 Task: Look for space in Beidao, China from 5th September, 2023 to 12th September, 2023 for 2 adults in price range Rs.10000 to Rs.15000.  With 1  bedroom having 1 bed and 1 bathroom. Property type can be house, flat, guest house, hotel. Booking option can be shelf check-in. Required host language is Chinese (Simplified).
Action: Mouse moved to (671, 175)
Screenshot: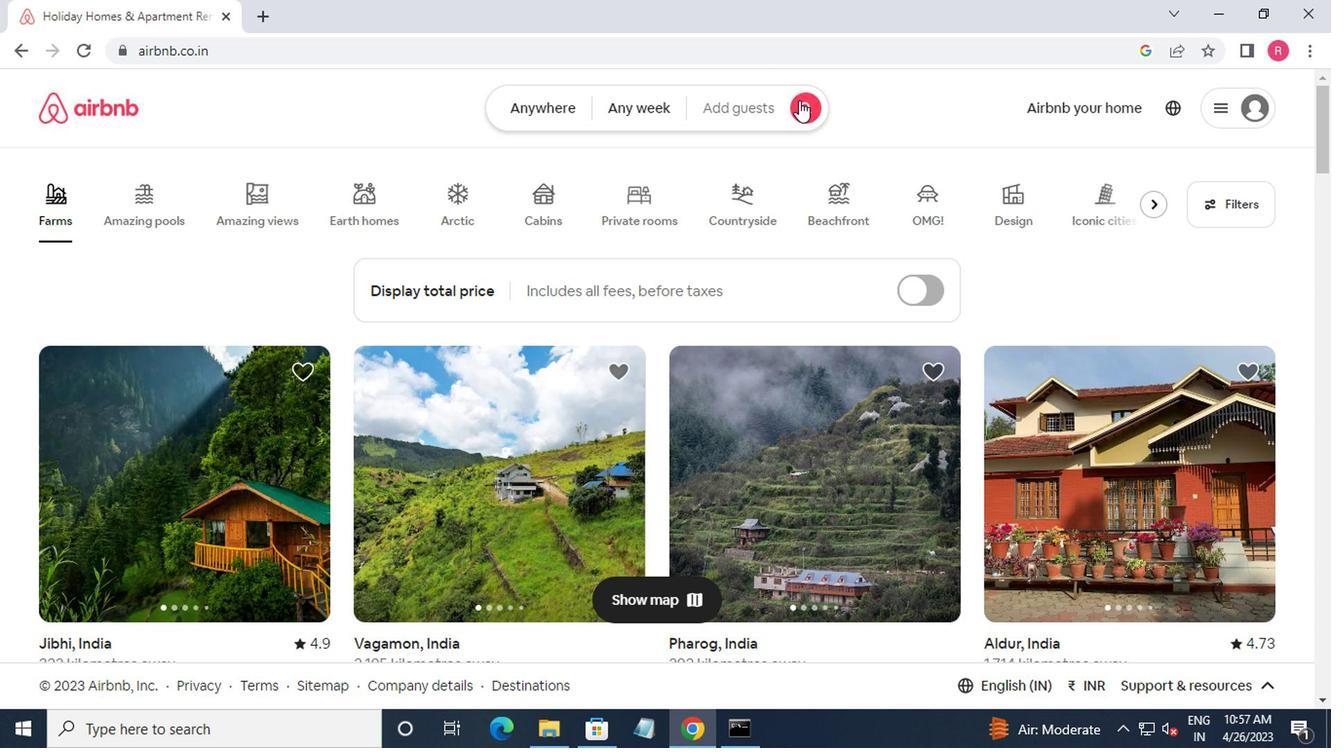
Action: Mouse pressed left at (671, 175)
Screenshot: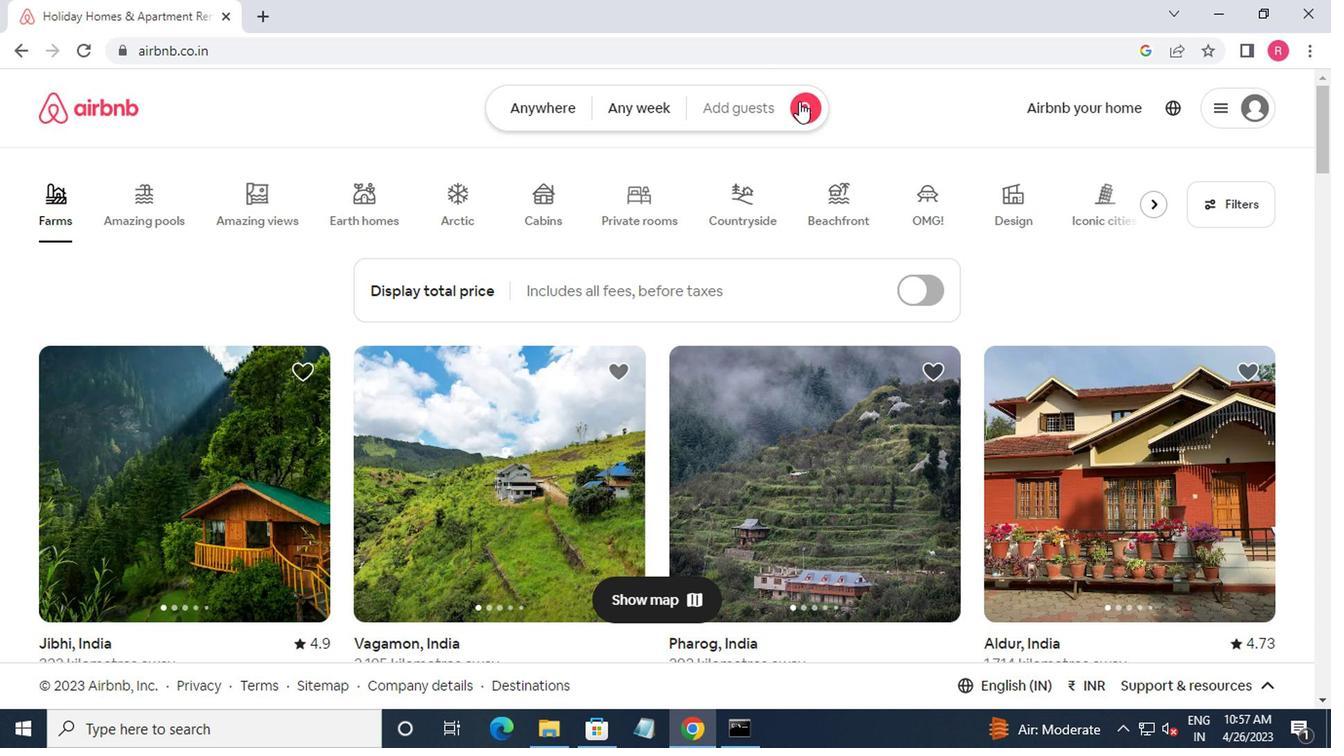 
Action: Mouse moved to (418, 227)
Screenshot: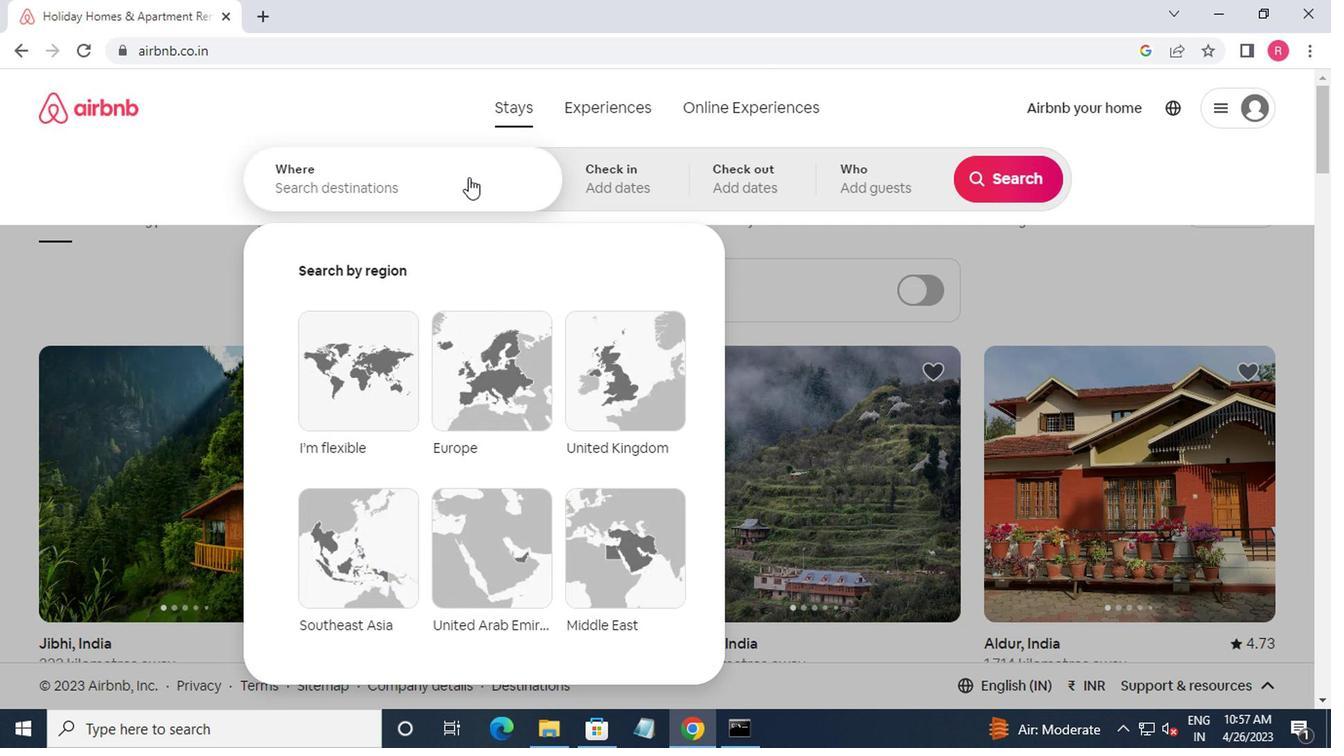 
Action: Mouse pressed left at (418, 227)
Screenshot: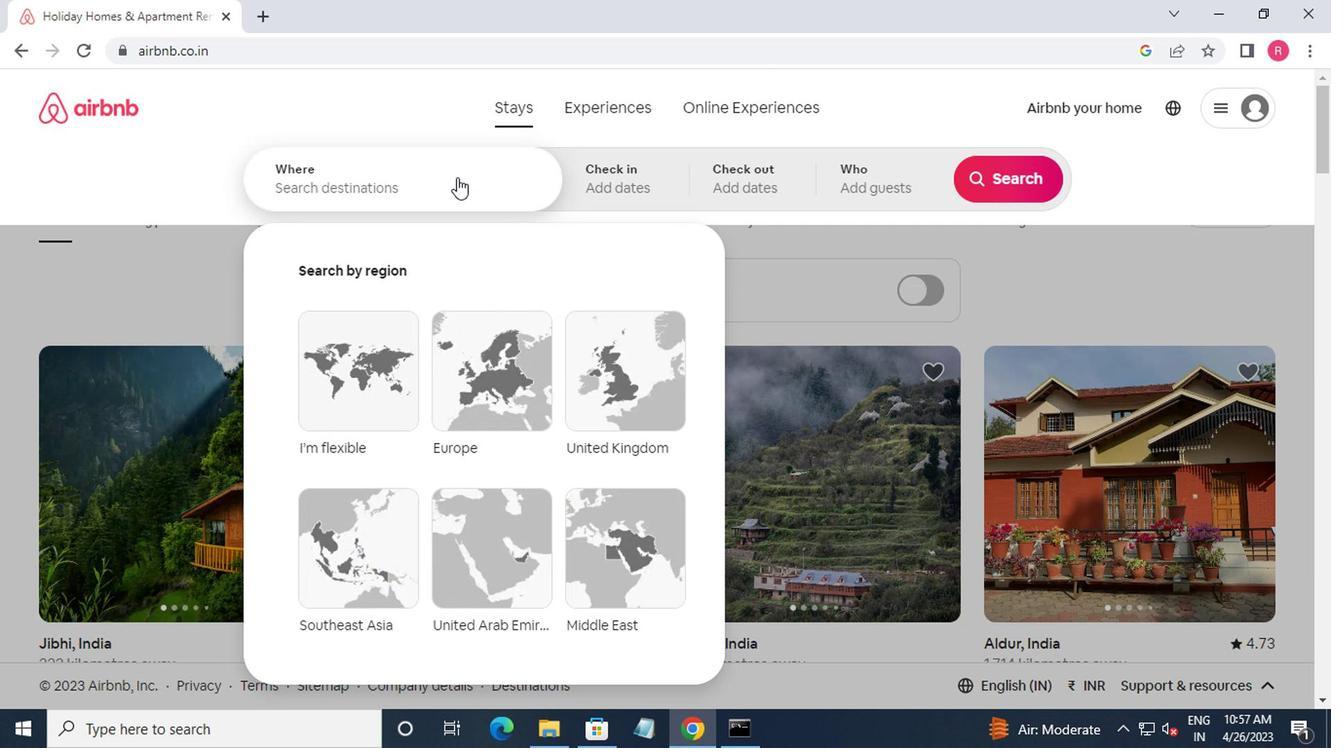 
Action: Mouse moved to (422, 237)
Screenshot: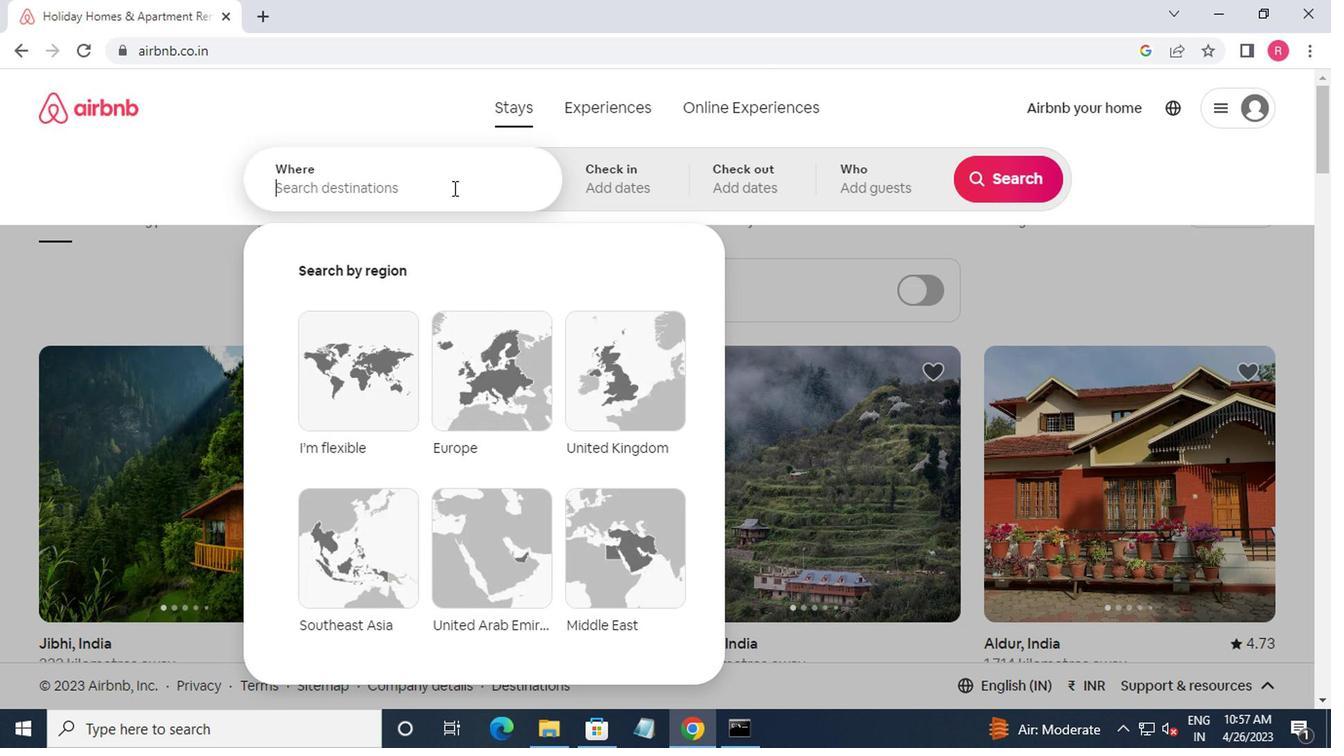 
Action: Key pressed beidao,china<Key.enter>
Screenshot: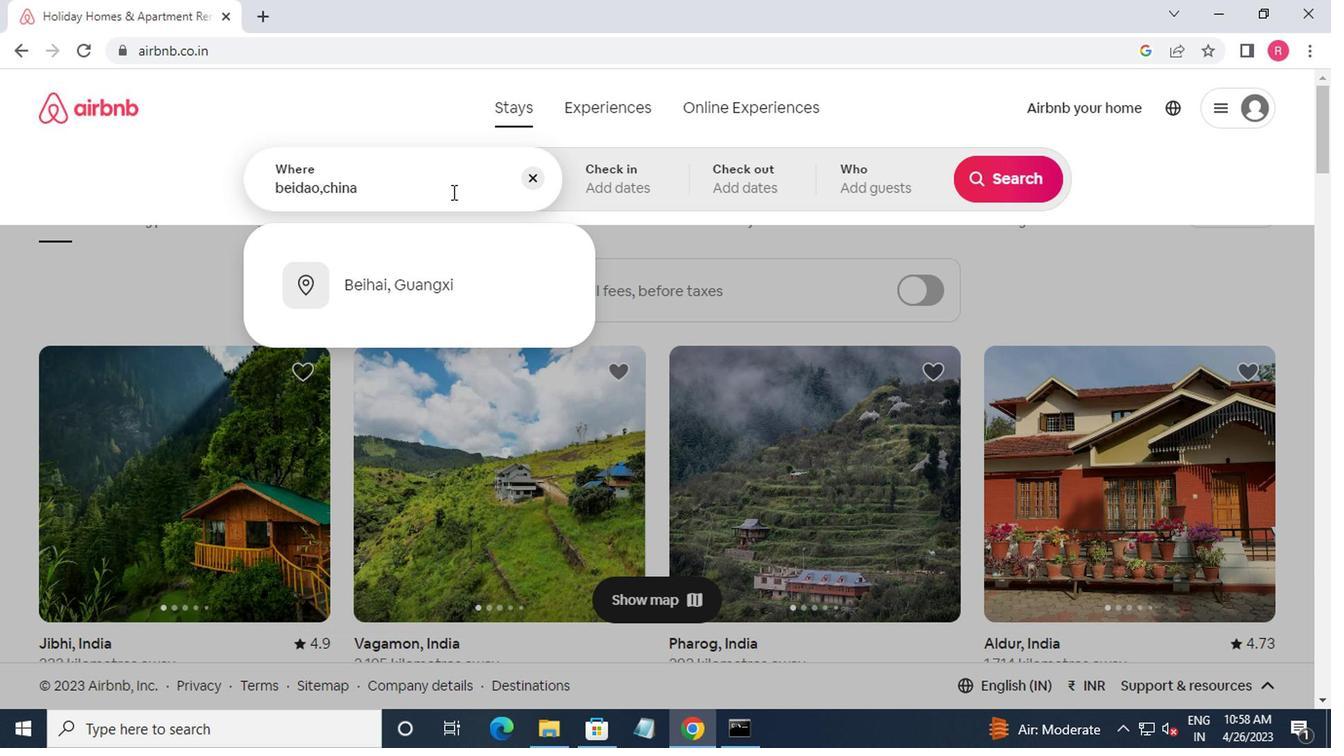 
Action: Mouse moved to (811, 346)
Screenshot: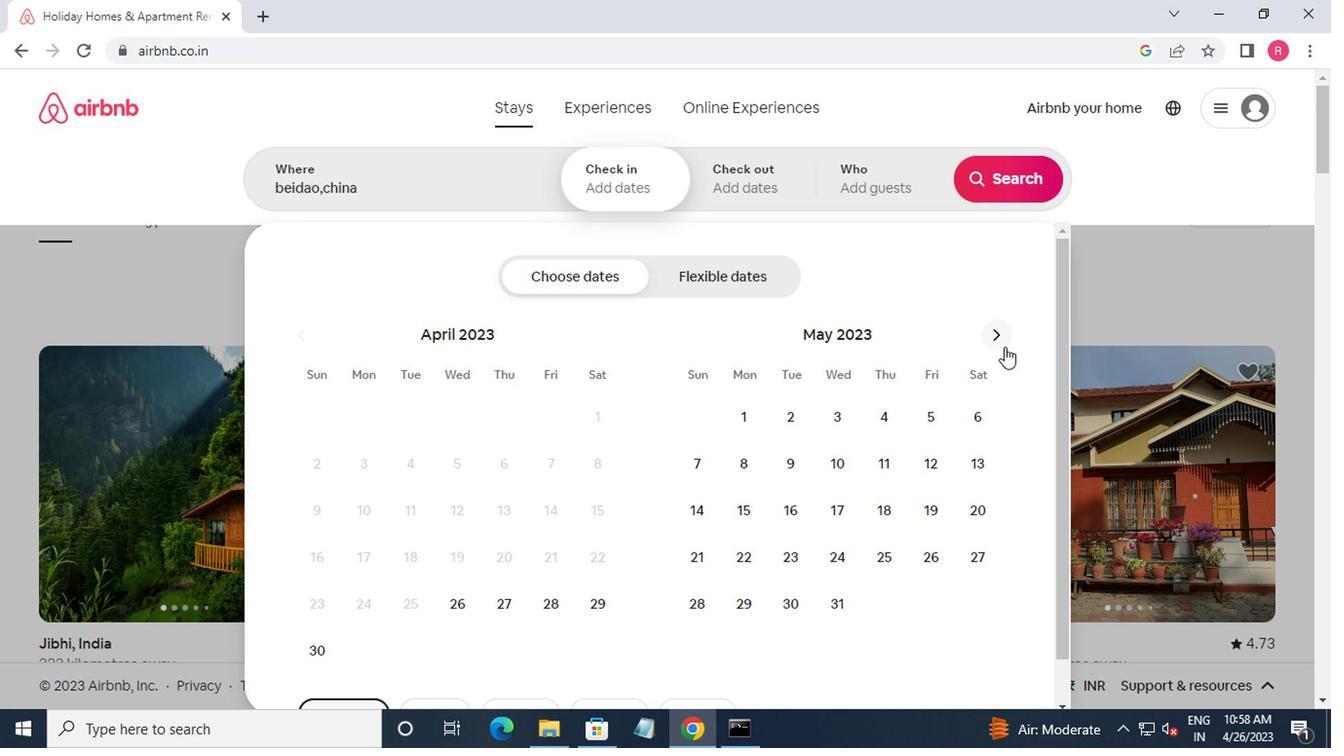 
Action: Mouse pressed left at (811, 346)
Screenshot: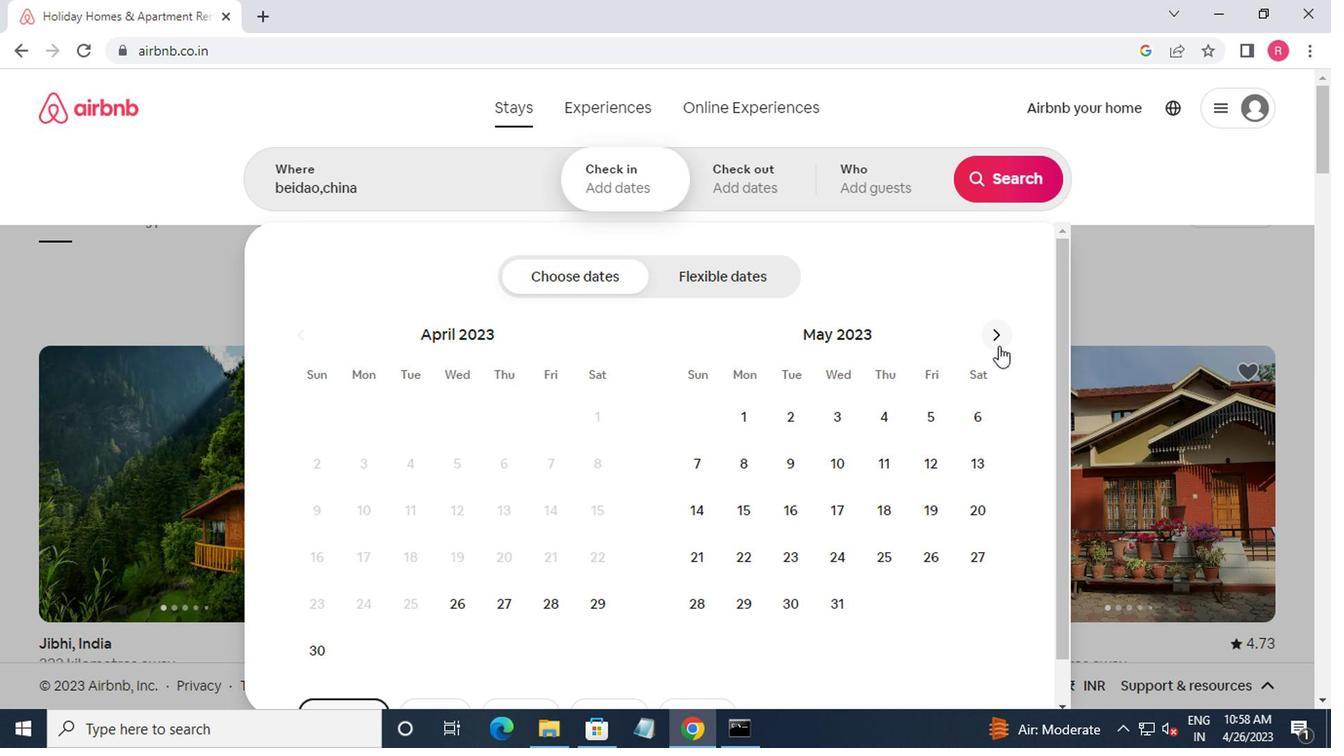 
Action: Mouse pressed left at (811, 346)
Screenshot: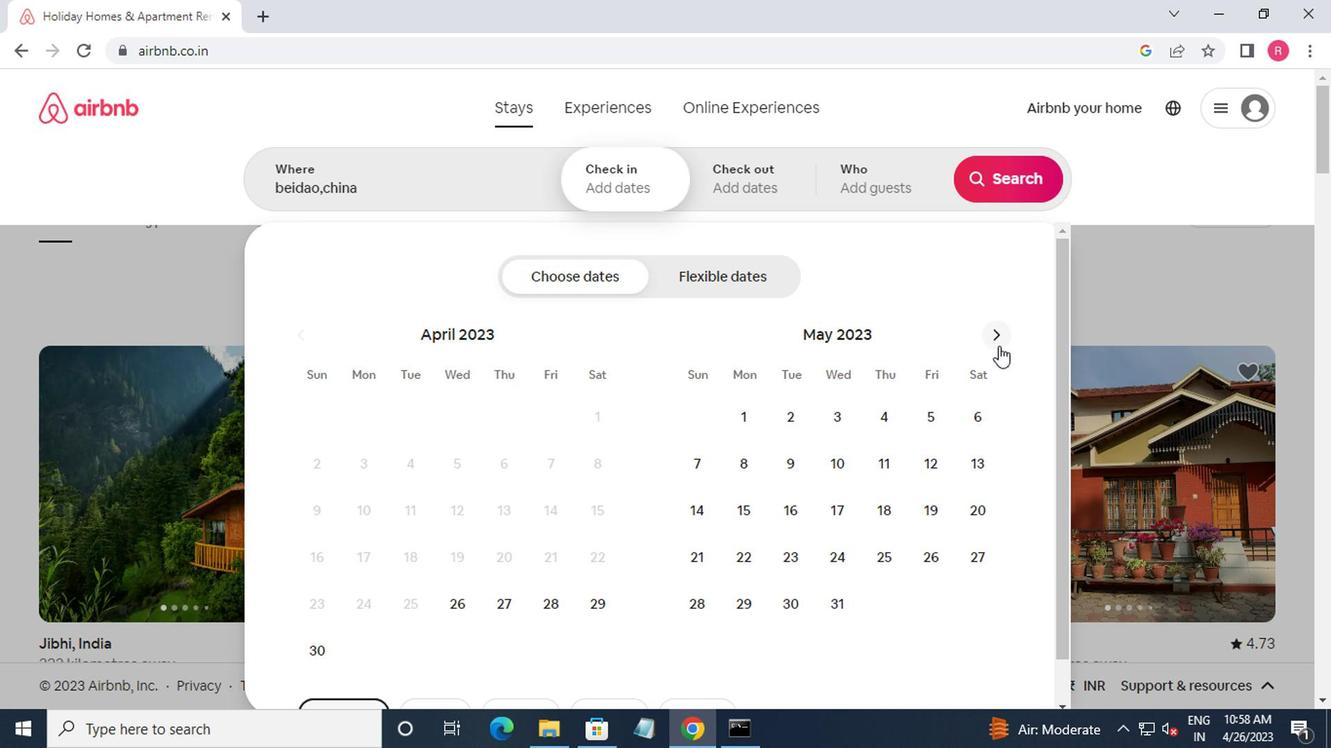 
Action: Mouse pressed left at (811, 346)
Screenshot: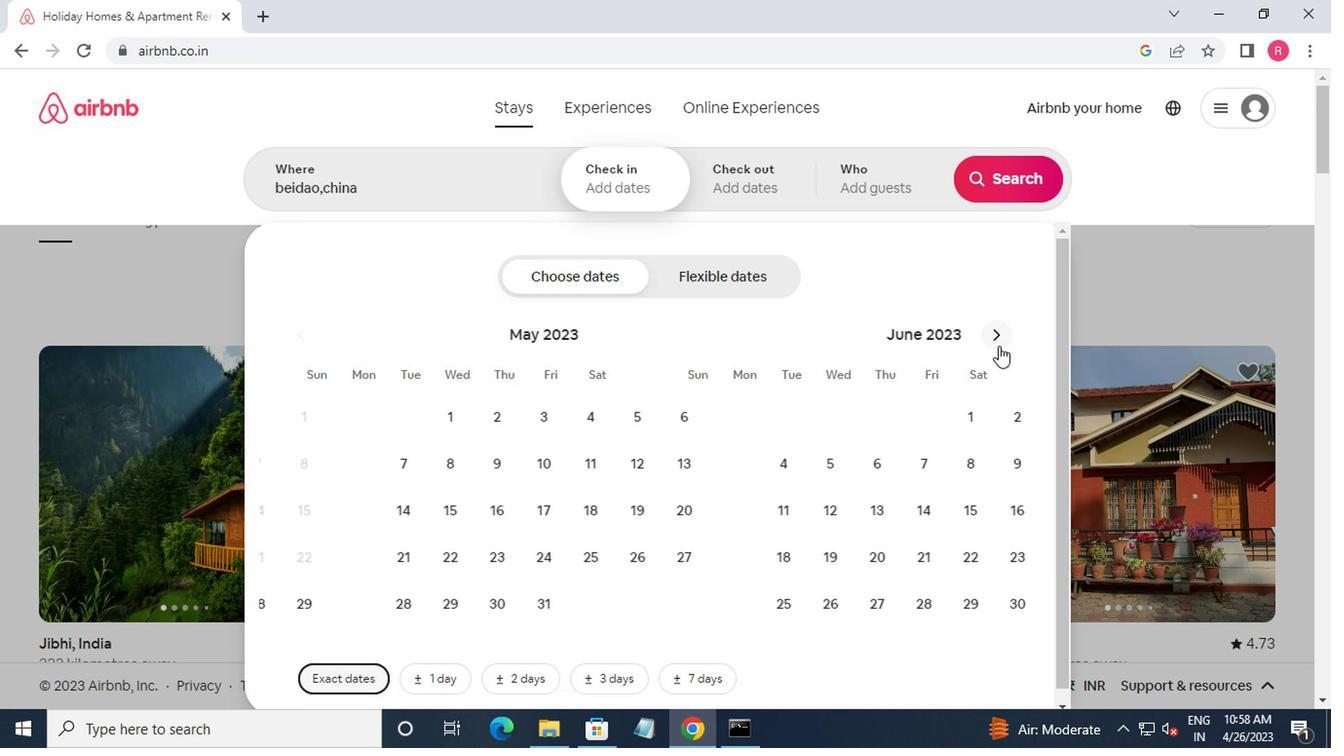 
Action: Mouse pressed left at (811, 346)
Screenshot: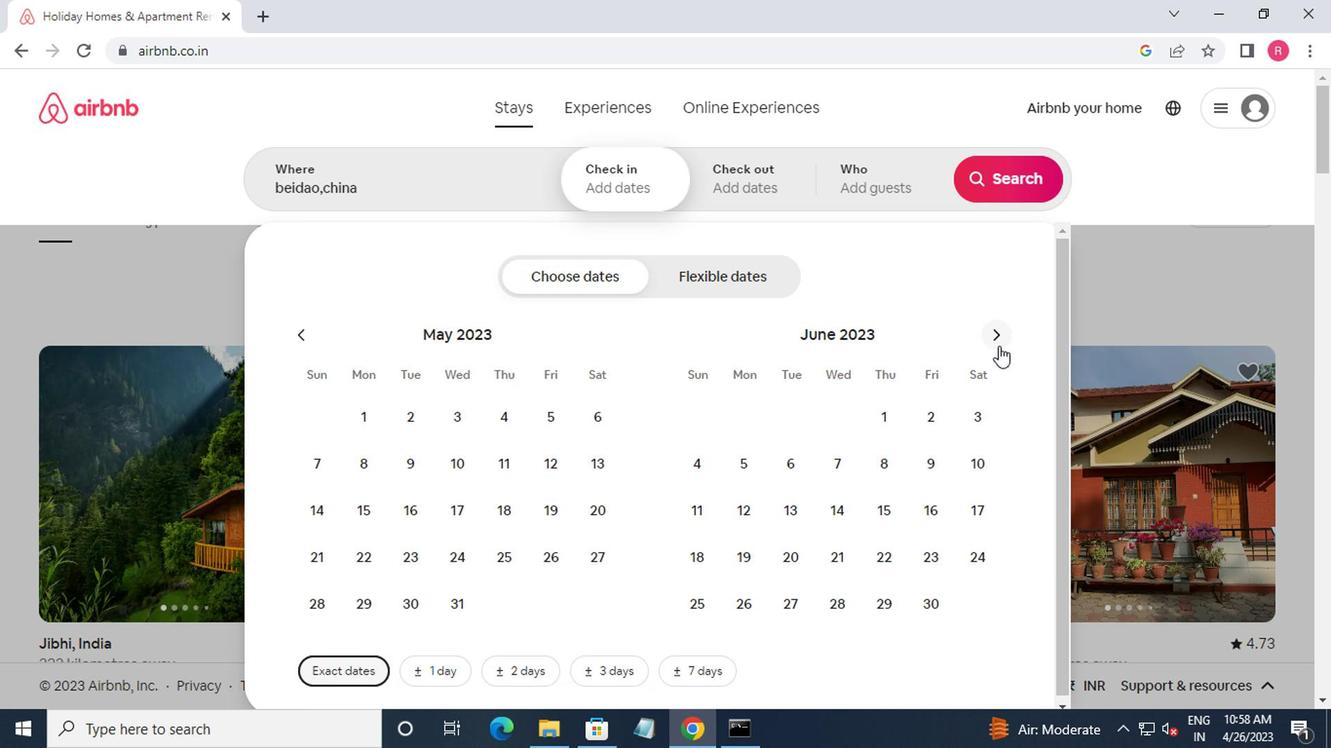 
Action: Mouse moved to (811, 346)
Screenshot: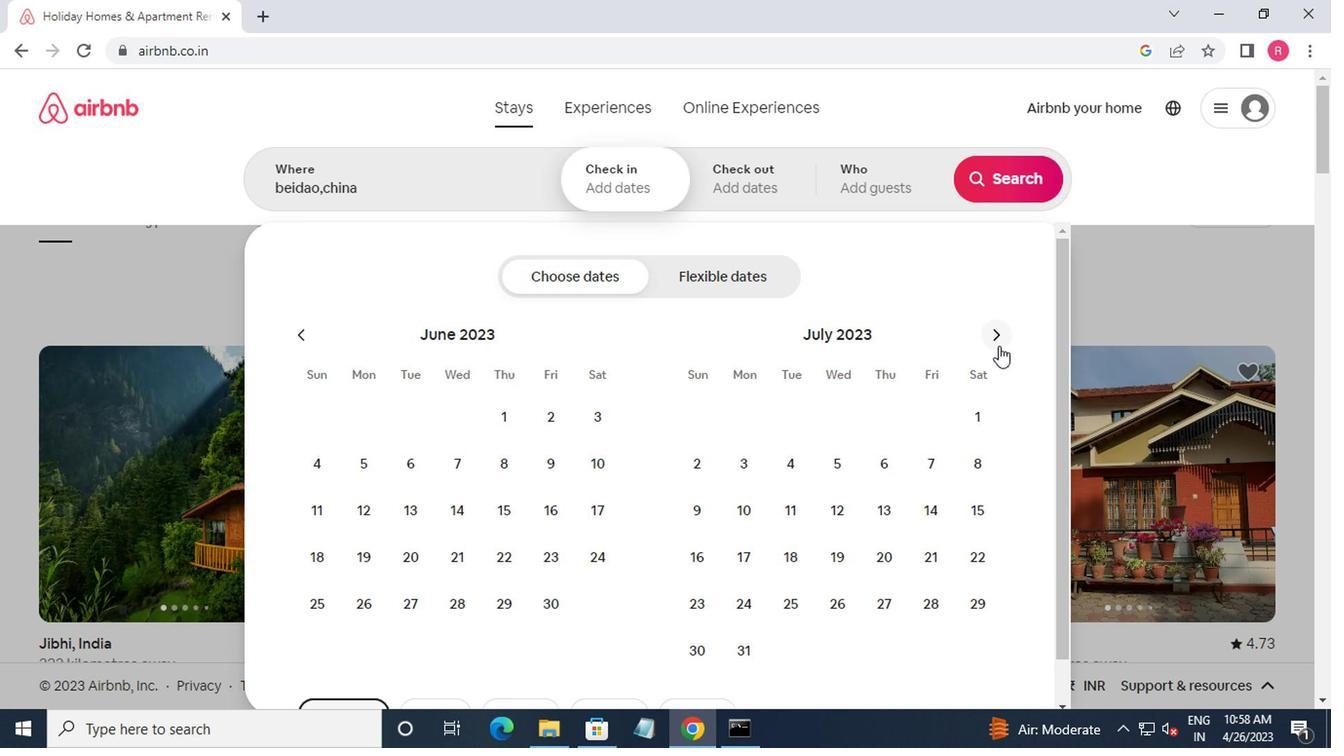 
Action: Mouse pressed left at (811, 346)
Screenshot: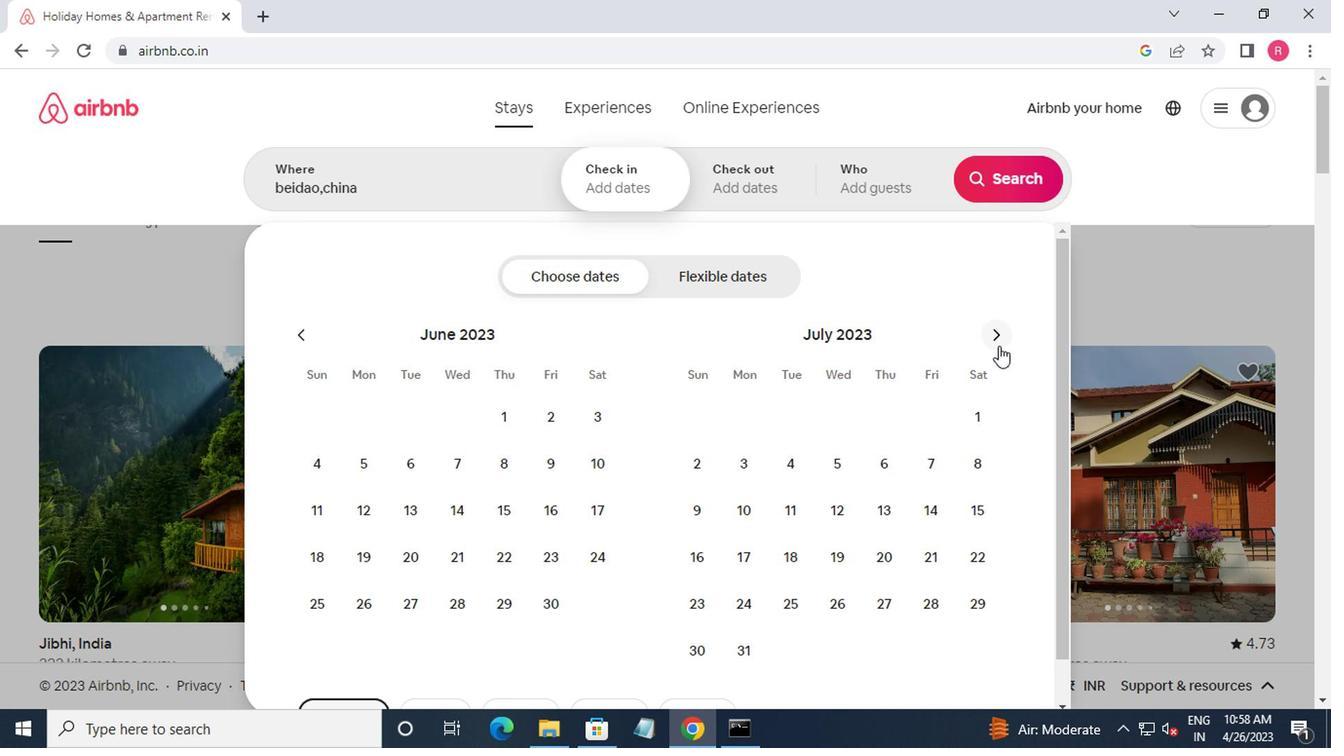 
Action: Mouse moved to (811, 345)
Screenshot: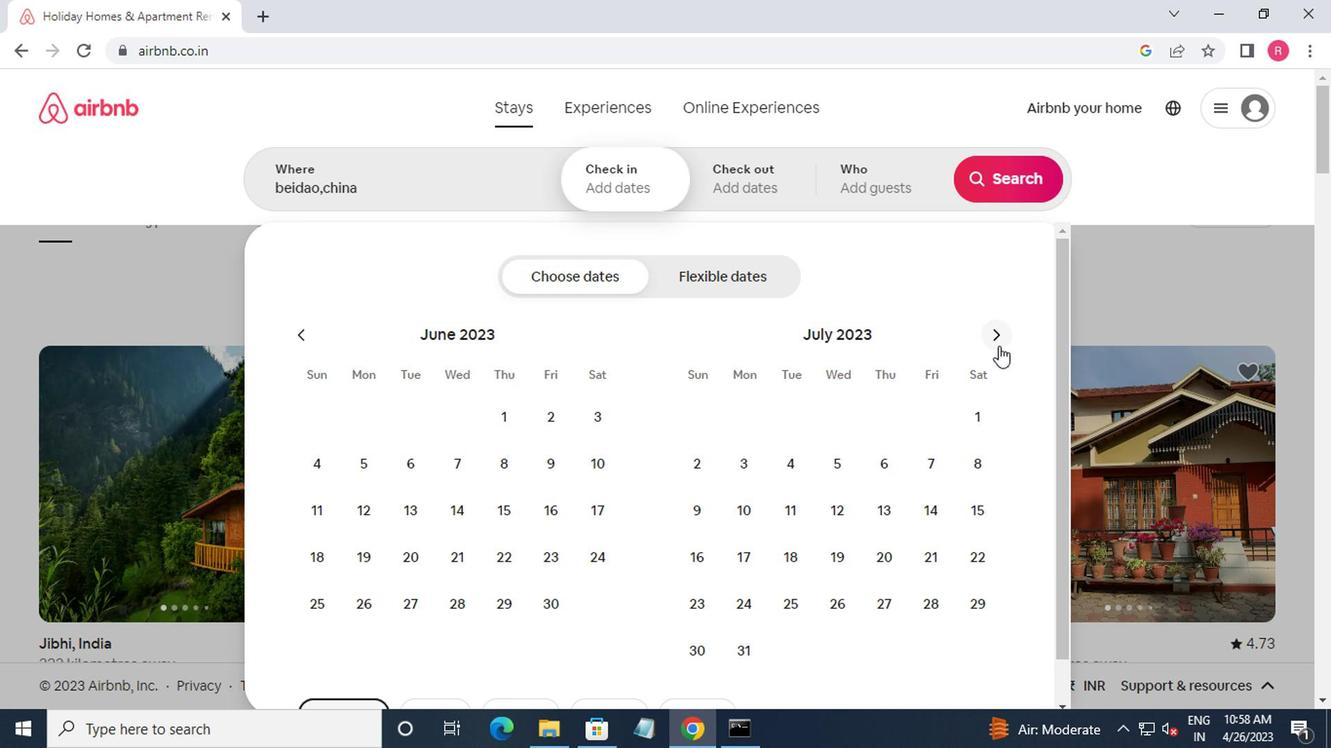 
Action: Mouse pressed left at (811, 345)
Screenshot: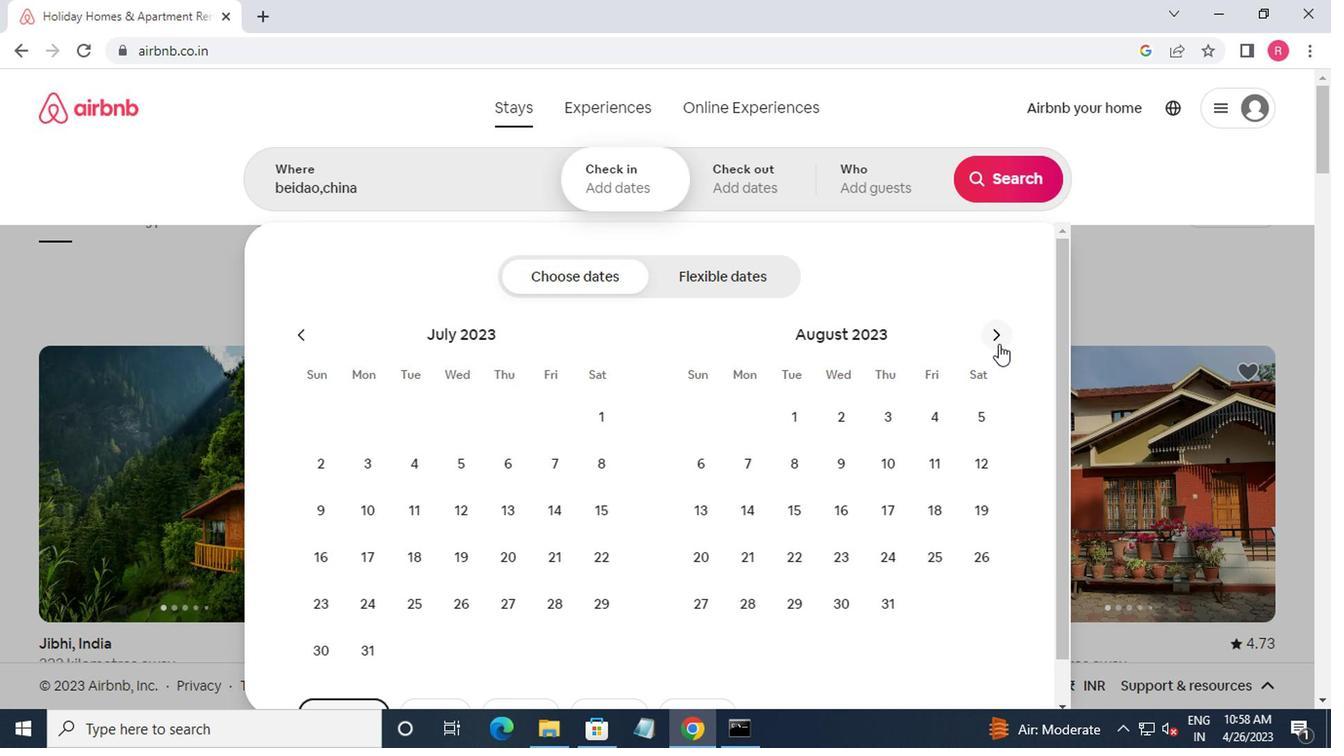 
Action: Mouse moved to (672, 432)
Screenshot: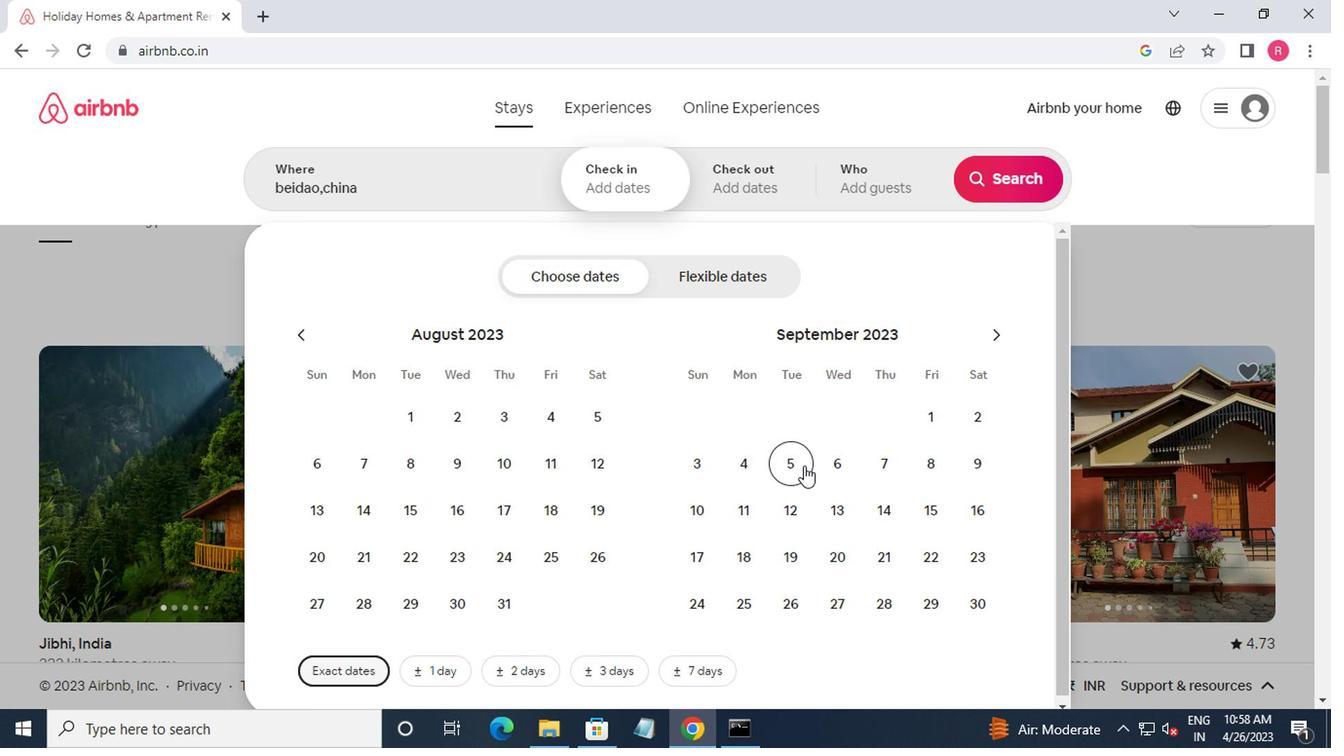 
Action: Mouse pressed left at (672, 432)
Screenshot: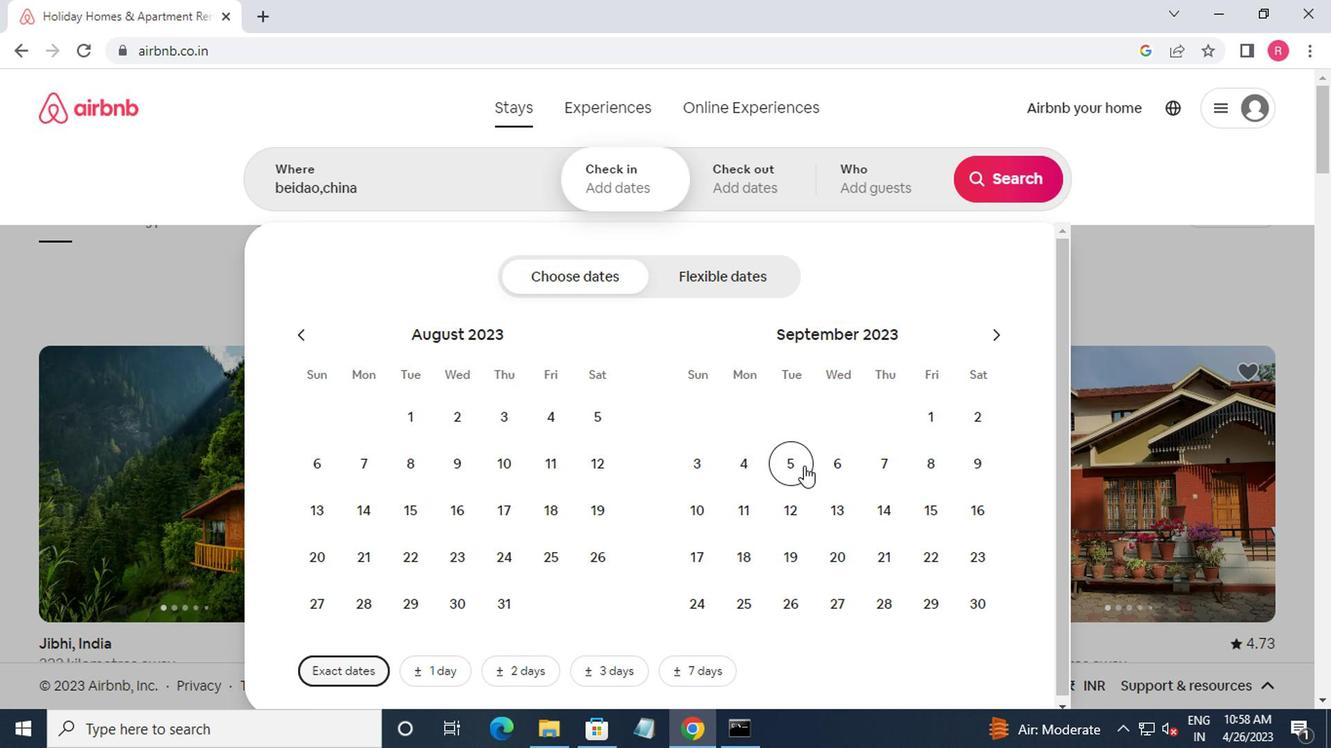 
Action: Mouse moved to (672, 470)
Screenshot: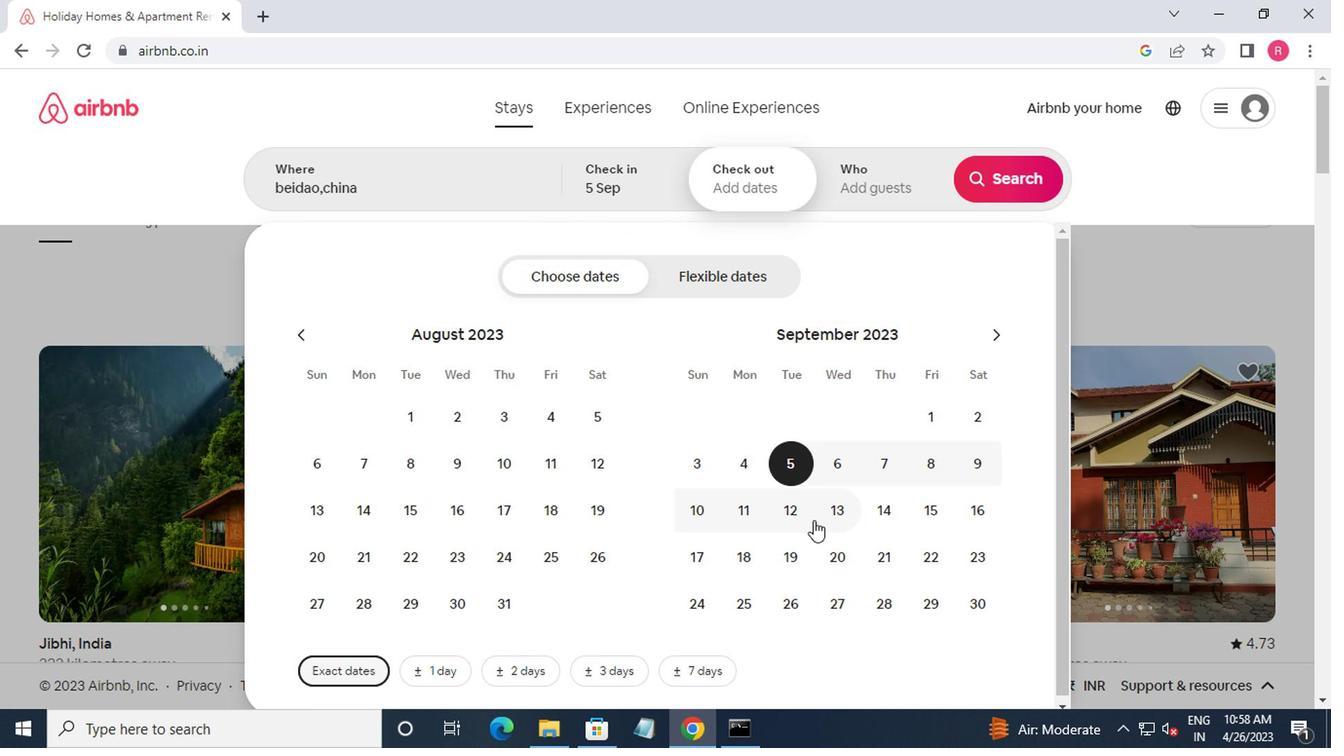 
Action: Mouse pressed left at (672, 470)
Screenshot: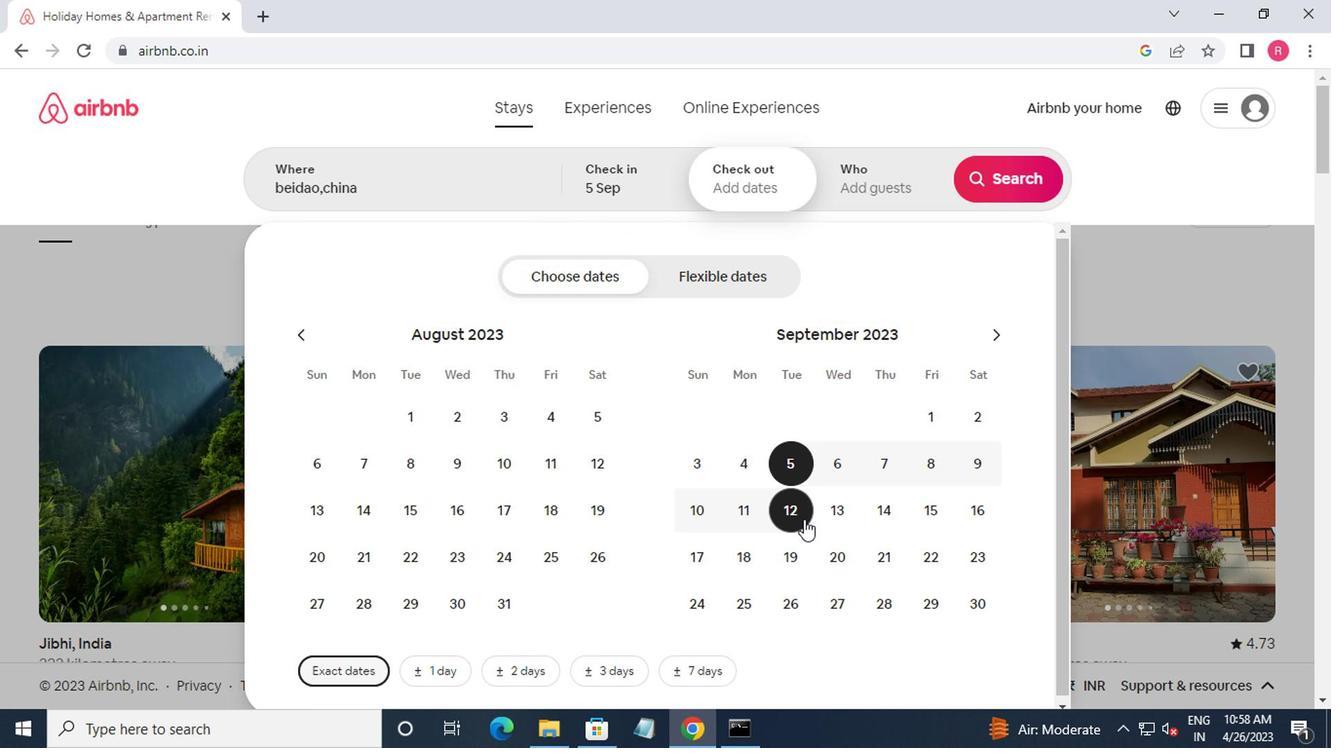 
Action: Mouse moved to (710, 242)
Screenshot: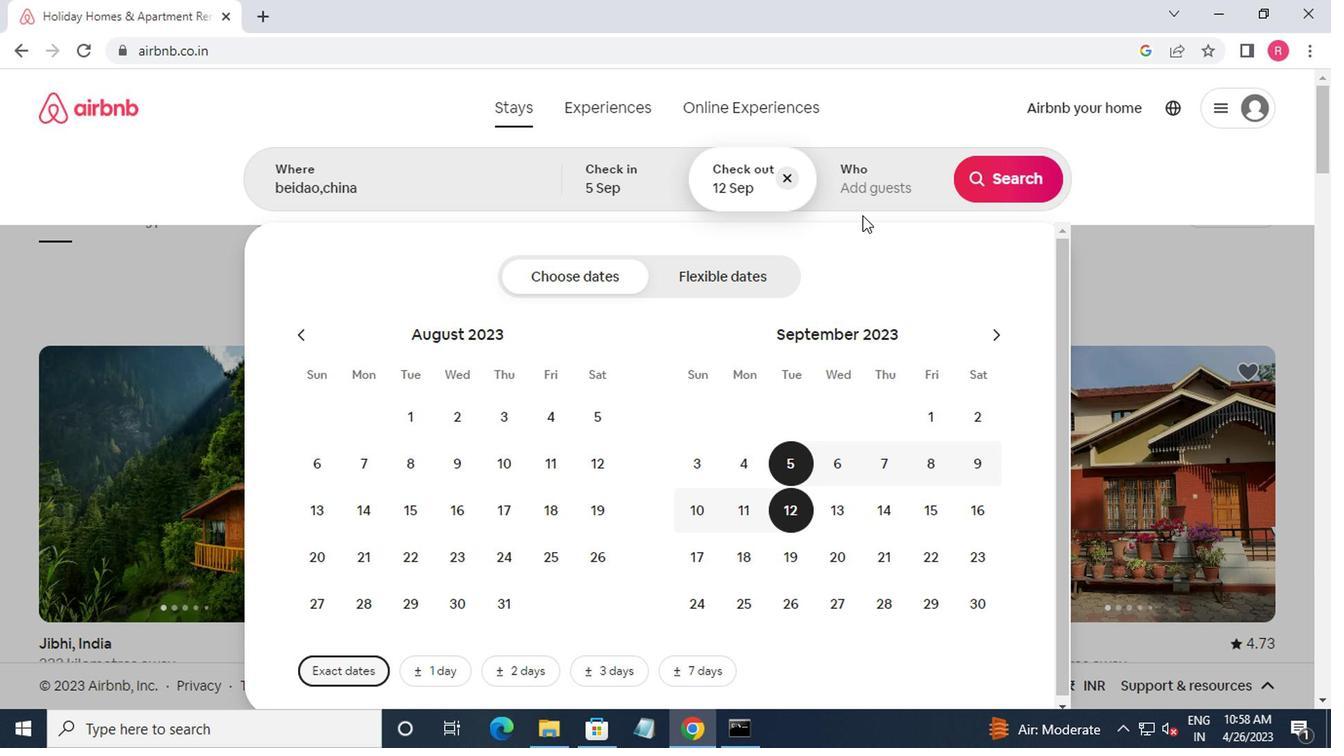 
Action: Mouse pressed left at (710, 242)
Screenshot: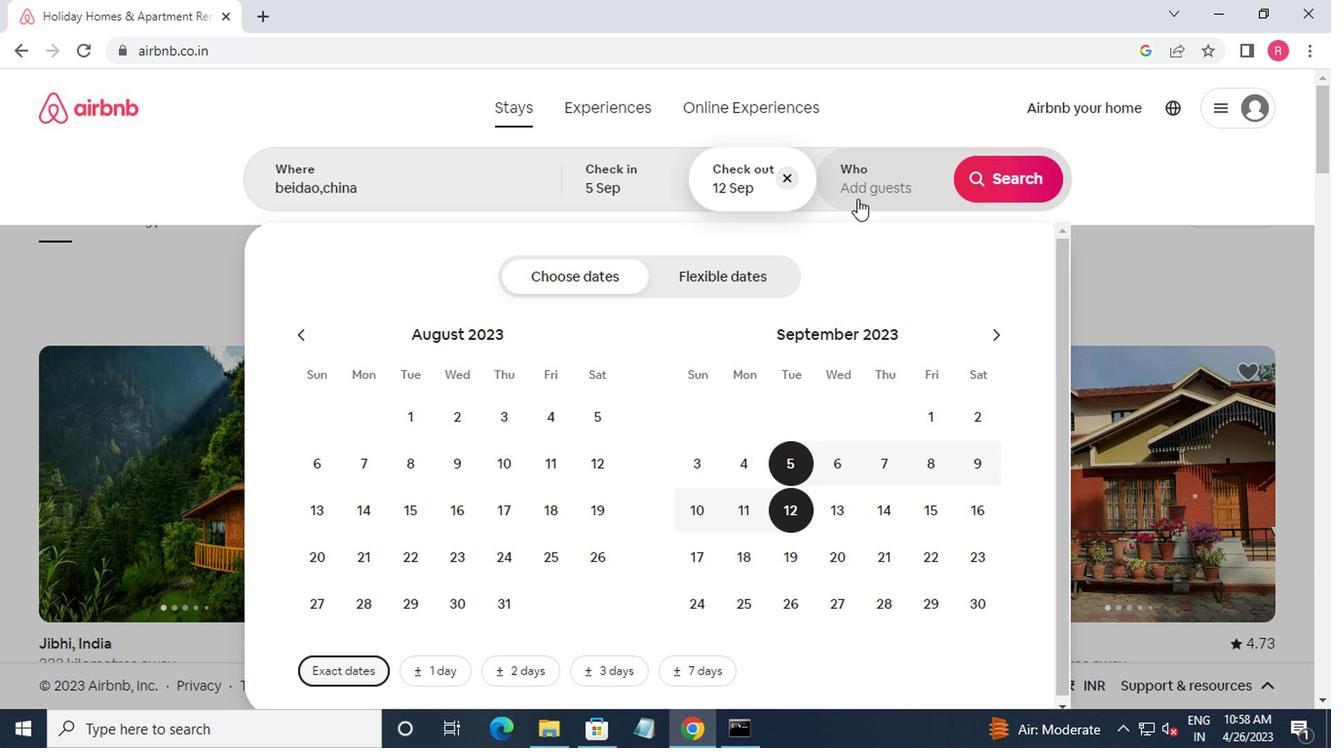 
Action: Mouse moved to (814, 303)
Screenshot: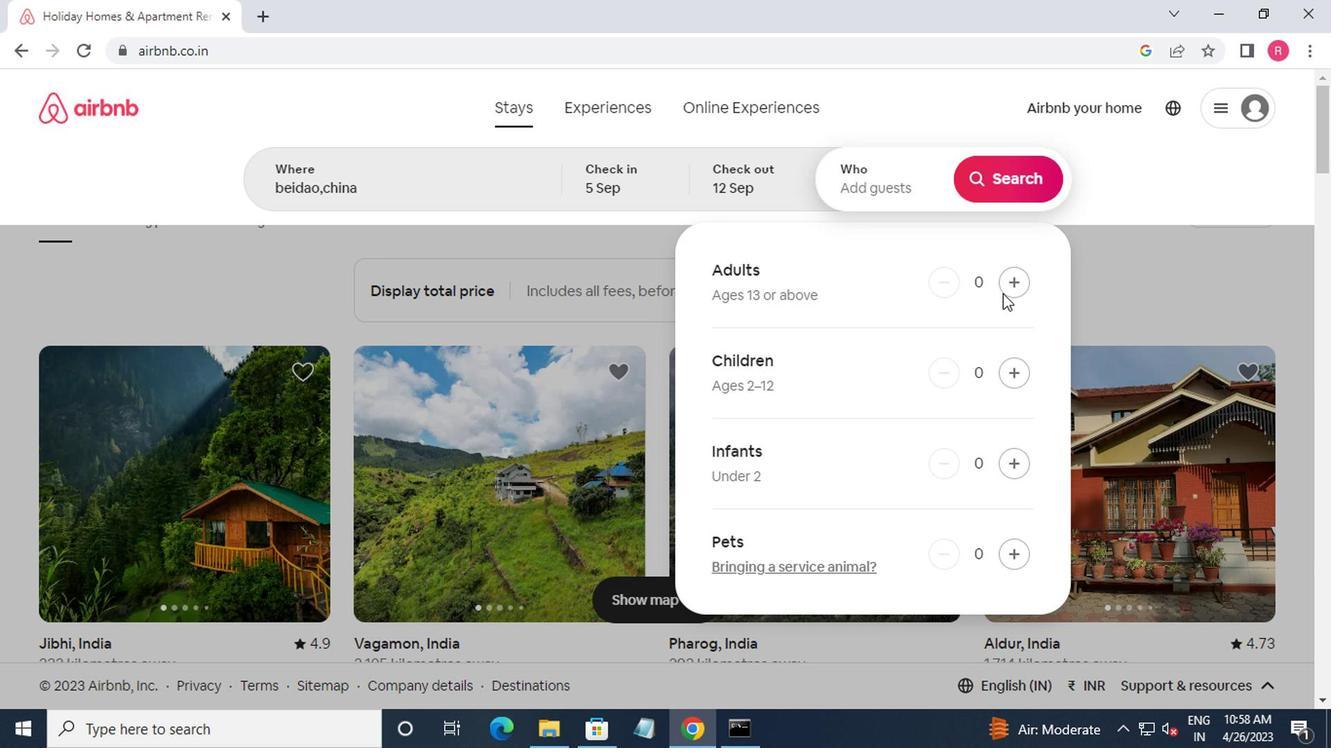 
Action: Mouse pressed left at (814, 303)
Screenshot: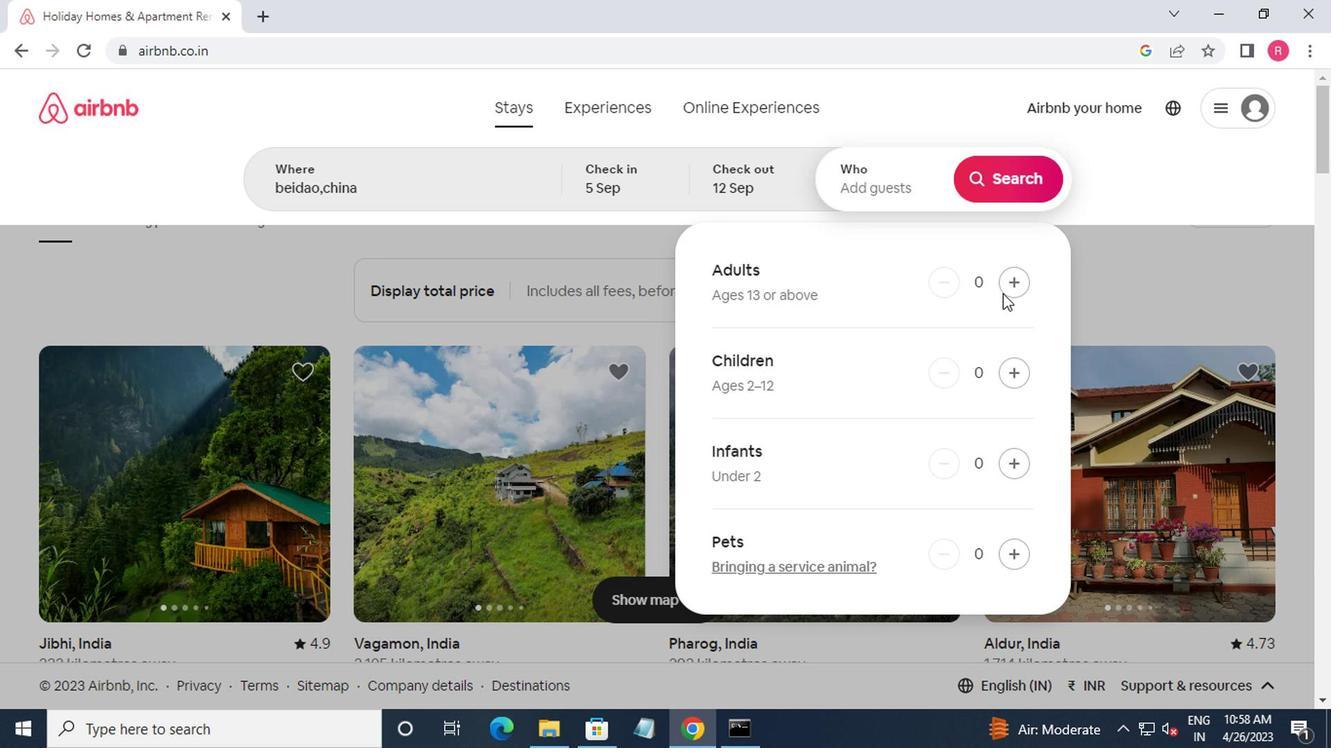 
Action: Mouse moved to (816, 302)
Screenshot: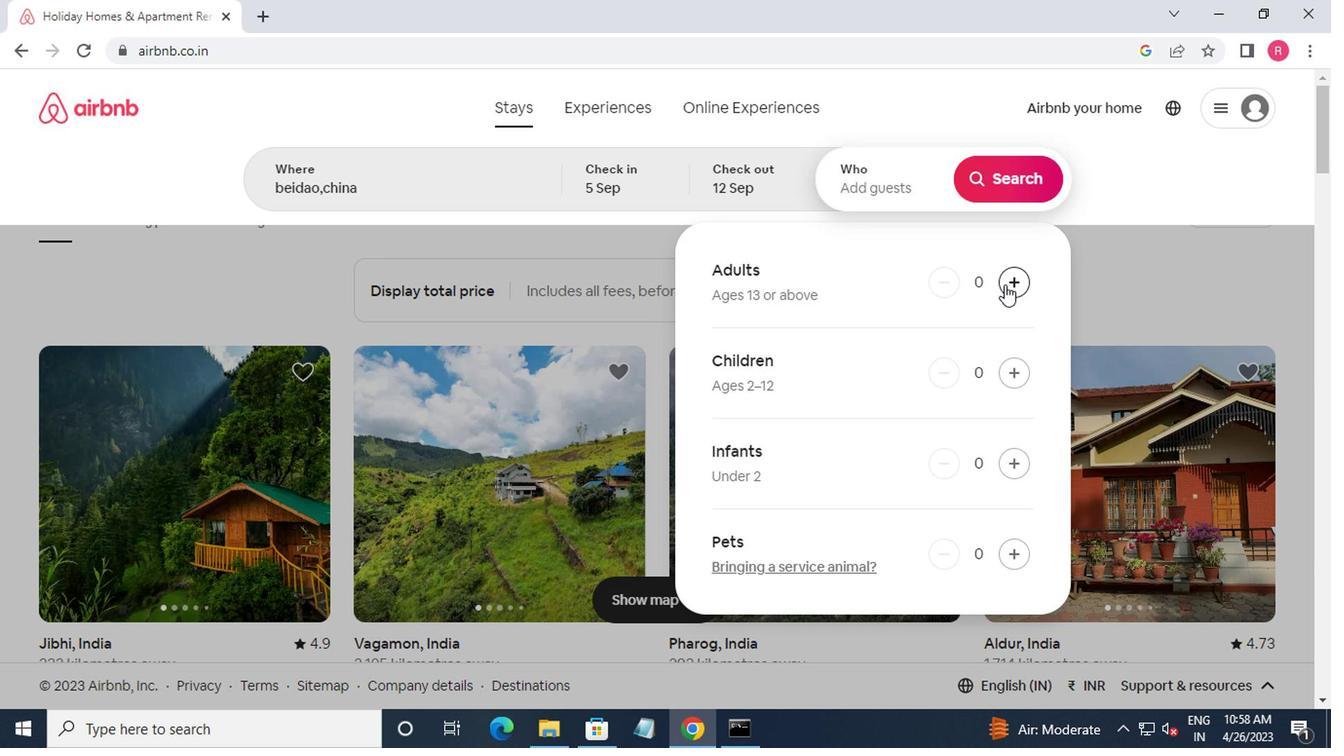 
Action: Mouse pressed left at (816, 302)
Screenshot: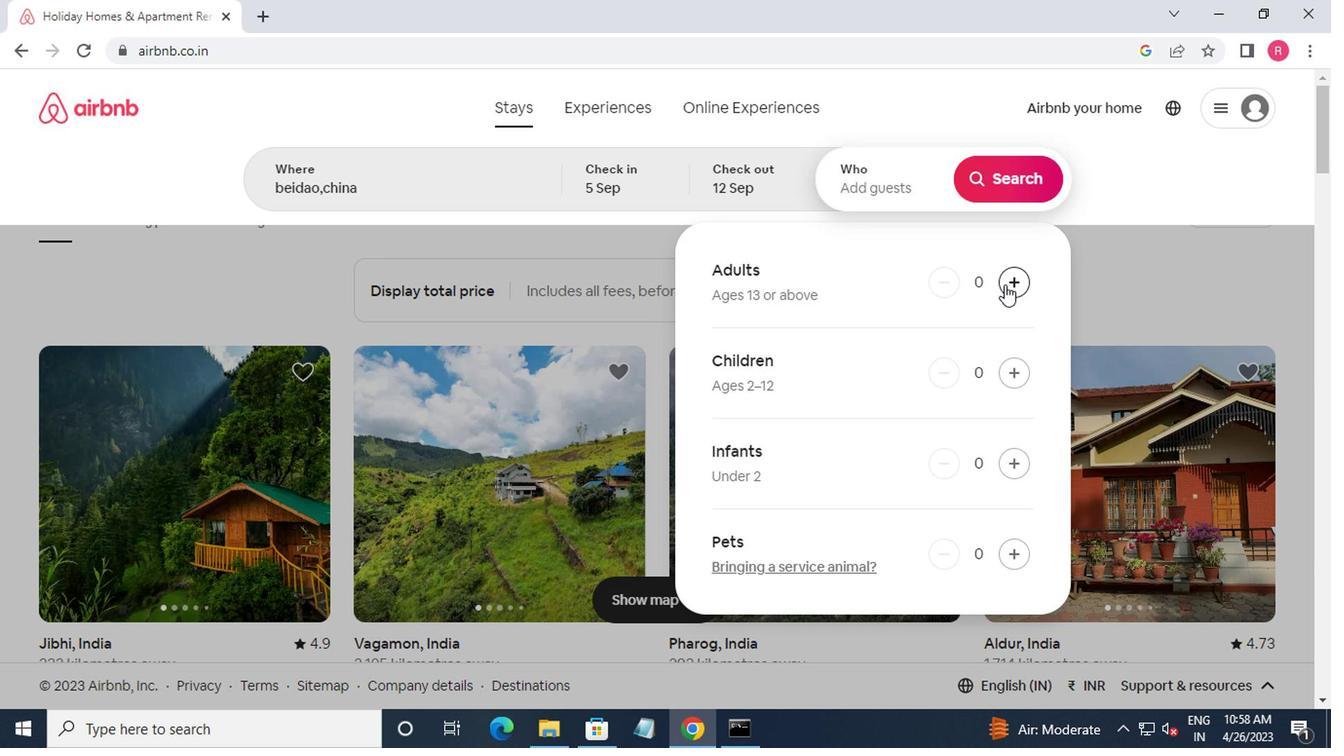 
Action: Mouse moved to (804, 231)
Screenshot: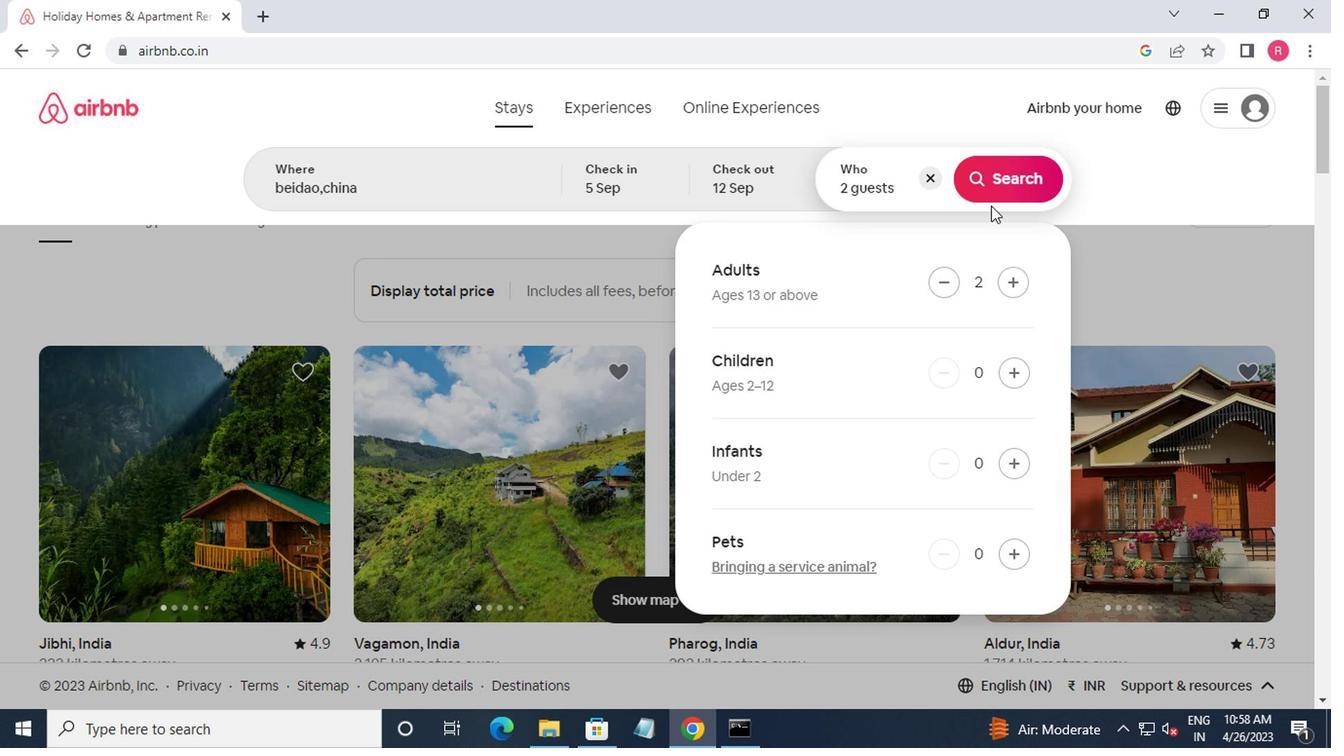 
Action: Mouse pressed left at (804, 231)
Screenshot: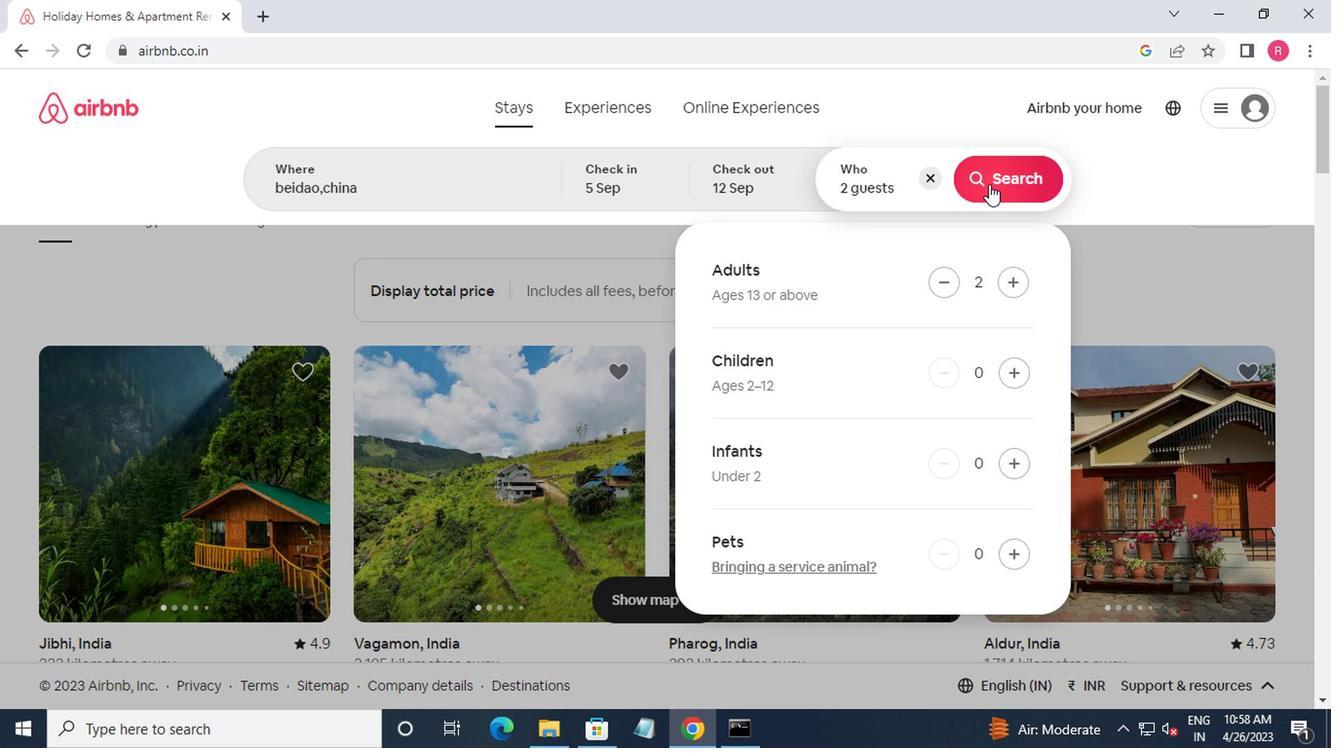
Action: Mouse moved to (983, 233)
Screenshot: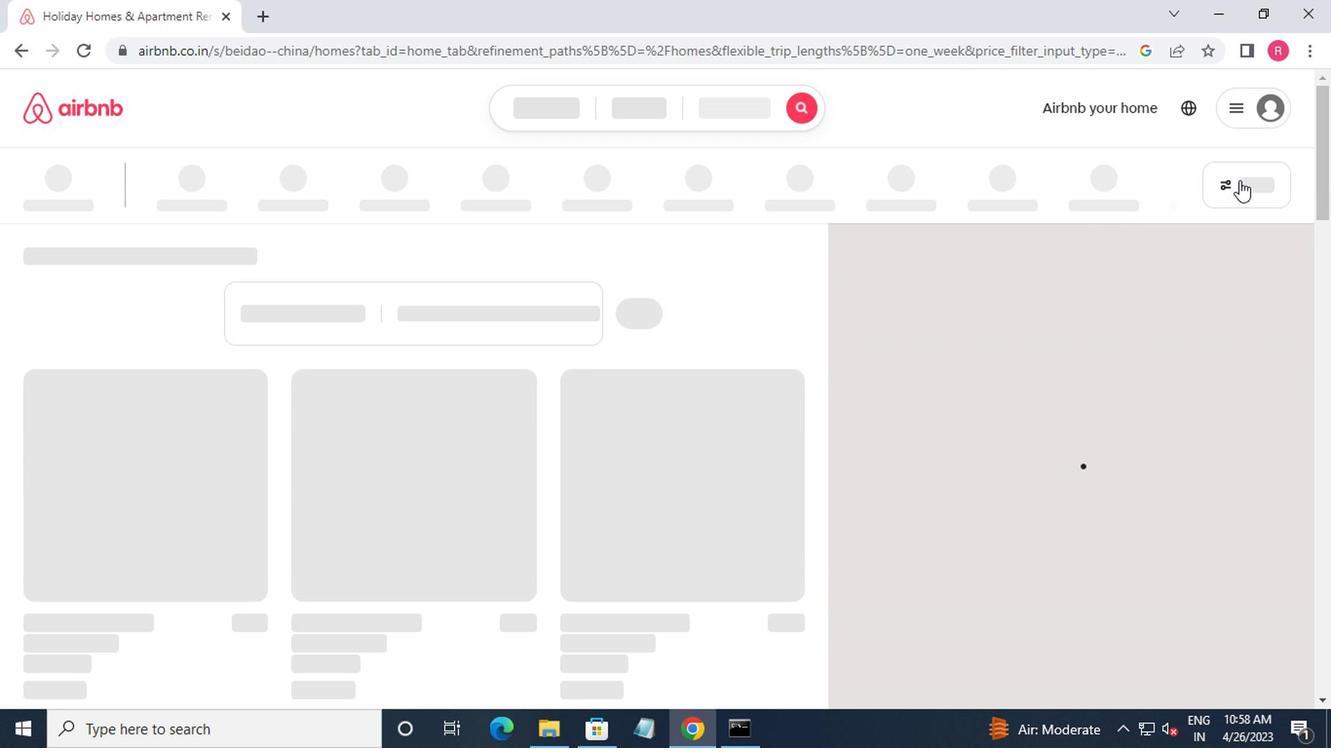 
Action: Mouse pressed left at (983, 233)
Screenshot: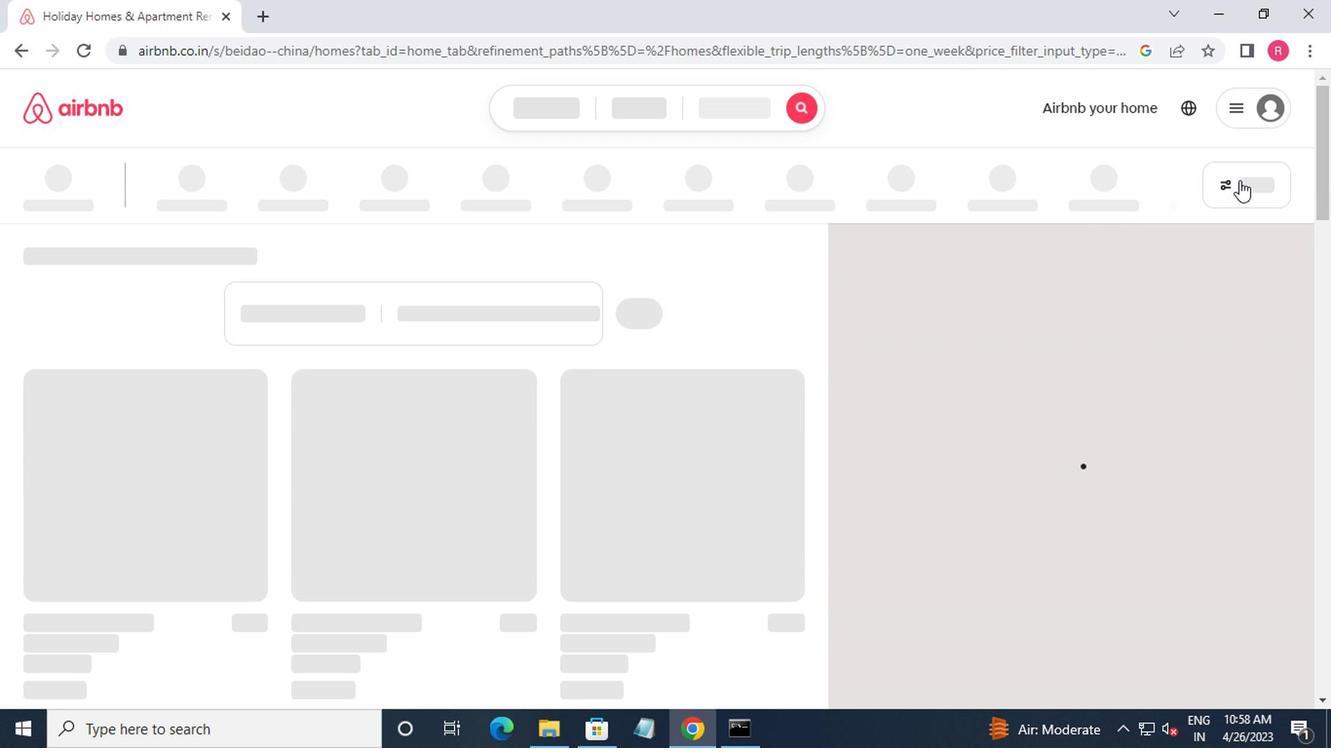 
Action: Mouse moved to (986, 237)
Screenshot: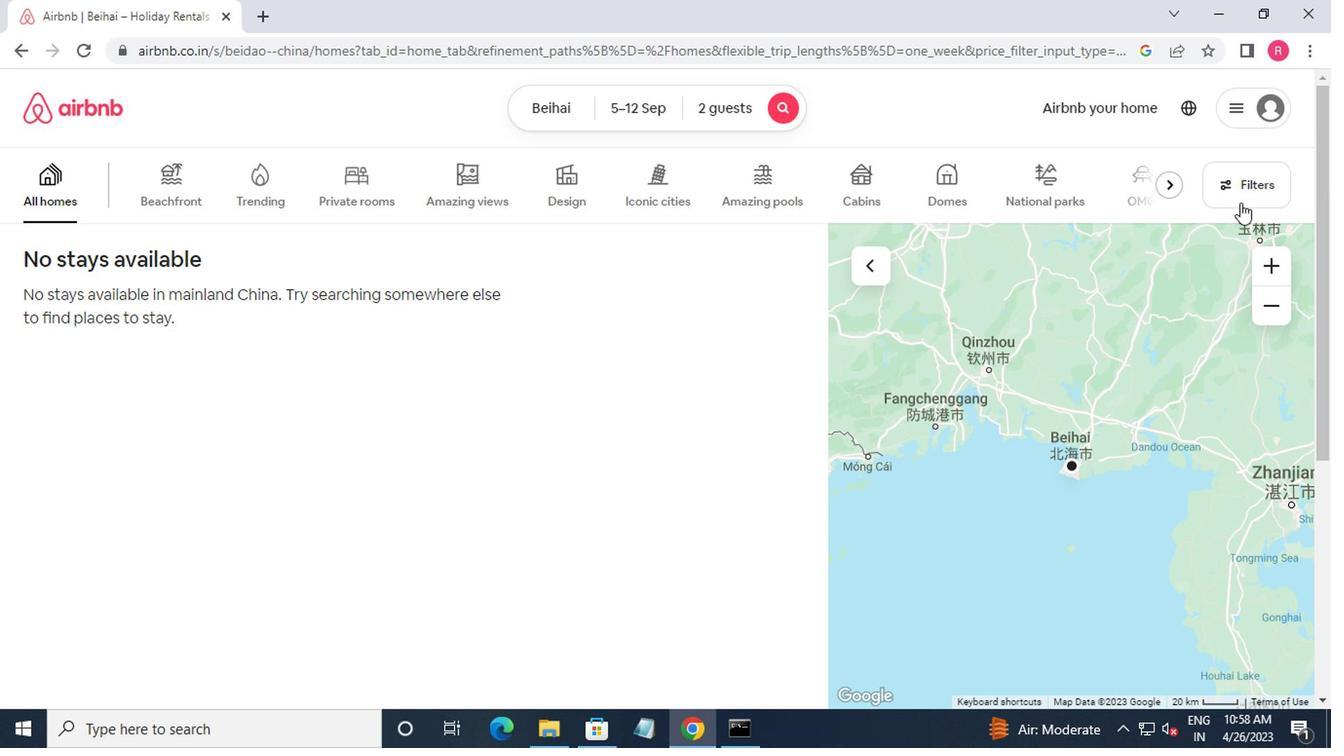 
Action: Mouse pressed left at (986, 237)
Screenshot: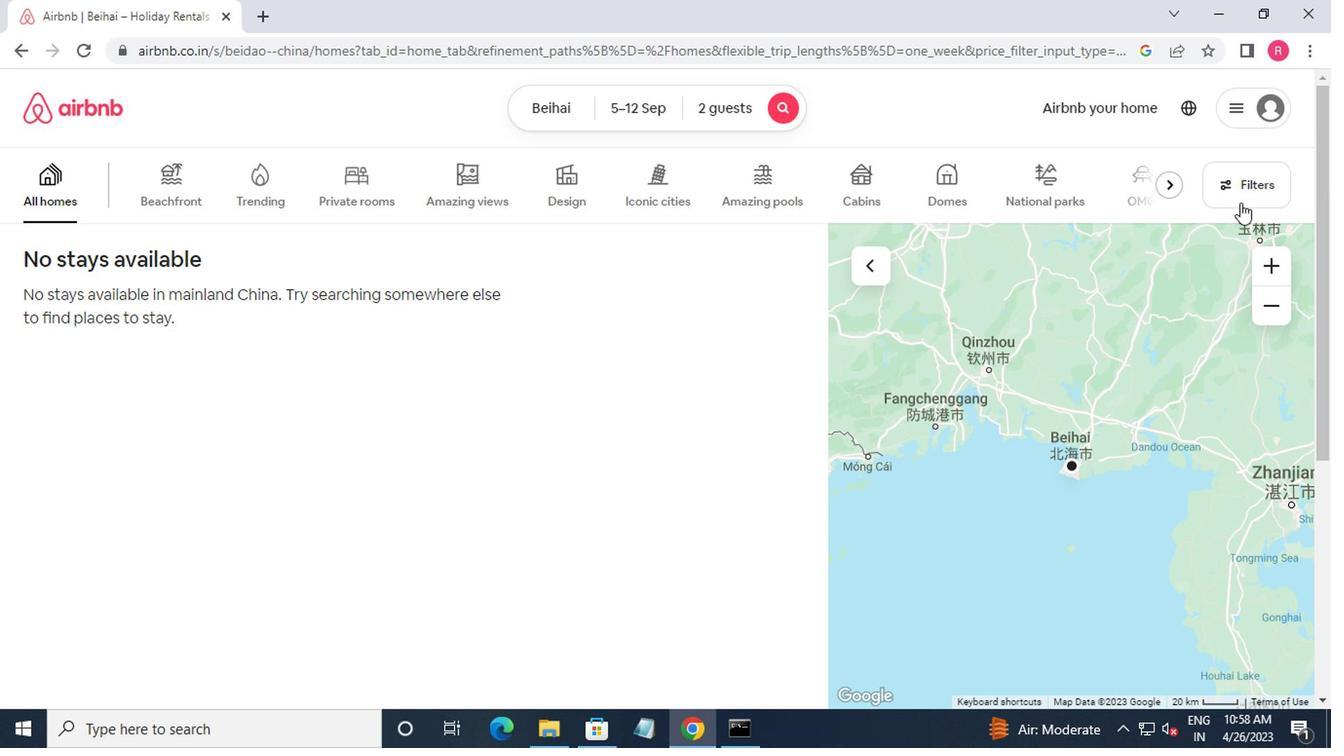 
Action: Mouse moved to (483, 316)
Screenshot: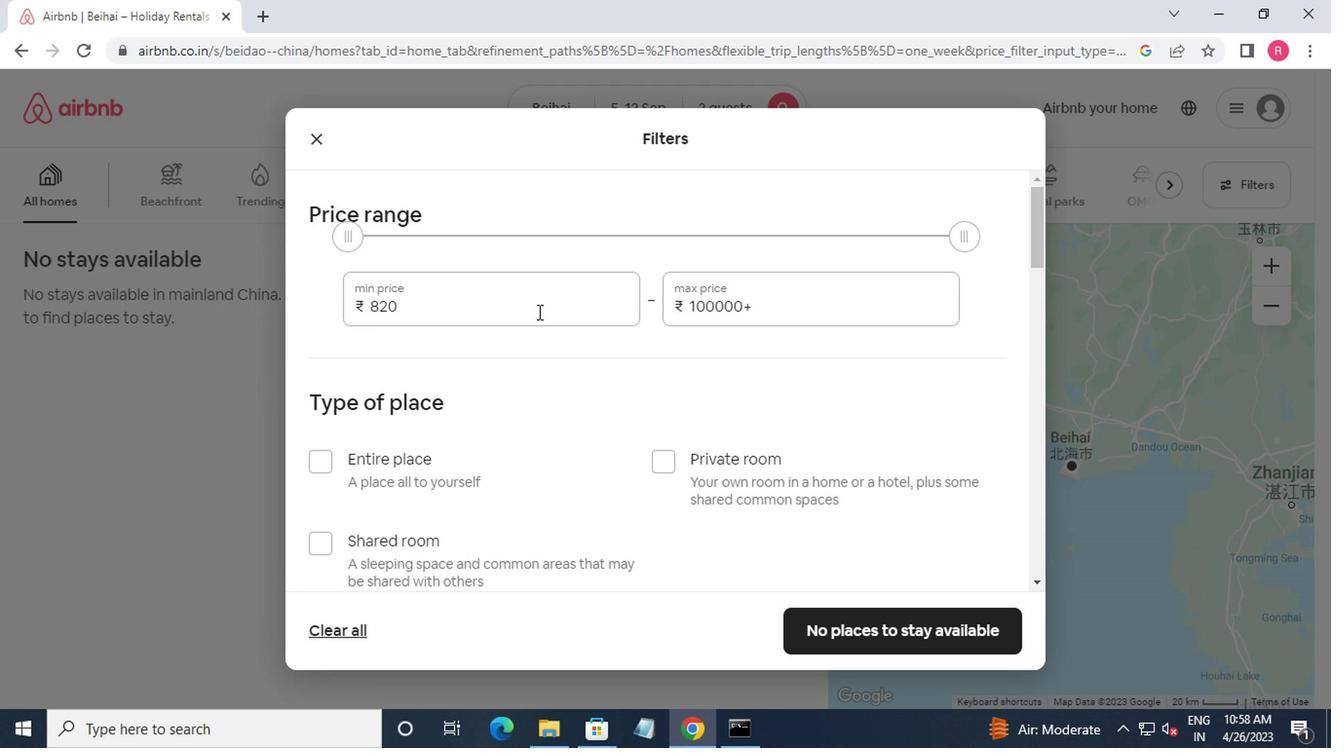 
Action: Mouse pressed left at (483, 316)
Screenshot: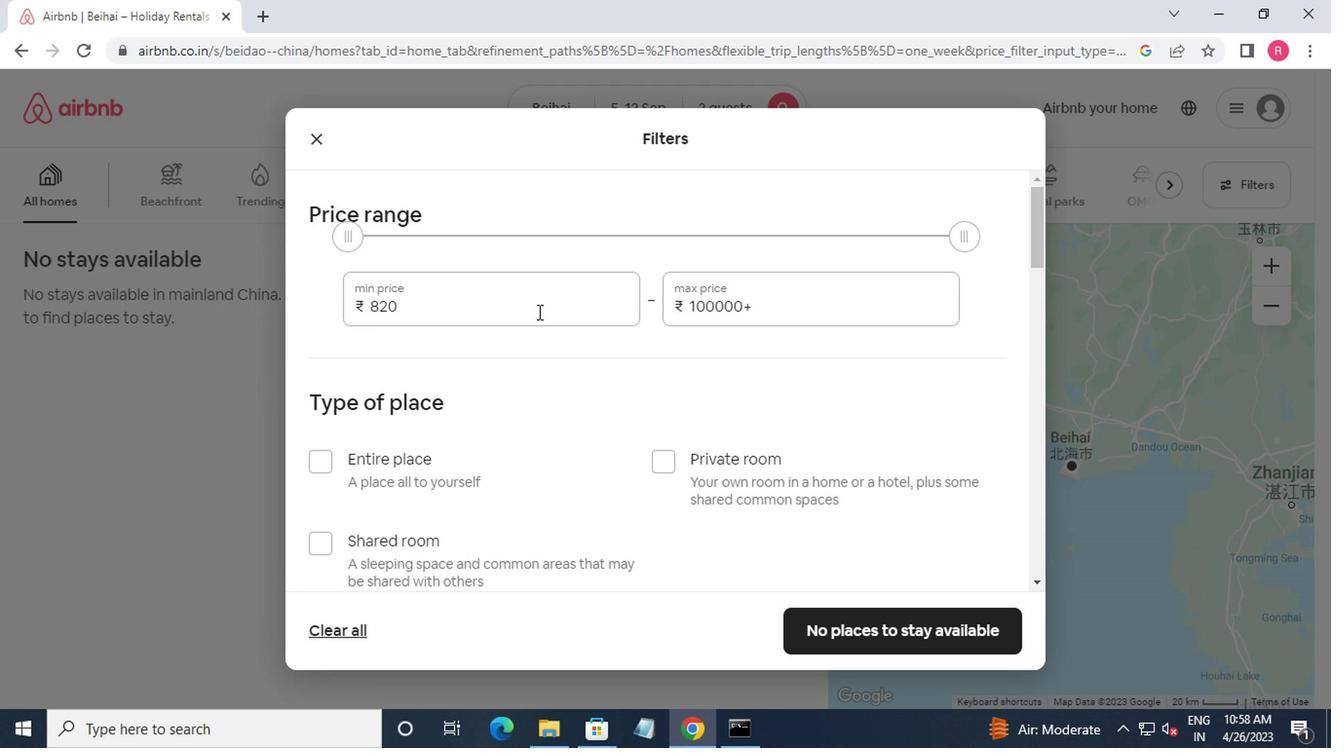 
Action: Key pressed <Key.backspace><Key.backspace><Key.backspace><Key.backspace>10000<Key.tab>15<Key.backspace>000<Key.backspace><Key.backspace><Key.backspace>5000
Screenshot: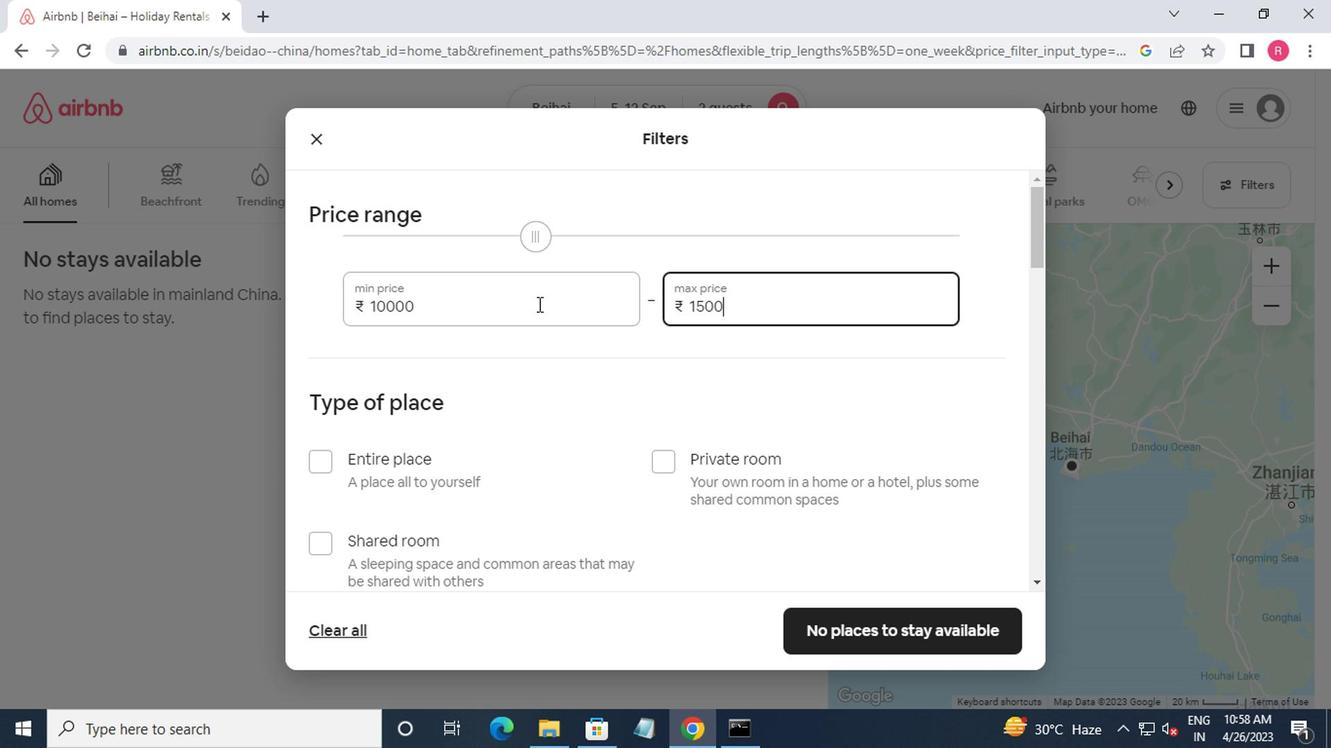 
Action: Mouse moved to (467, 343)
Screenshot: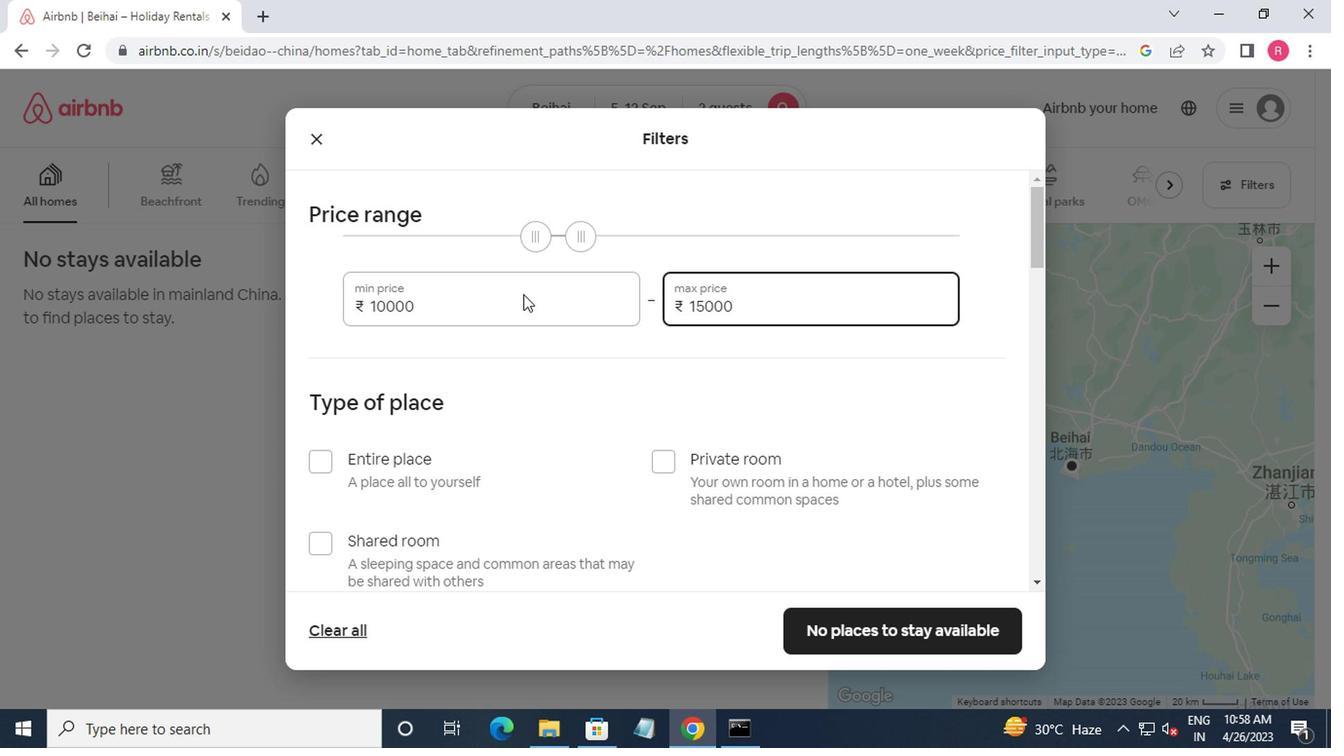 
Action: Mouse scrolled (467, 342) with delta (0, 0)
Screenshot: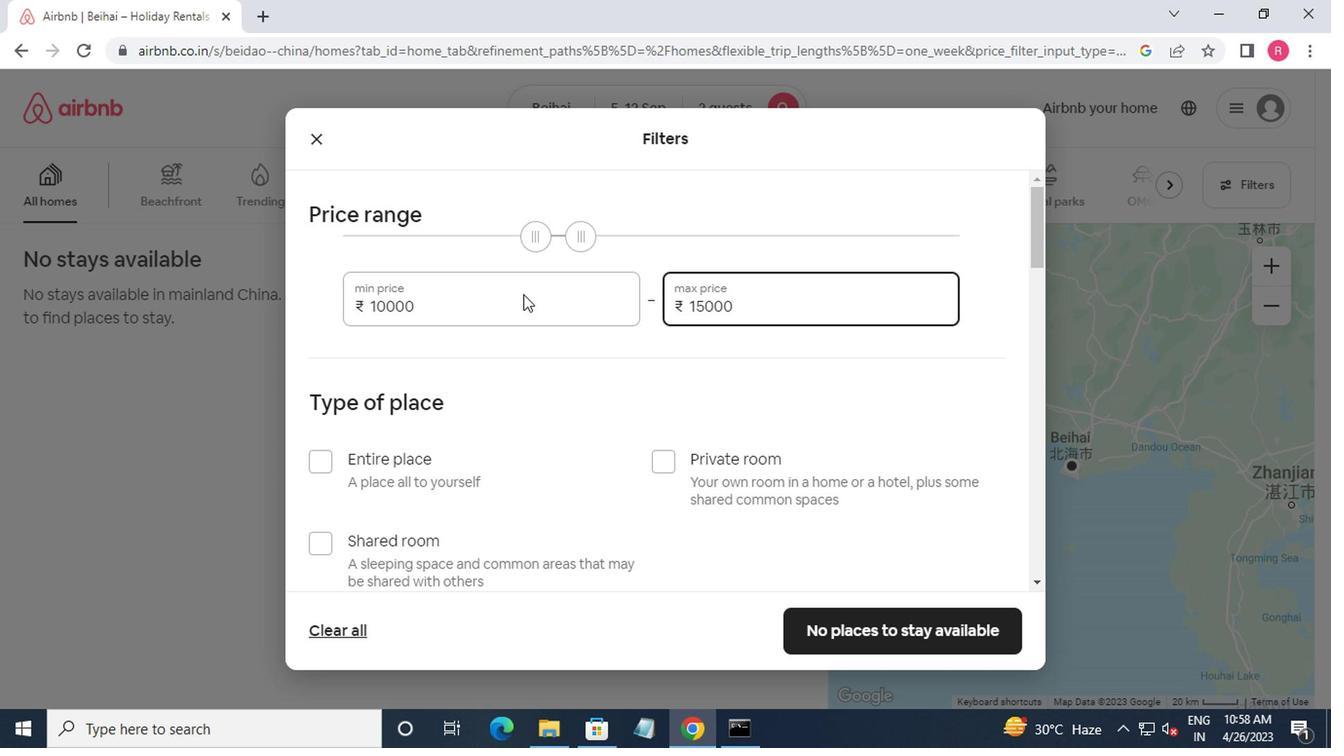 
Action: Mouse moved to (465, 348)
Screenshot: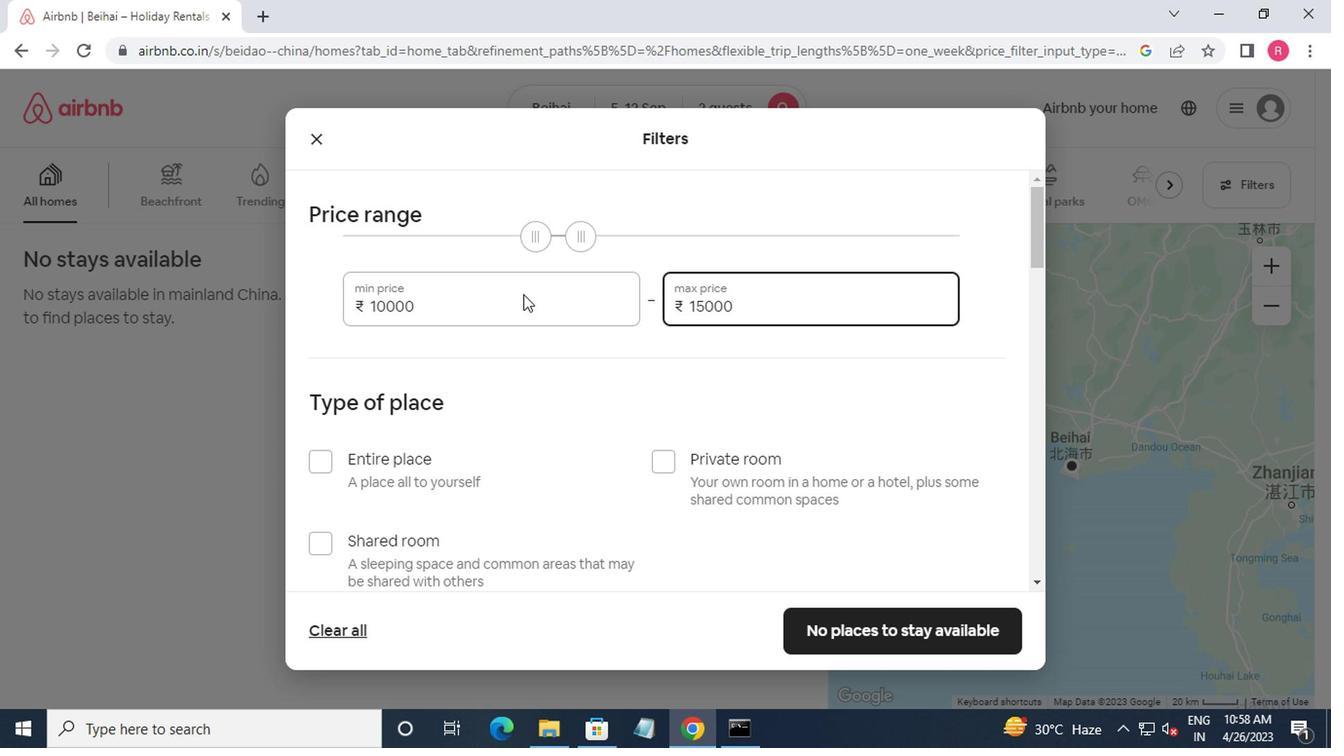 
Action: Mouse scrolled (465, 348) with delta (0, 0)
Screenshot: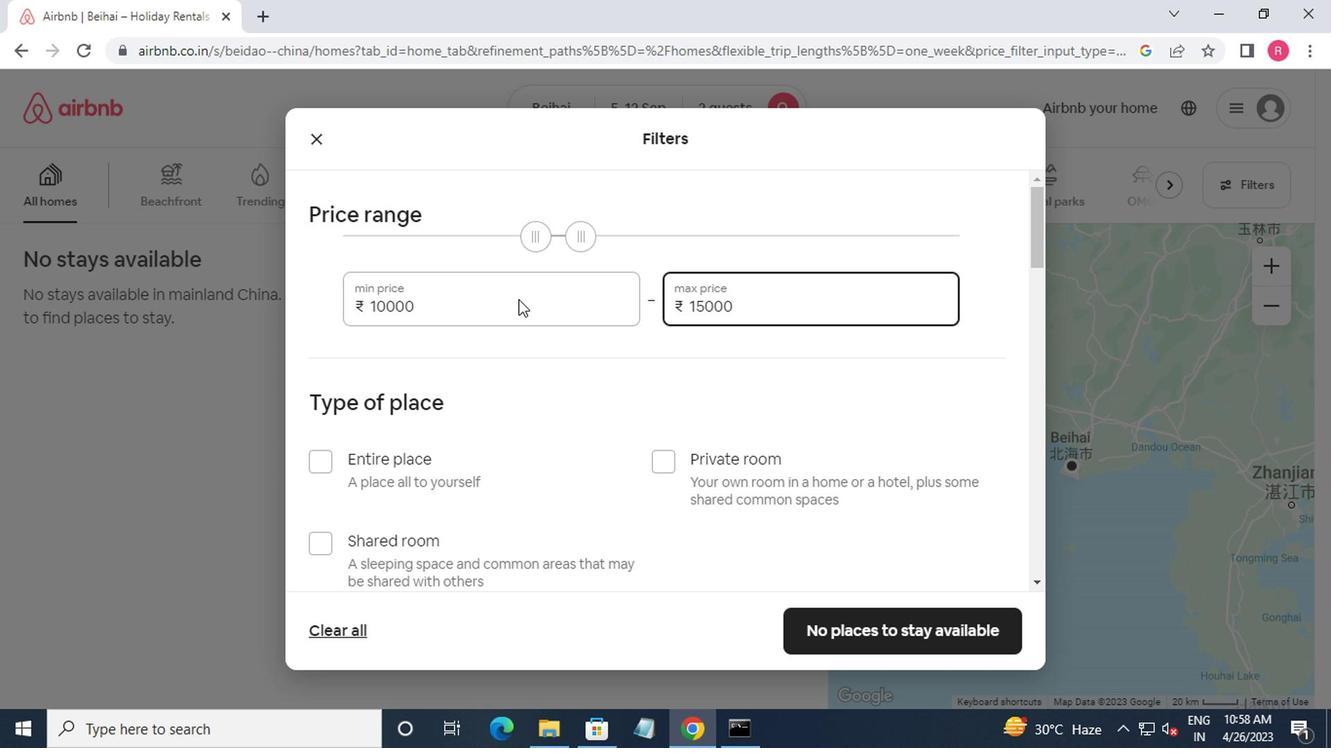 
Action: Mouse moved to (383, 333)
Screenshot: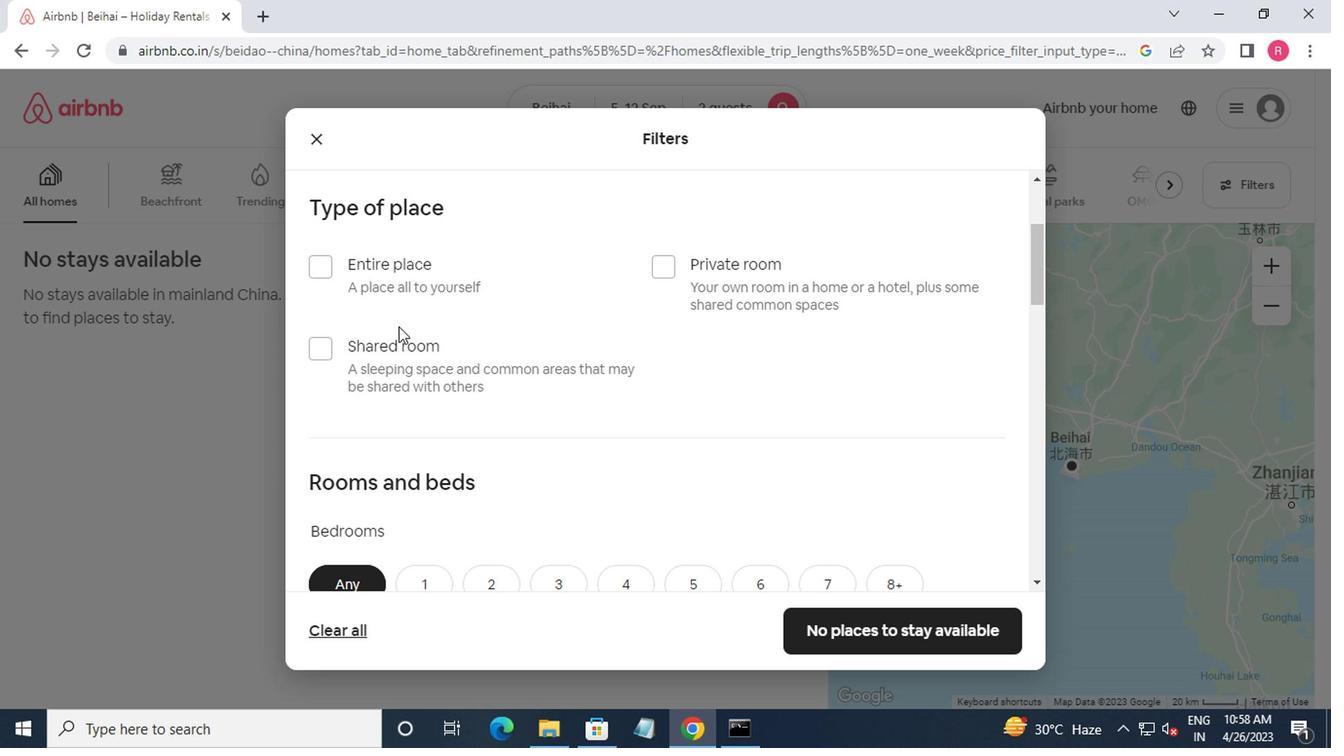 
Action: Mouse scrolled (383, 332) with delta (0, 0)
Screenshot: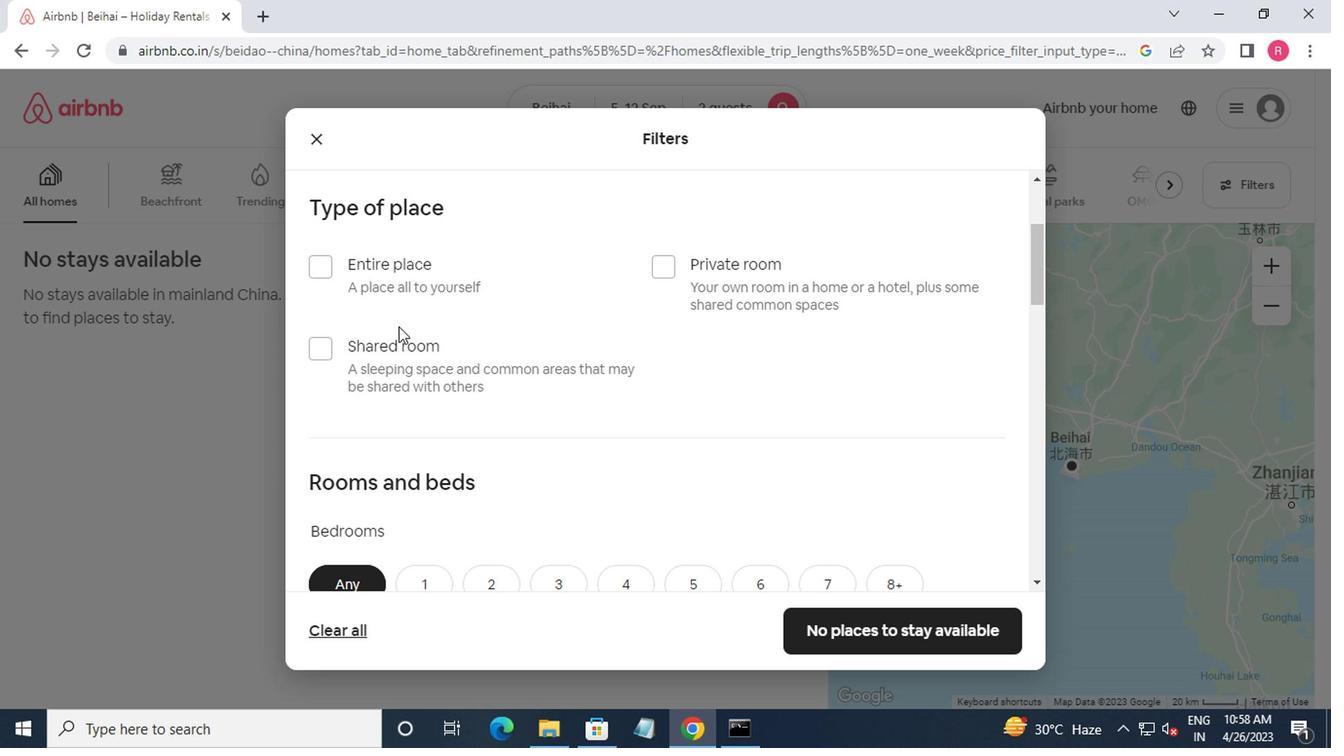 
Action: Mouse moved to (382, 334)
Screenshot: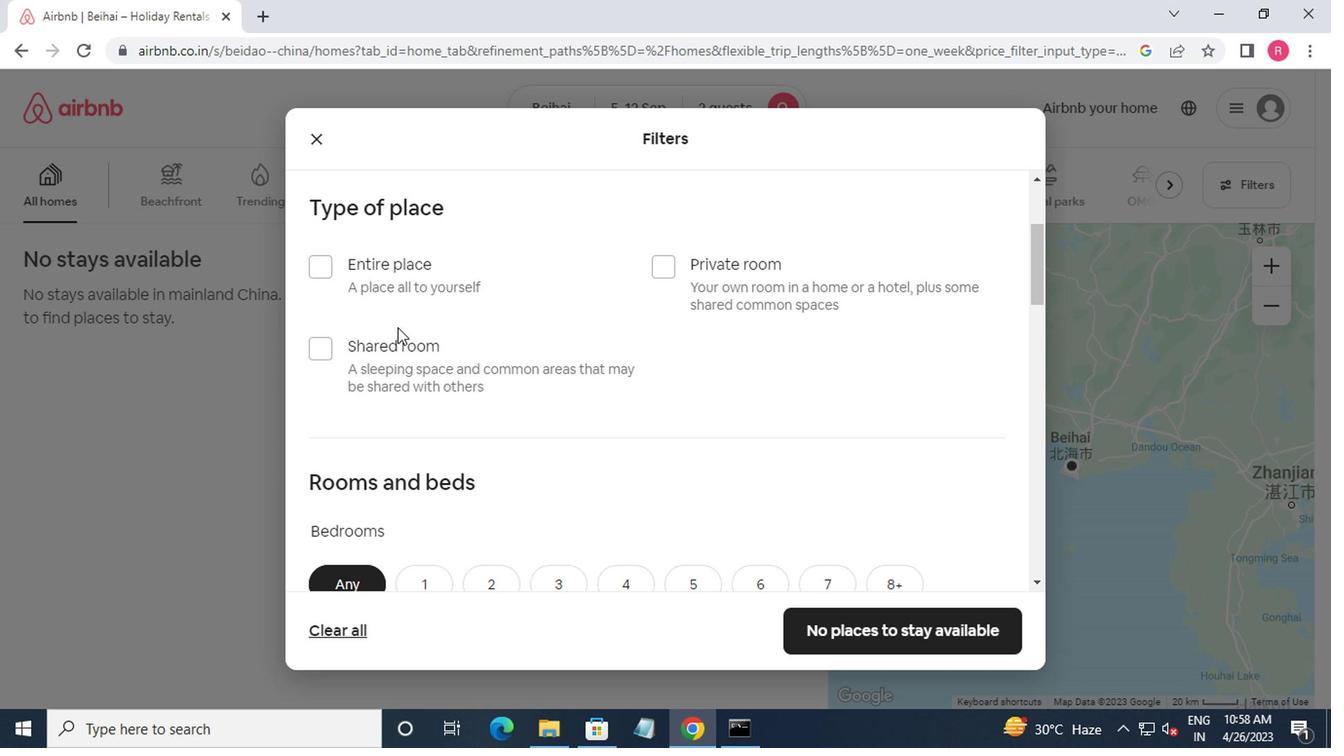 
Action: Mouse scrolled (382, 334) with delta (0, 0)
Screenshot: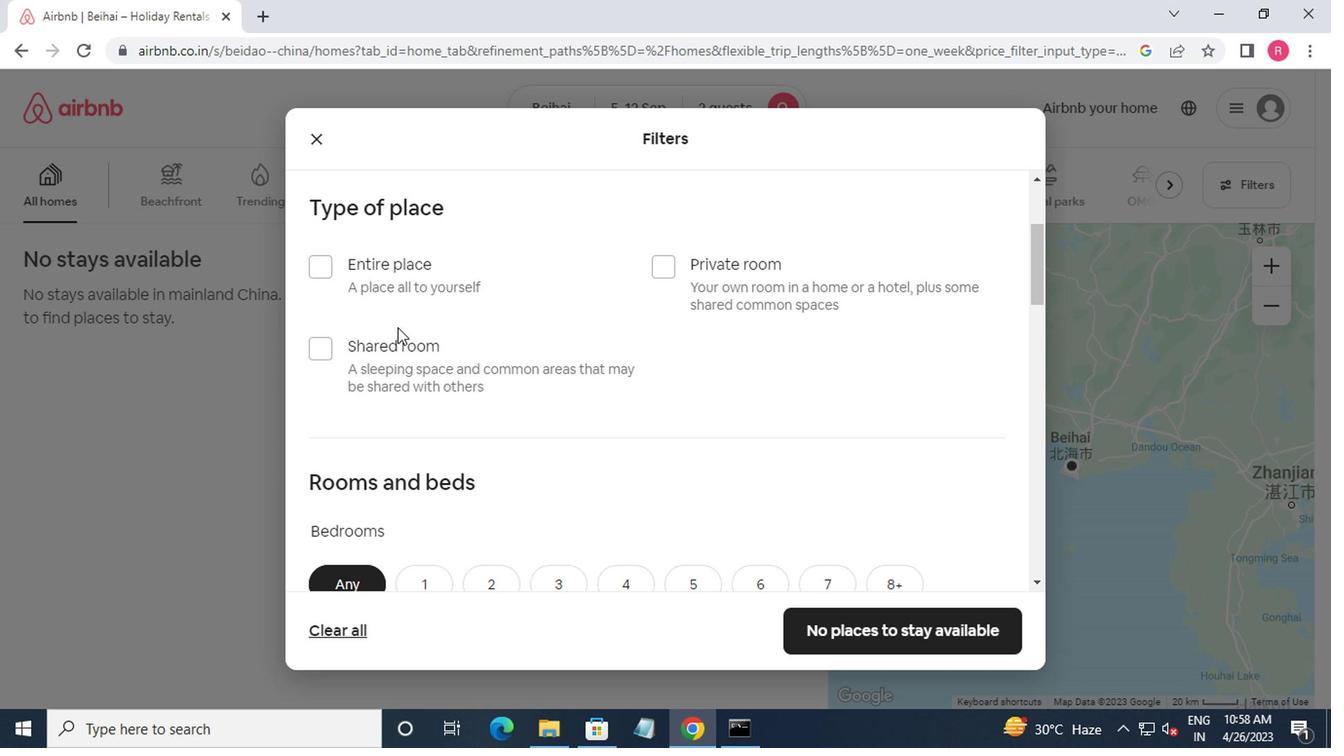 
Action: Mouse moved to (410, 388)
Screenshot: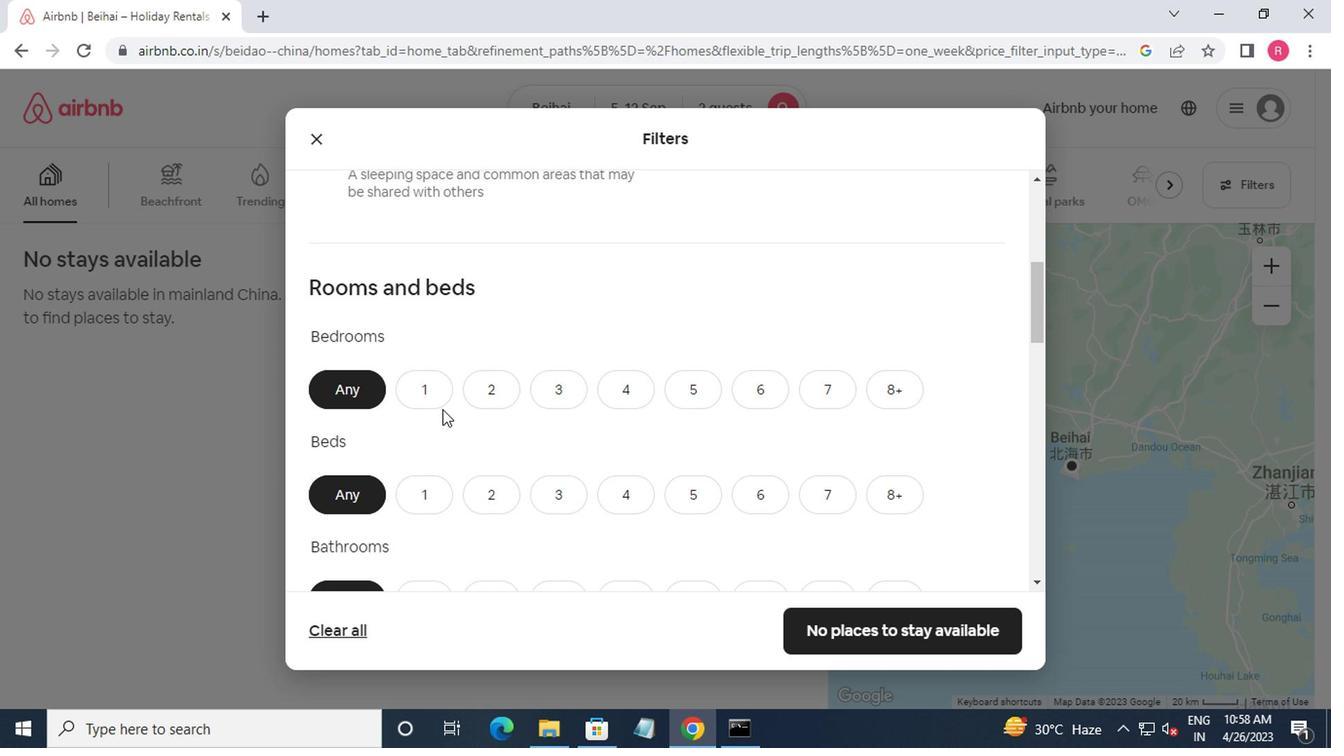 
Action: Mouse pressed left at (410, 388)
Screenshot: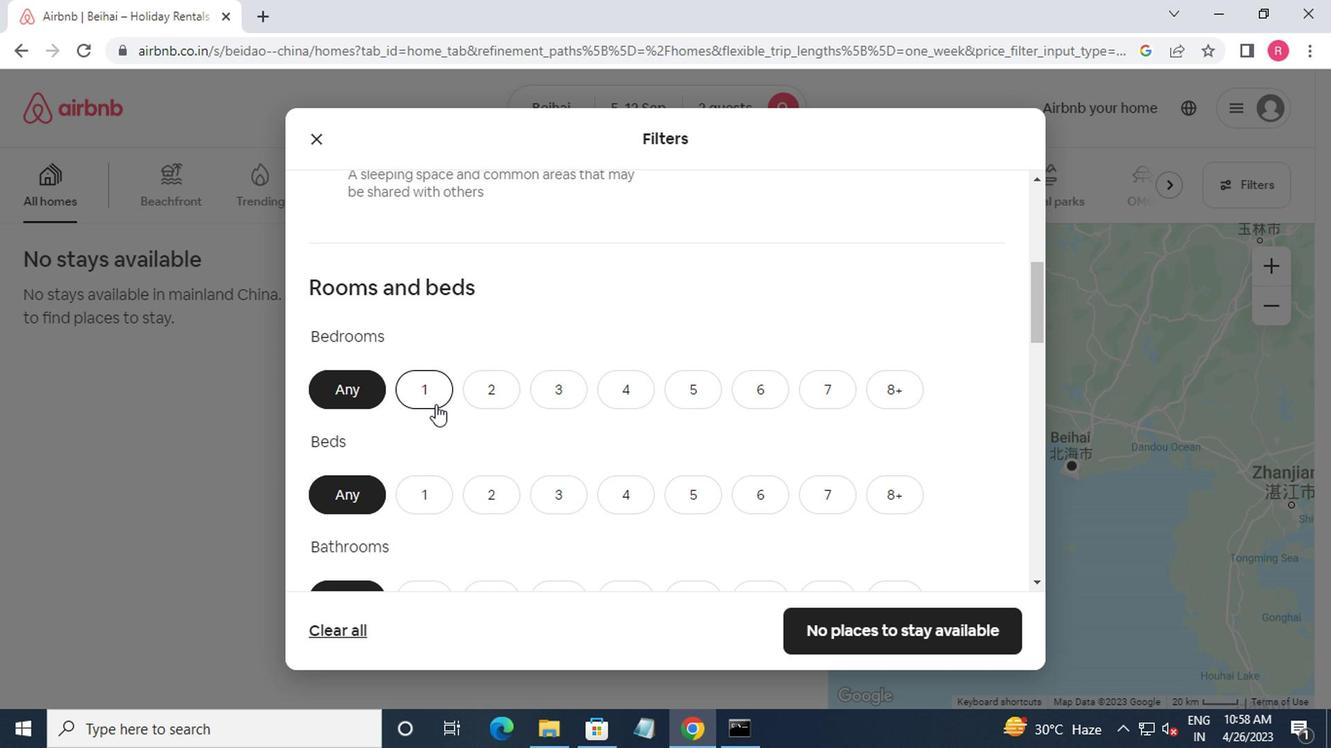 
Action: Mouse moved to (410, 401)
Screenshot: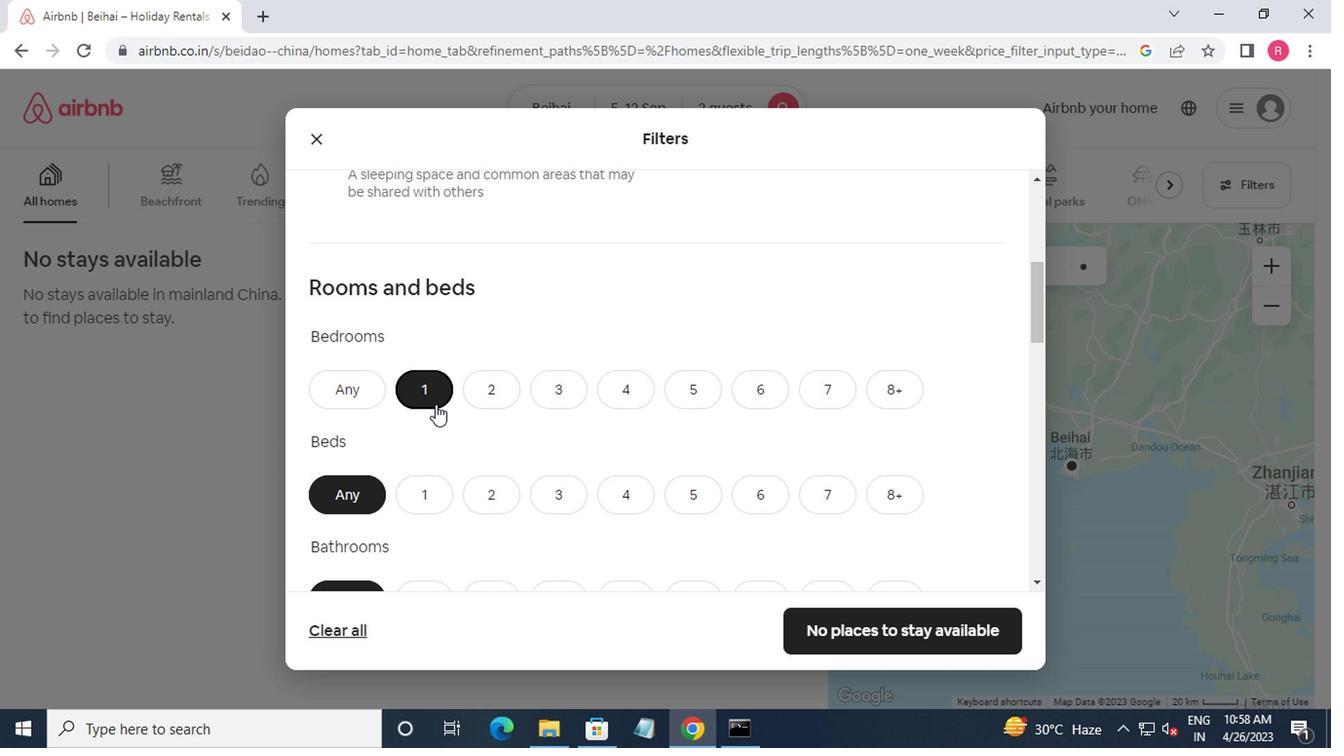 
Action: Mouse scrolled (410, 400) with delta (0, 0)
Screenshot: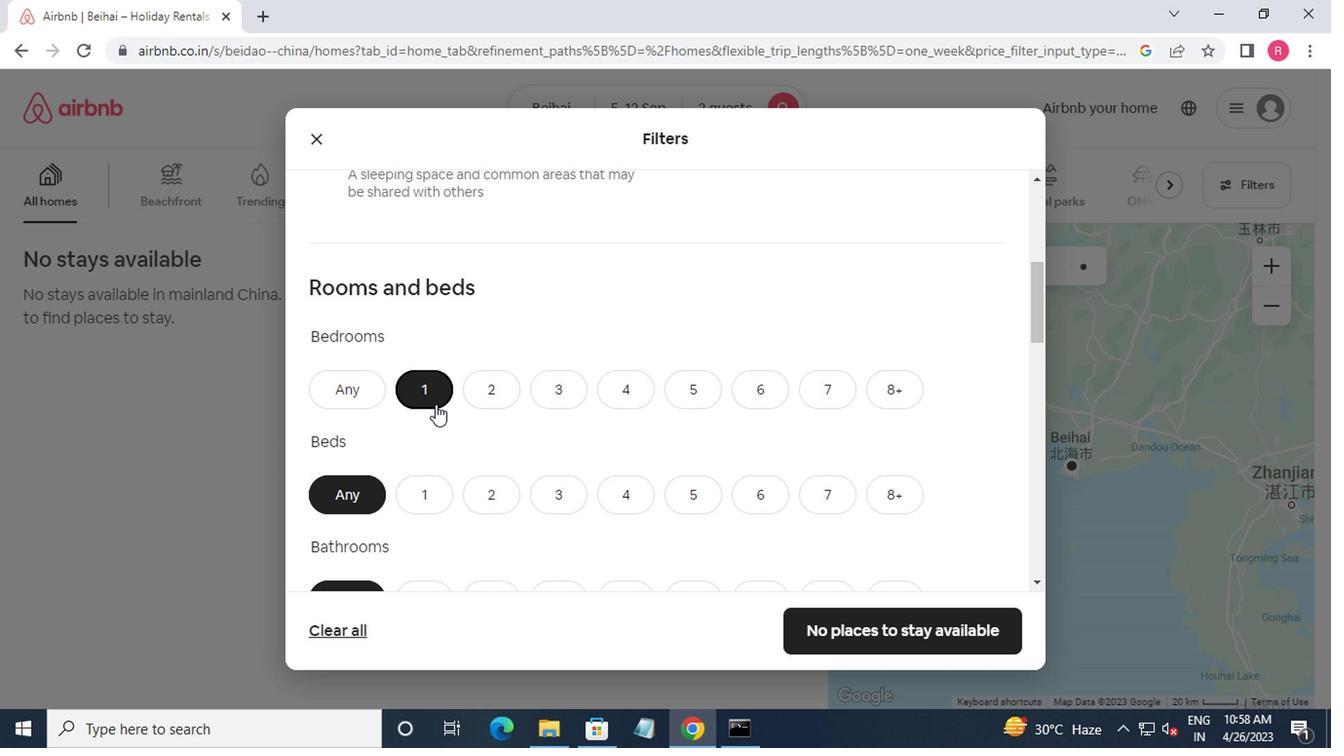 
Action: Mouse moved to (404, 398)
Screenshot: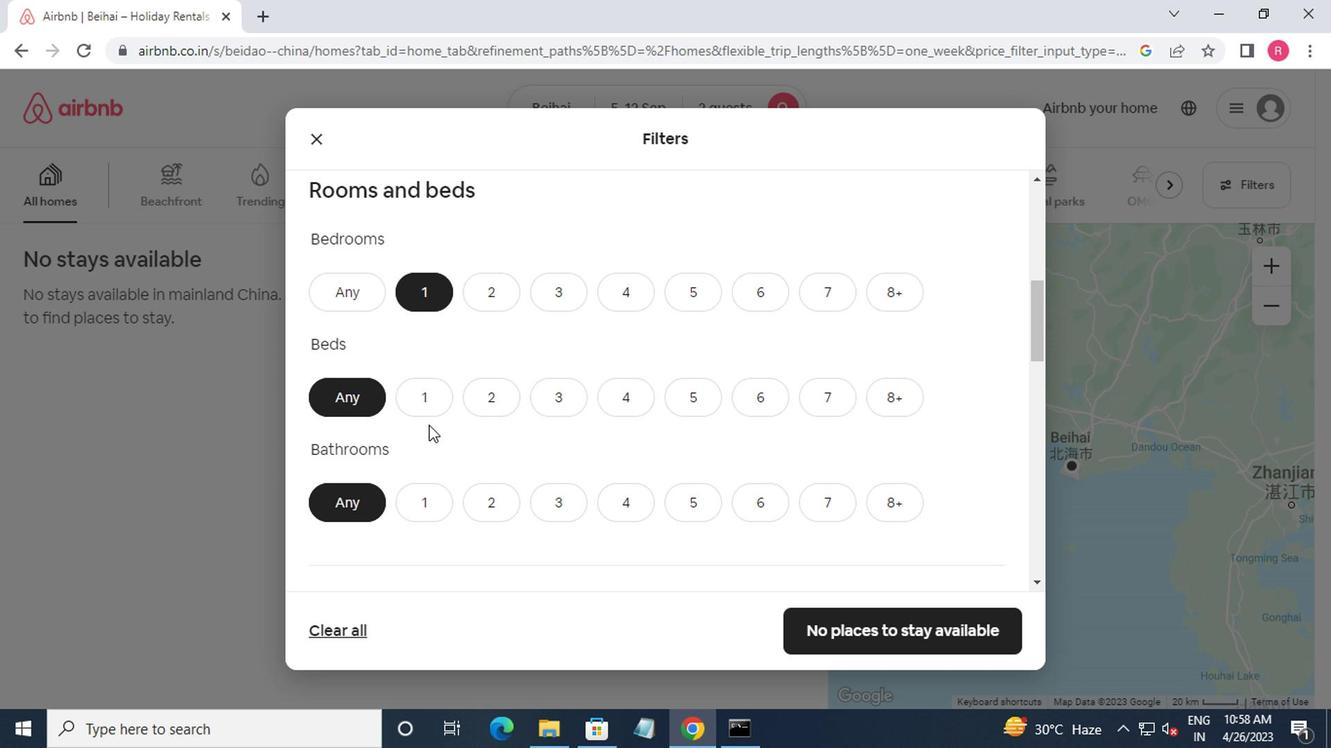 
Action: Mouse pressed left at (404, 398)
Screenshot: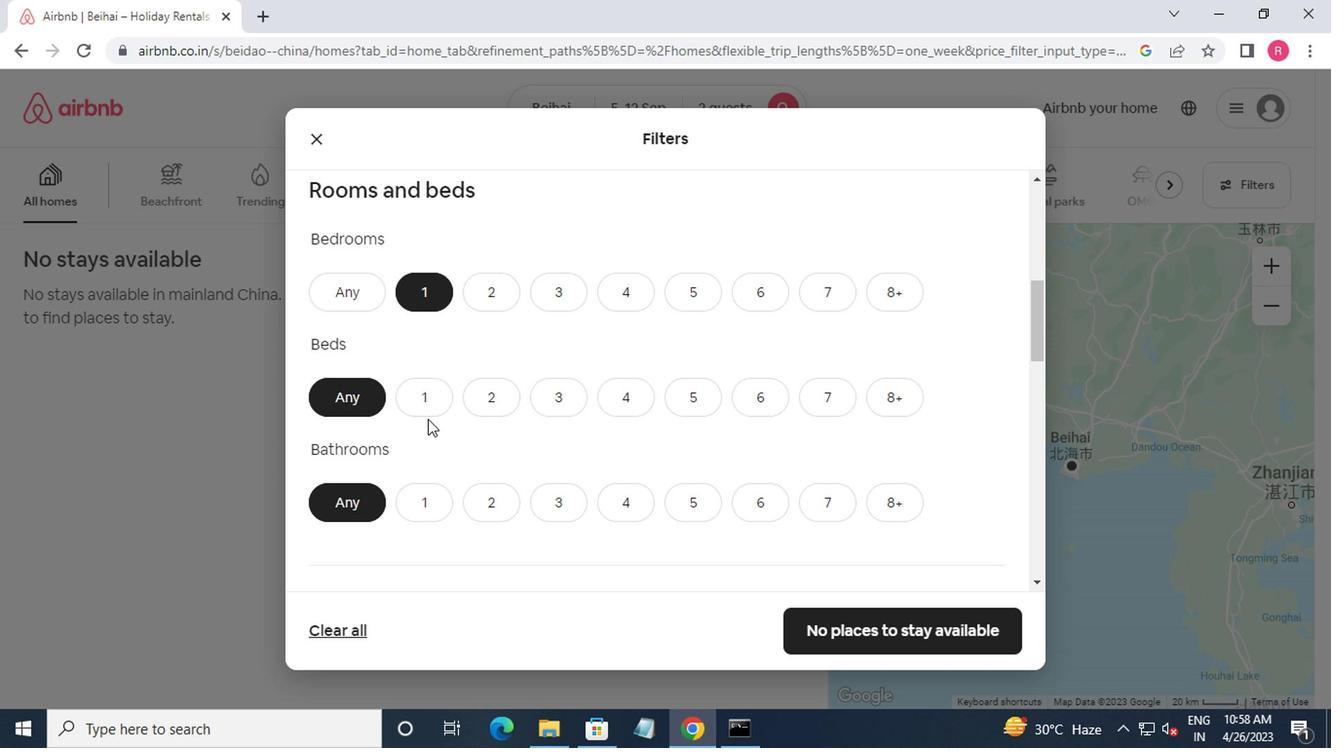 
Action: Mouse moved to (407, 401)
Screenshot: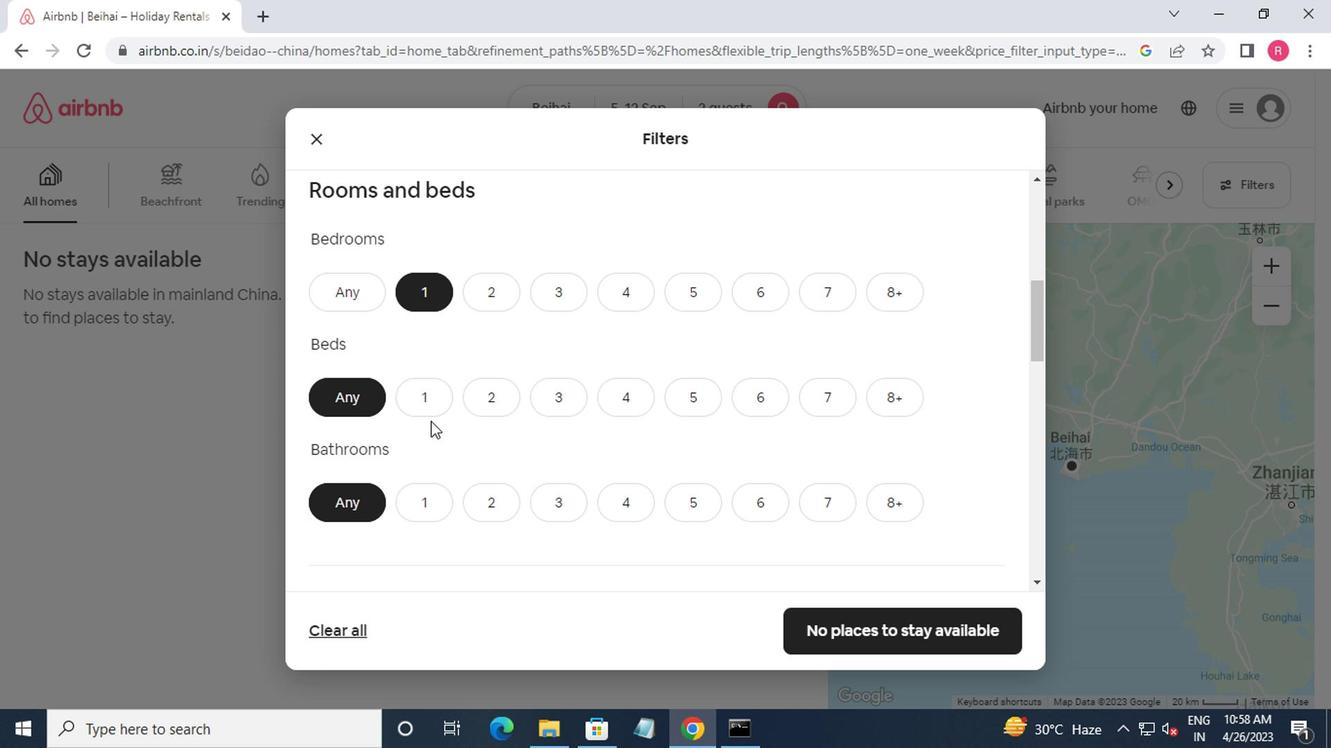 
Action: Mouse scrolled (407, 400) with delta (0, 0)
Screenshot: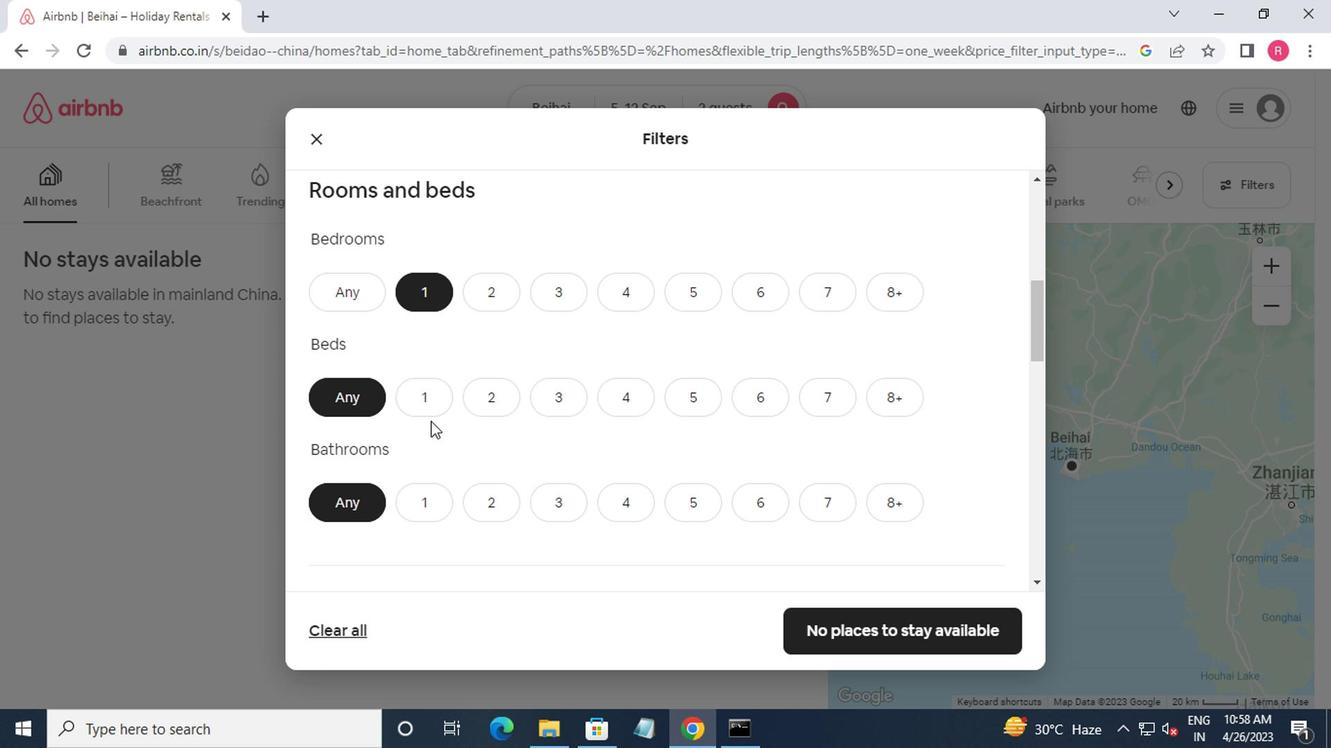 
Action: Mouse moved to (405, 321)
Screenshot: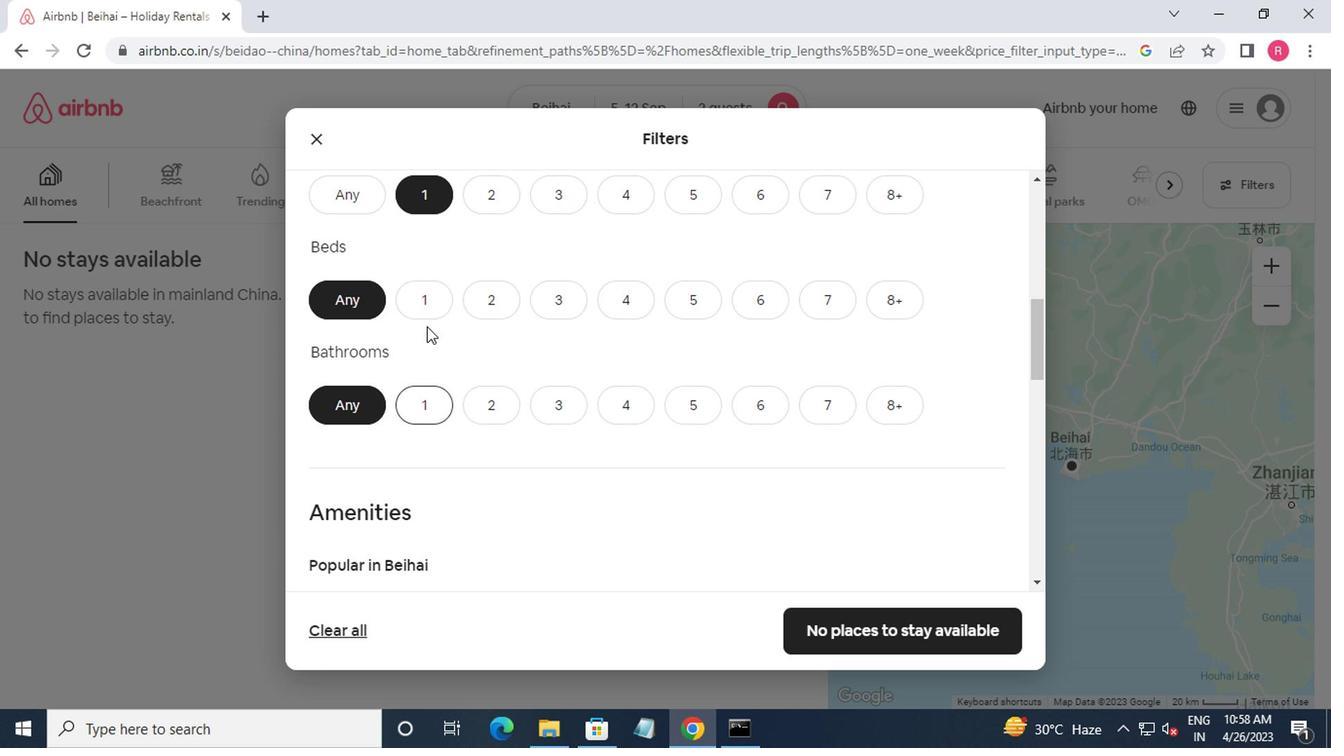 
Action: Mouse pressed left at (405, 321)
Screenshot: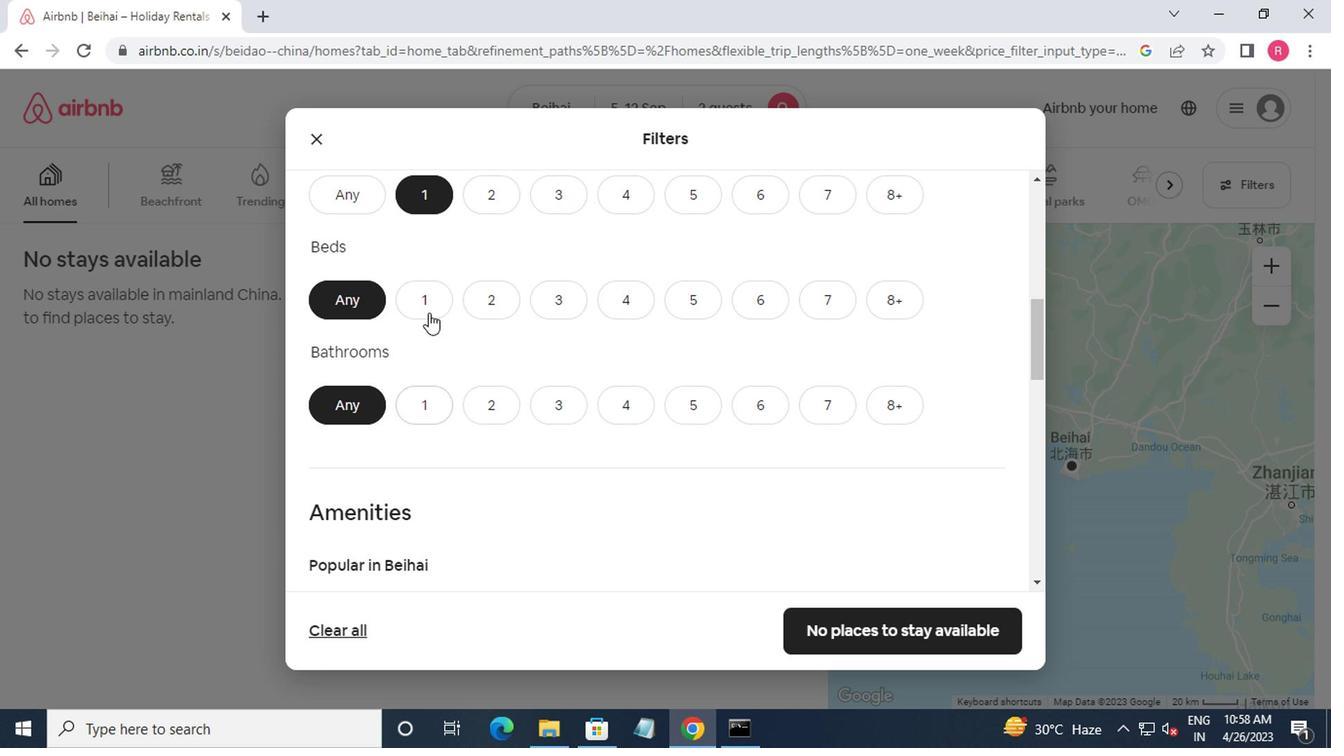 
Action: Mouse moved to (413, 386)
Screenshot: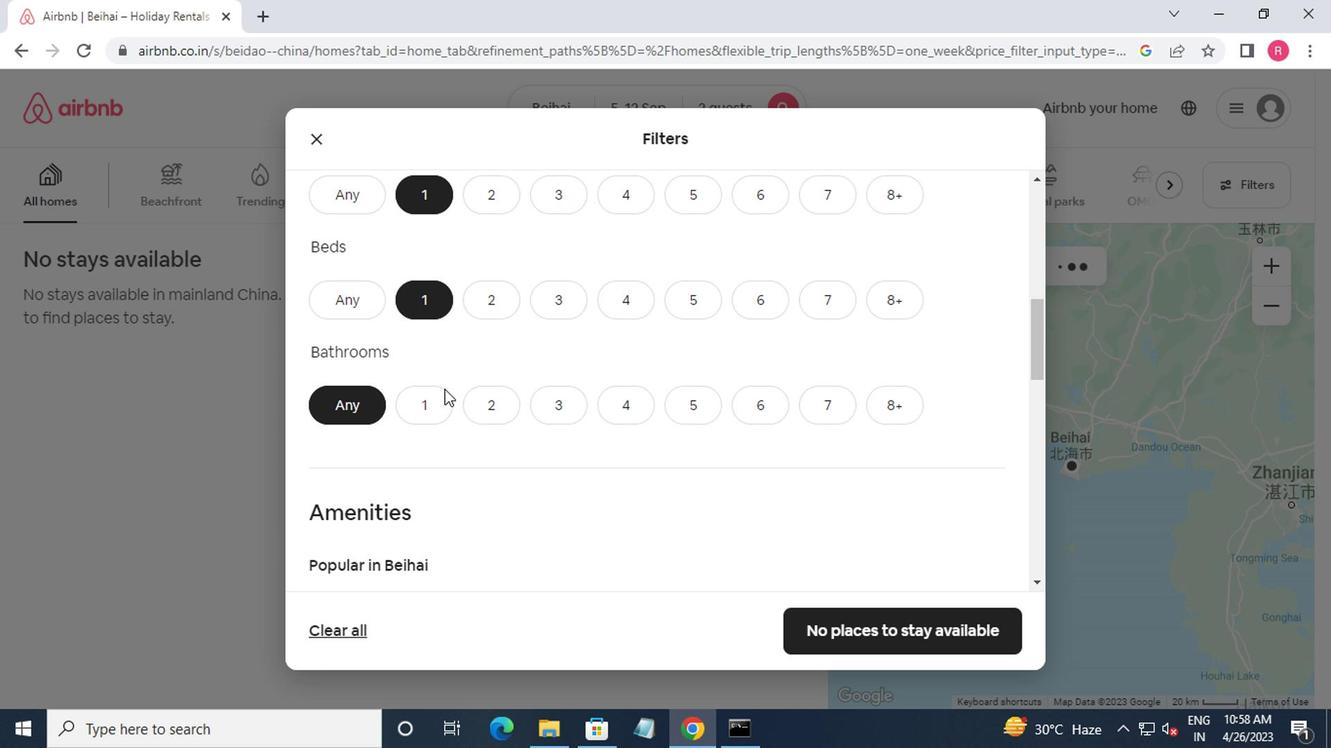 
Action: Mouse pressed left at (413, 386)
Screenshot: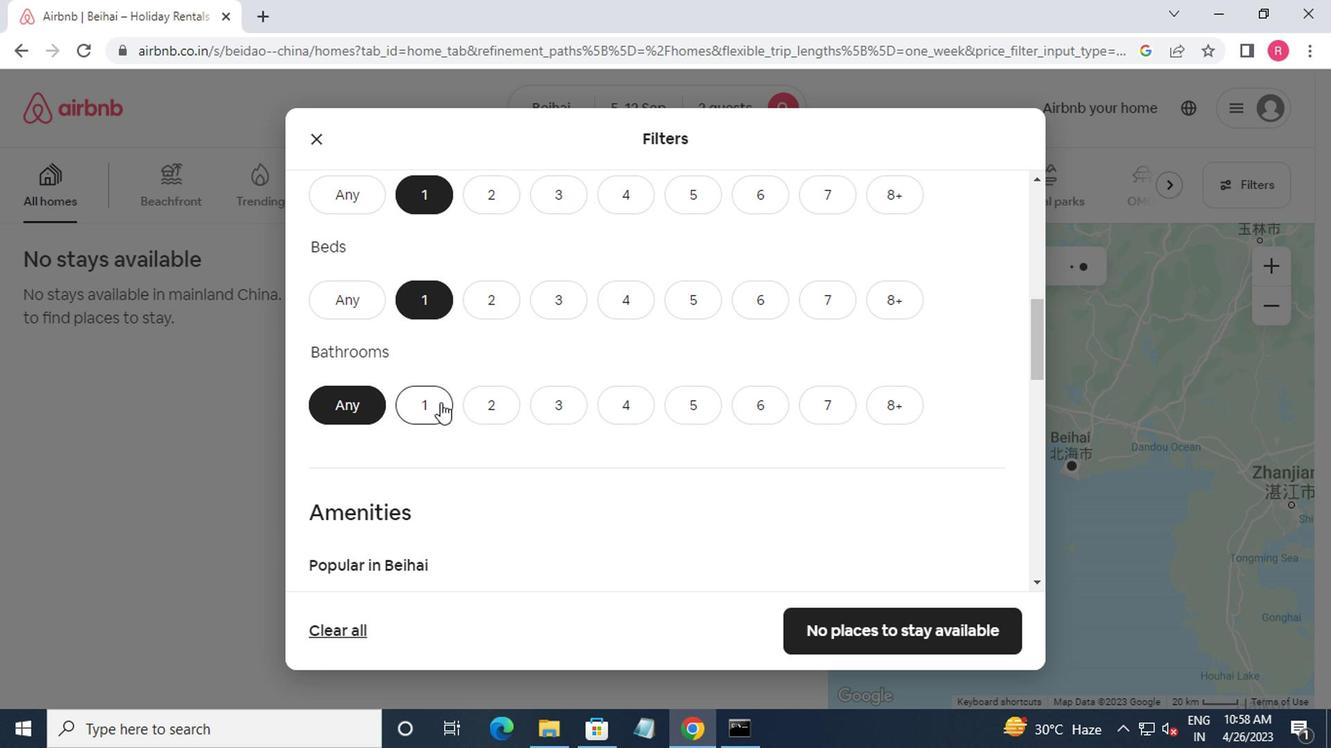 
Action: Mouse scrolled (413, 386) with delta (0, 0)
Screenshot: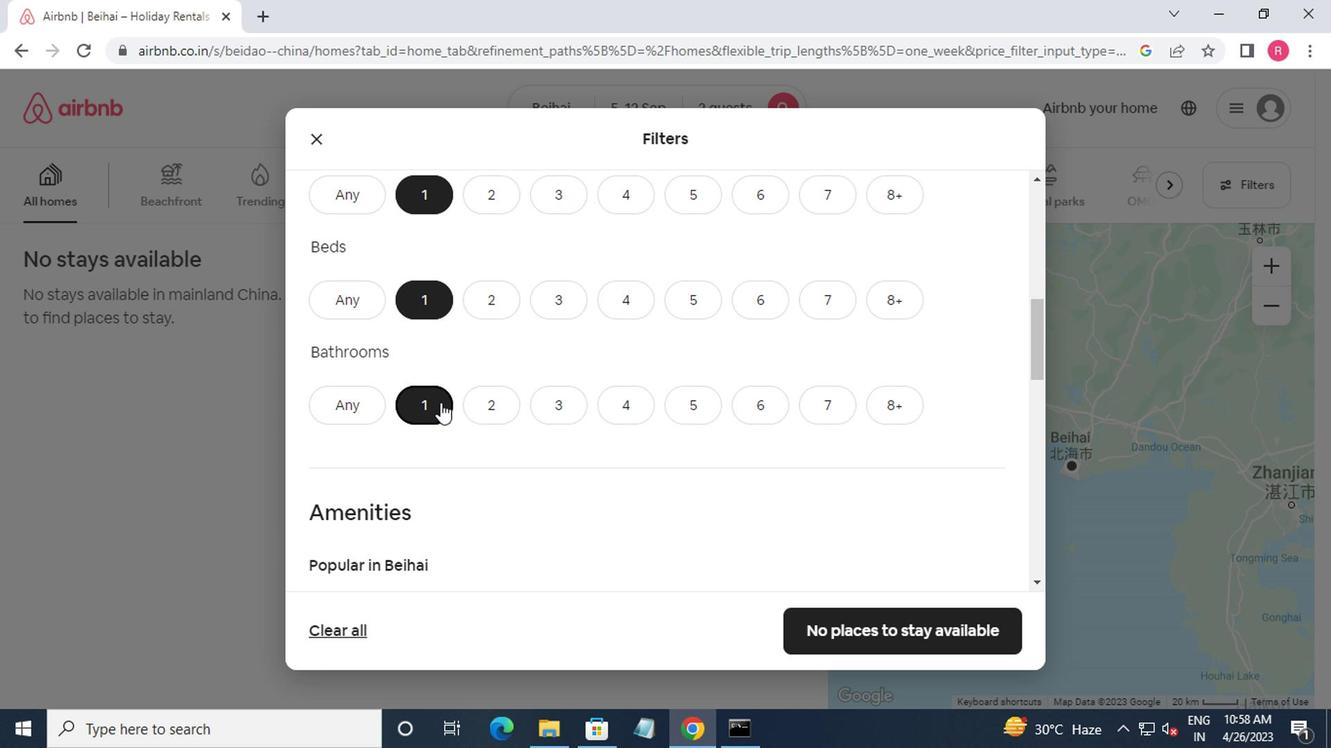 
Action: Mouse scrolled (413, 386) with delta (0, 0)
Screenshot: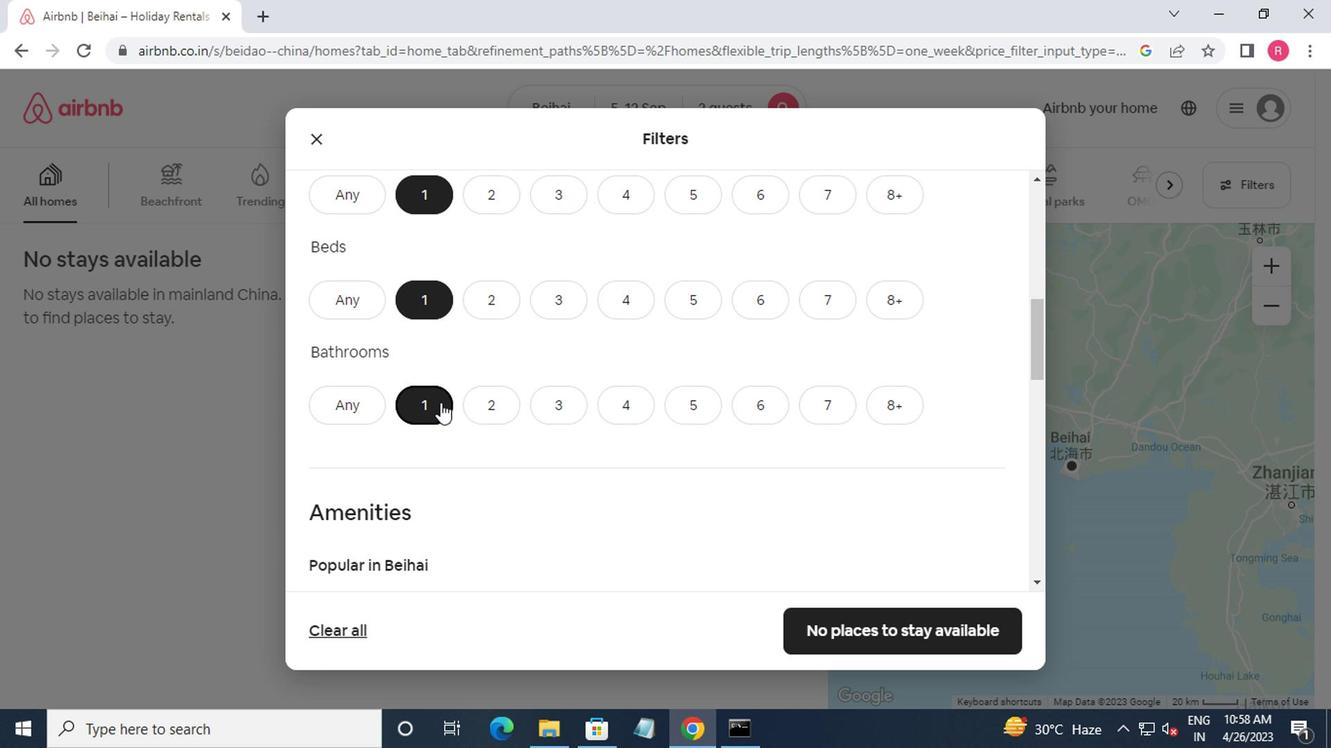 
Action: Mouse moved to (413, 389)
Screenshot: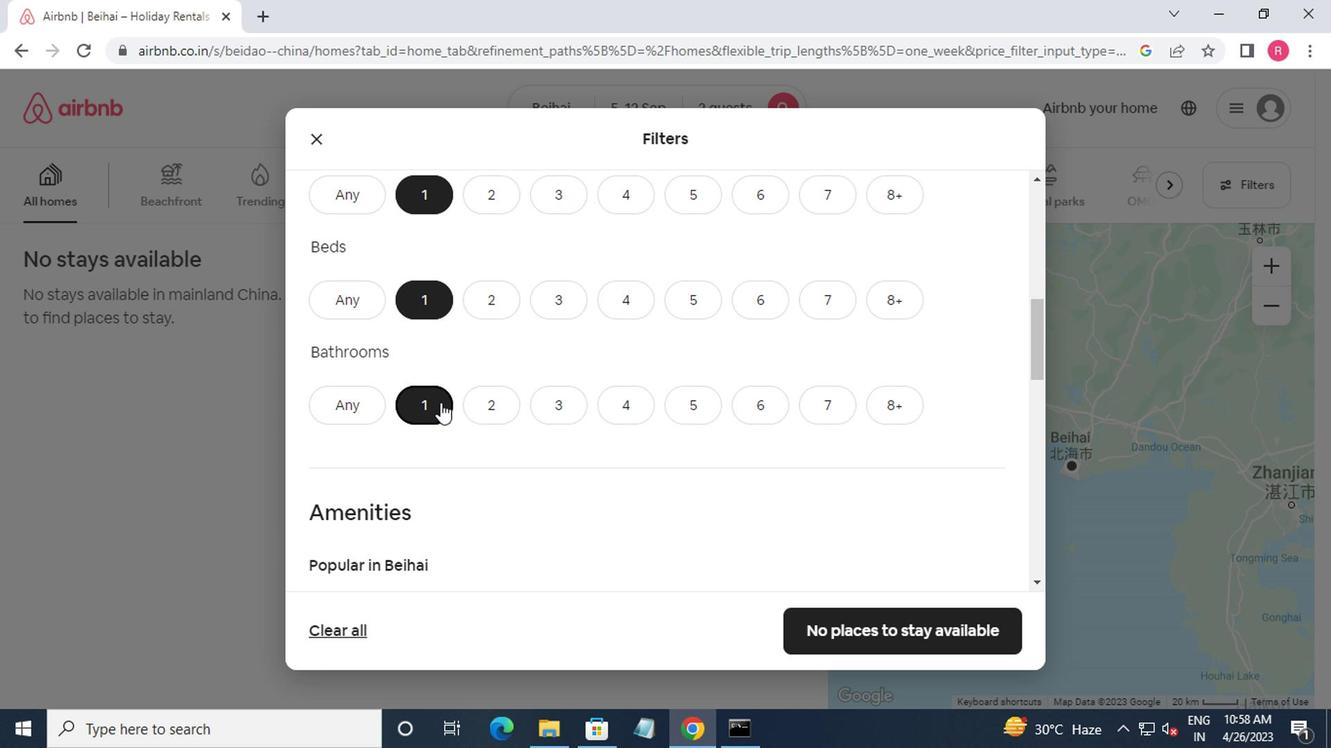 
Action: Mouse scrolled (413, 388) with delta (0, 0)
Screenshot: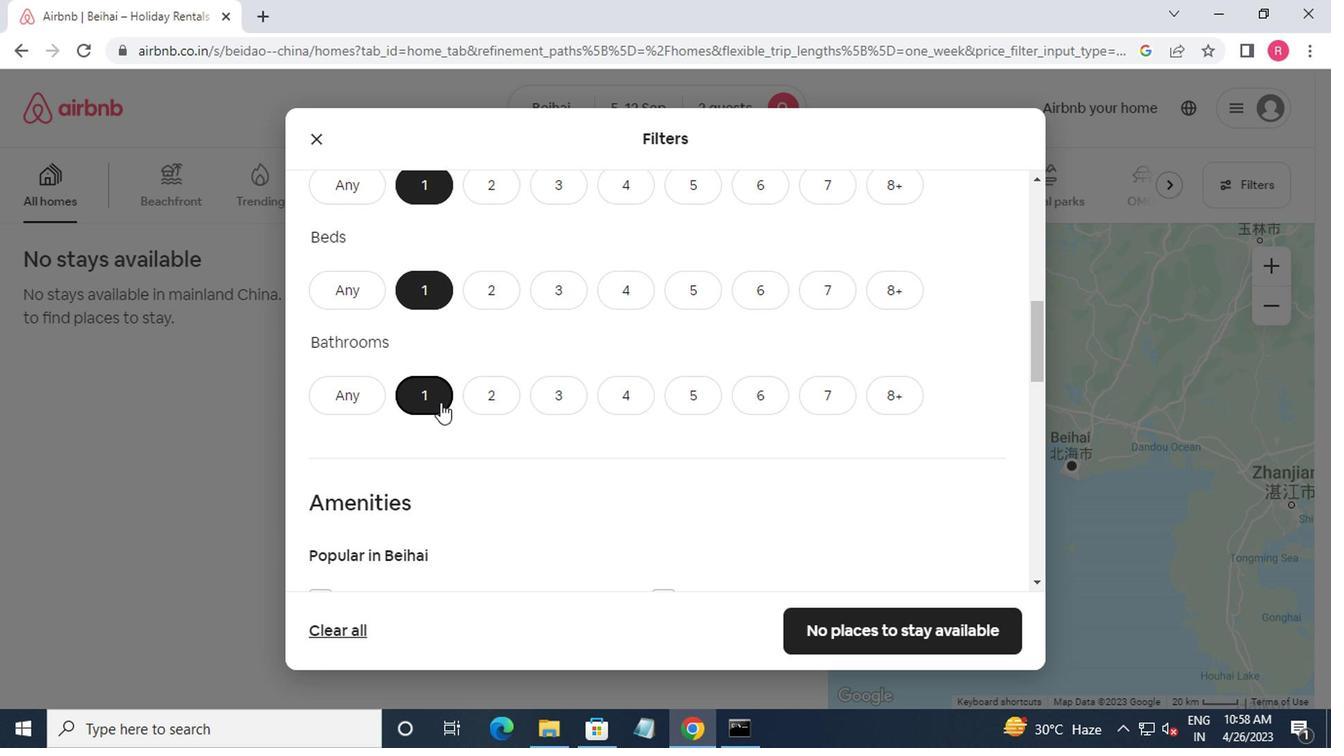 
Action: Mouse moved to (416, 389)
Screenshot: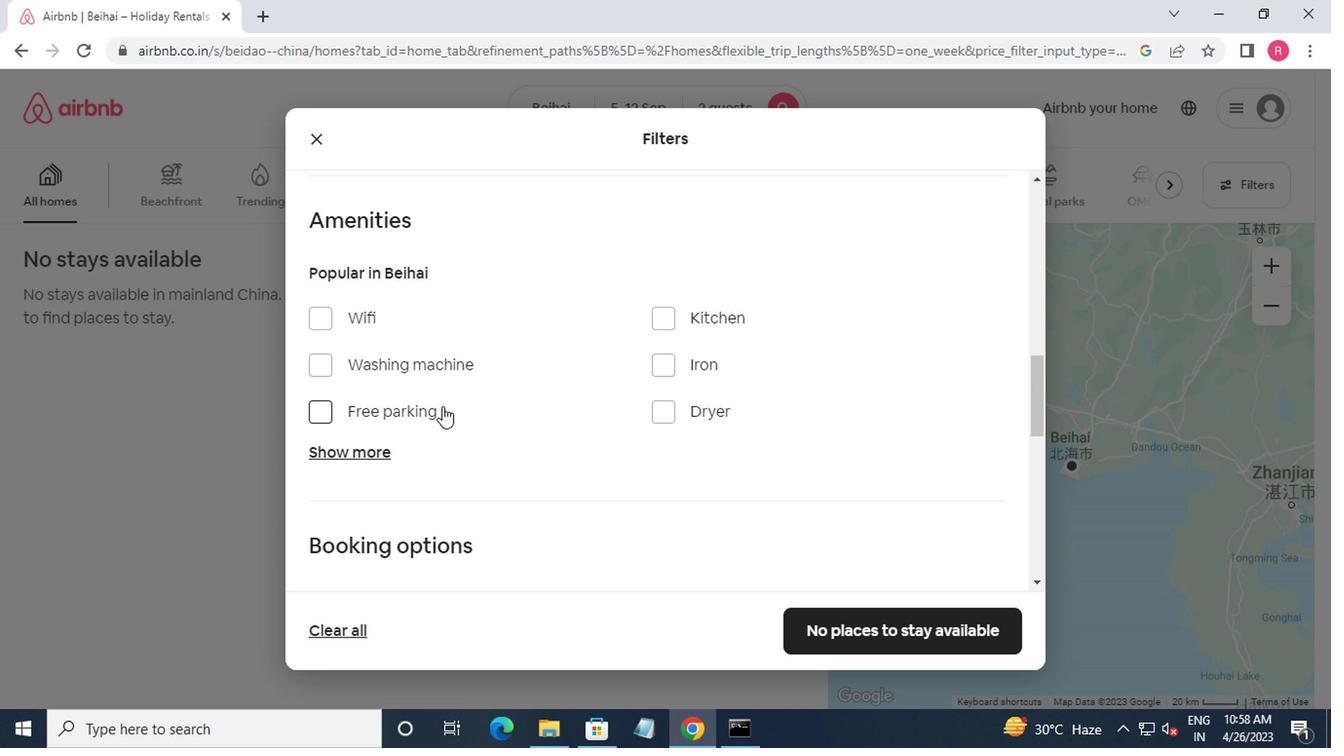 
Action: Mouse scrolled (416, 389) with delta (0, 0)
Screenshot: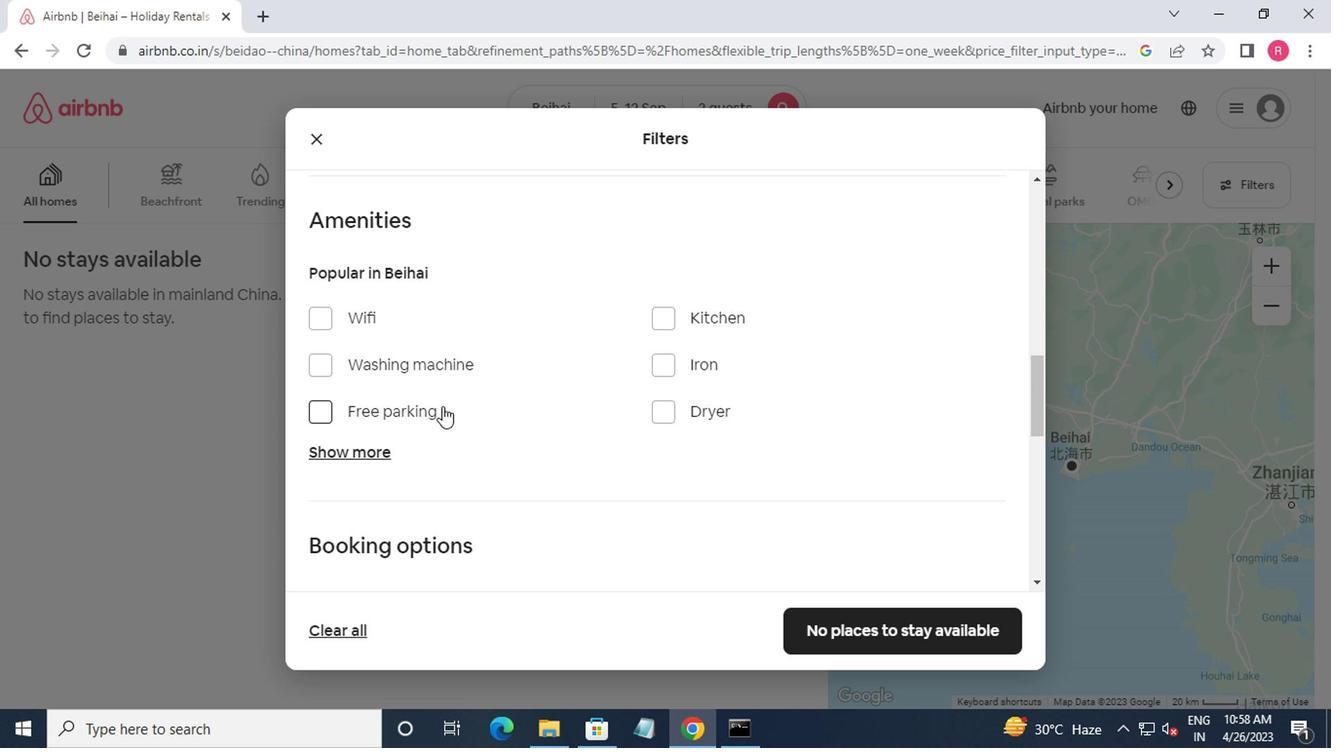 
Action: Mouse moved to (416, 389)
Screenshot: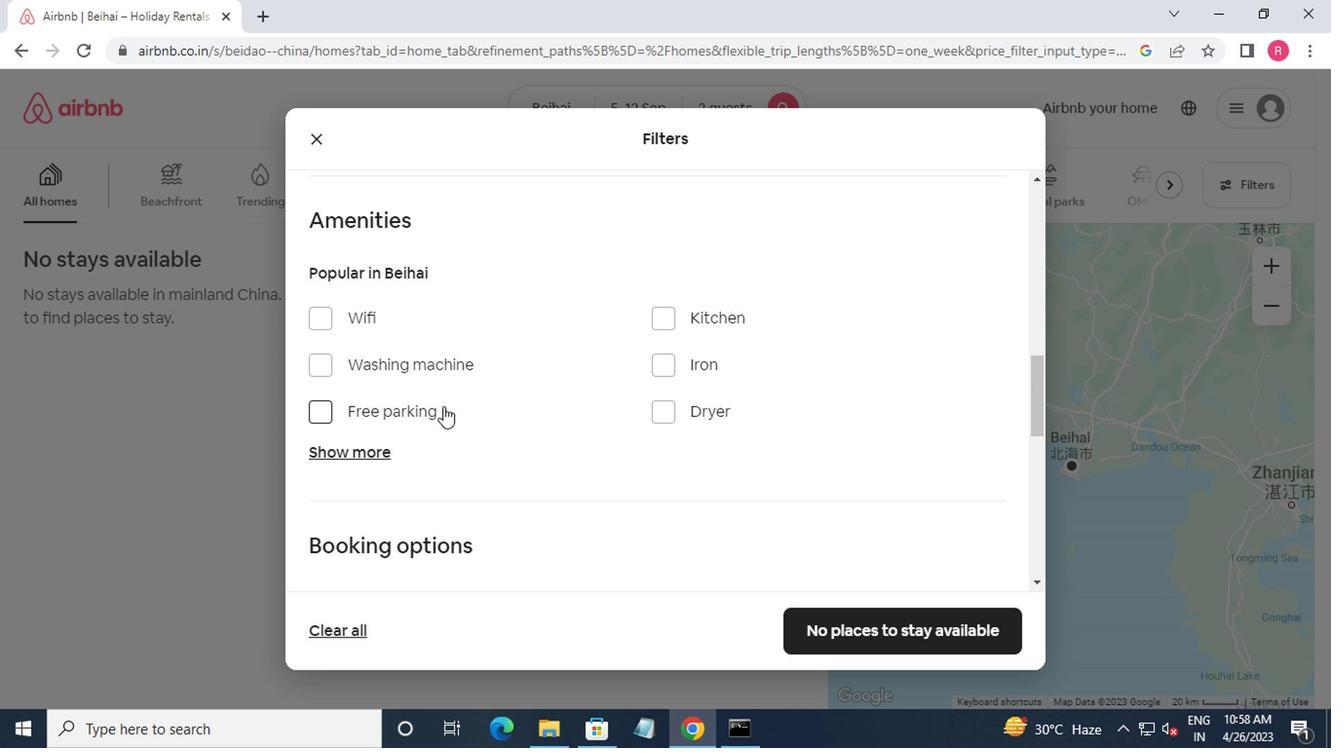 
Action: Mouse scrolled (416, 389) with delta (0, 0)
Screenshot: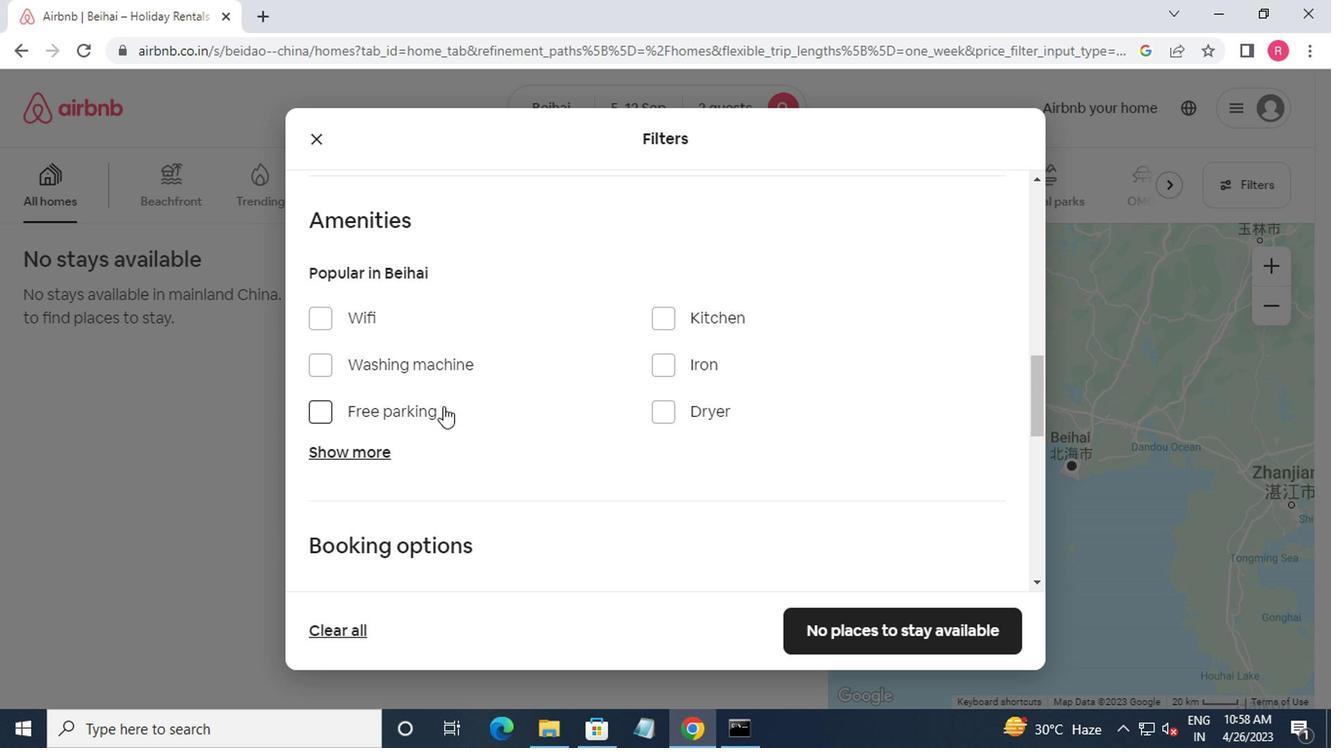 
Action: Mouse moved to (803, 448)
Screenshot: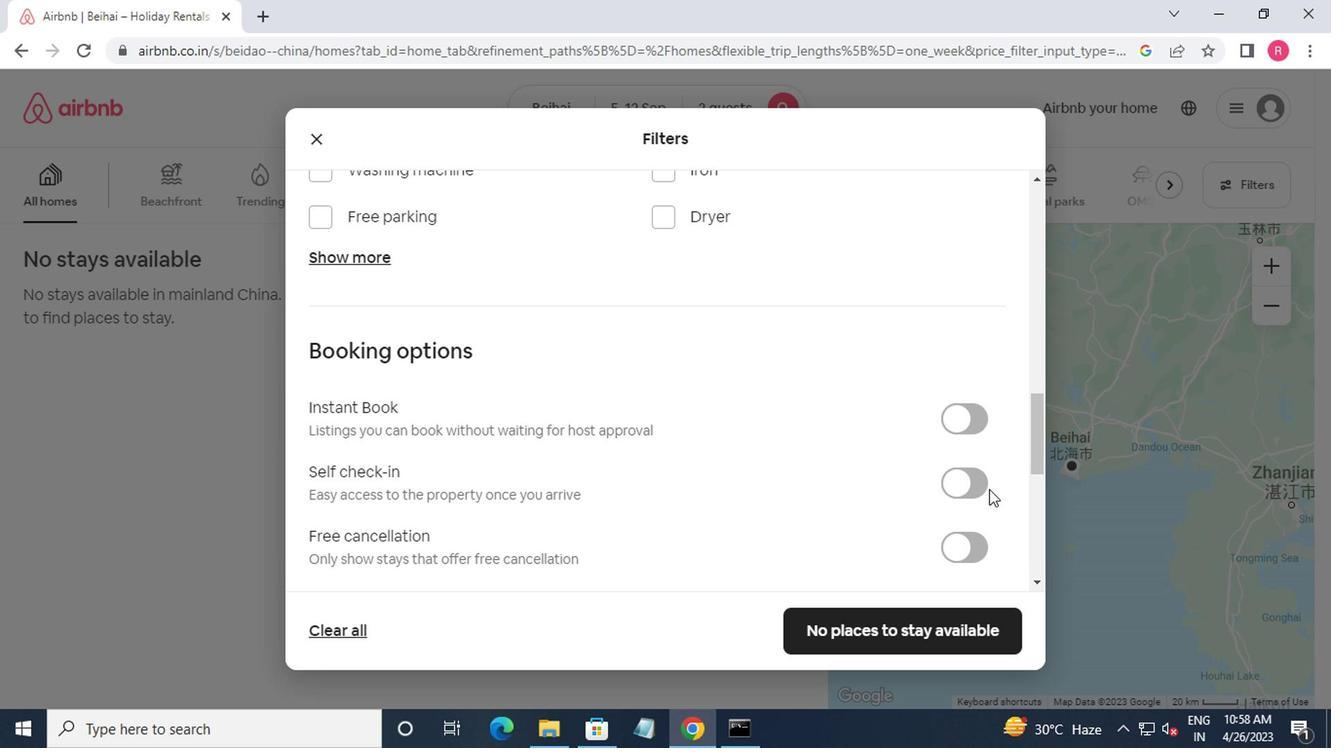 
Action: Mouse pressed left at (803, 448)
Screenshot: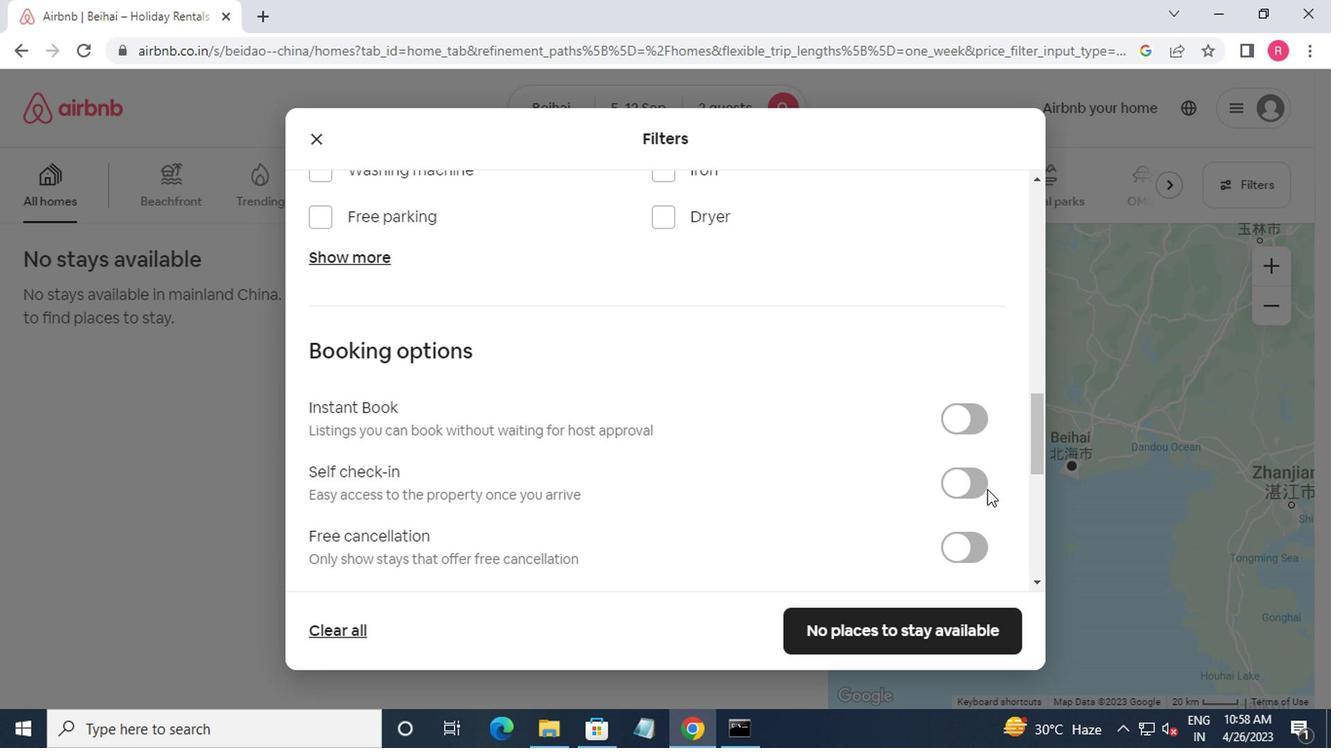 
Action: Mouse moved to (717, 473)
Screenshot: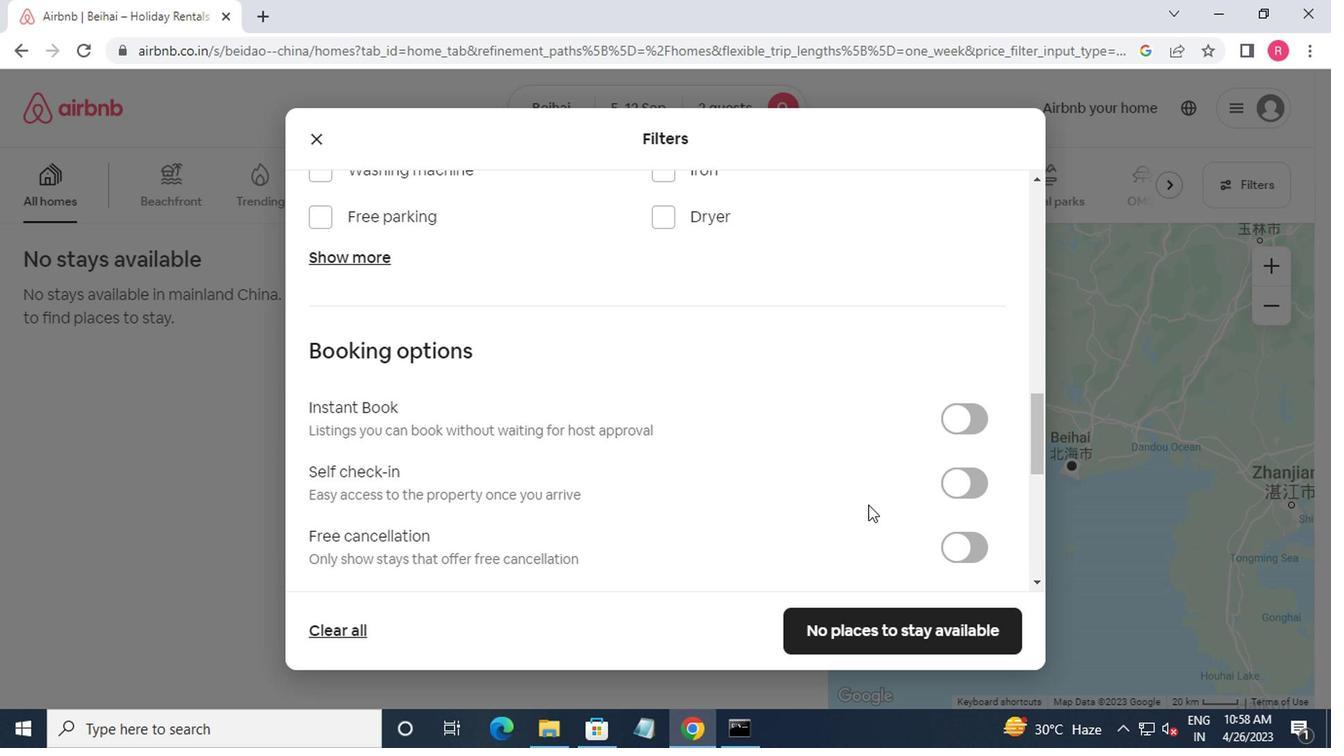 
Action: Mouse scrolled (717, 472) with delta (0, 0)
Screenshot: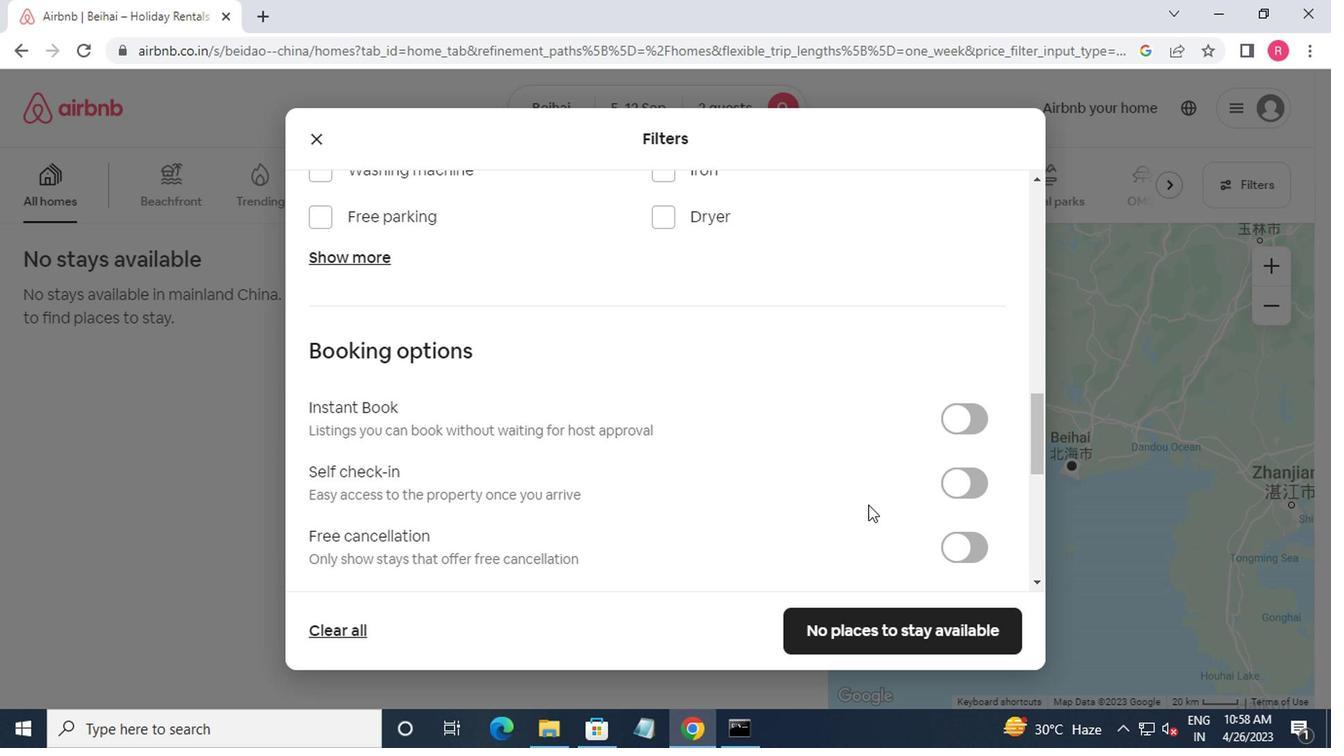 
Action: Mouse moved to (717, 481)
Screenshot: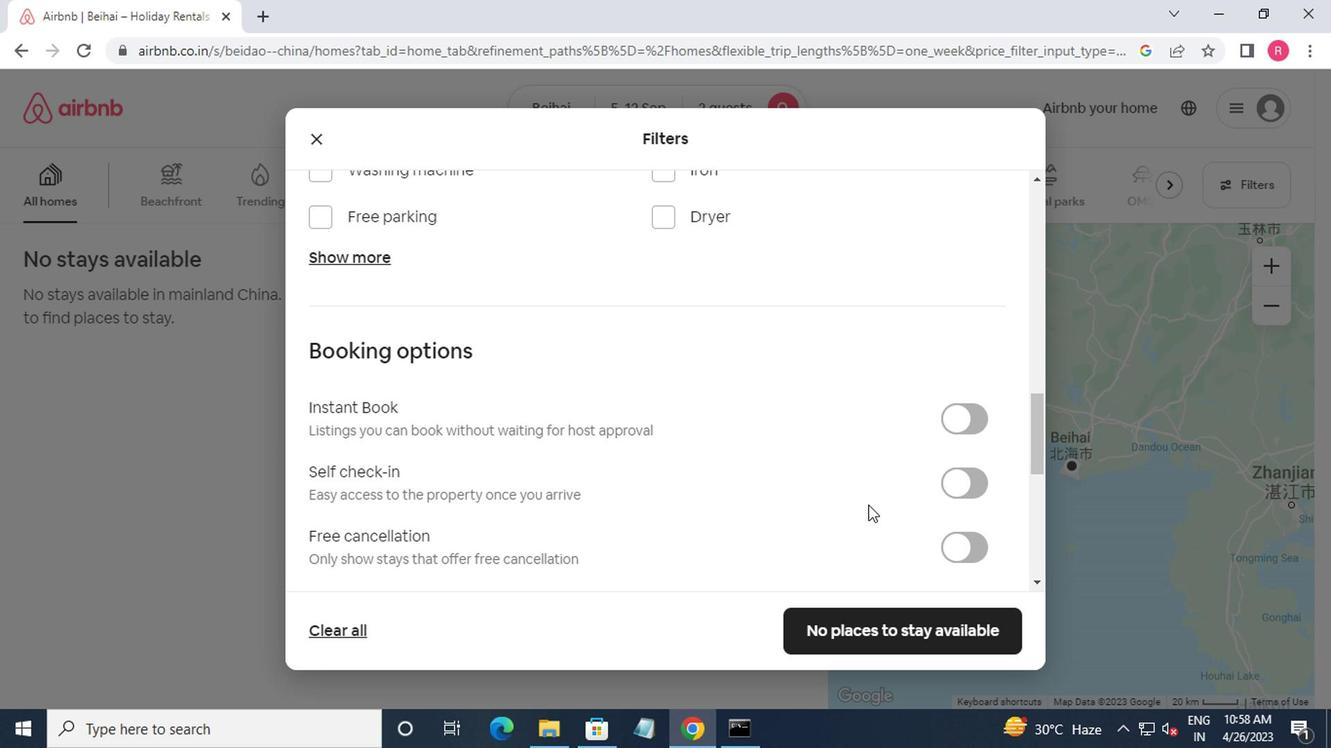 
Action: Mouse scrolled (717, 481) with delta (0, 0)
Screenshot: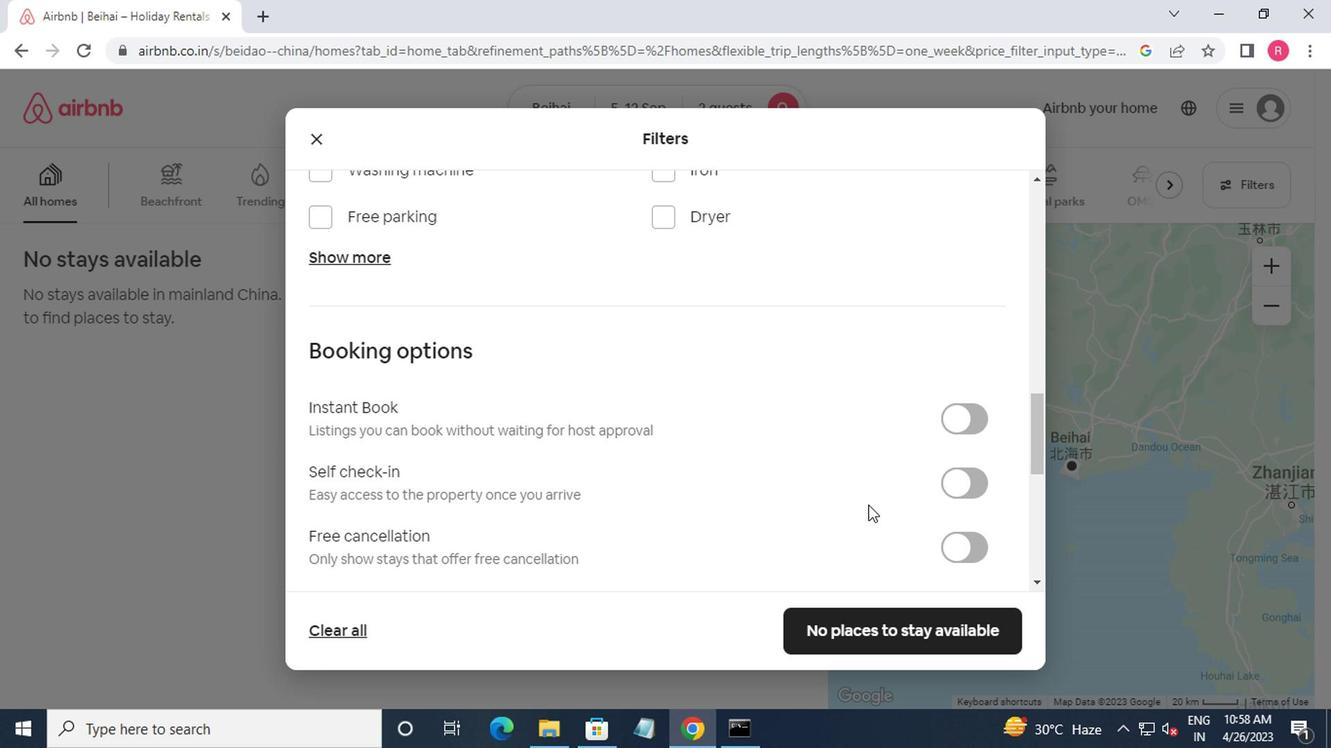 
Action: Mouse moved to (717, 486)
Screenshot: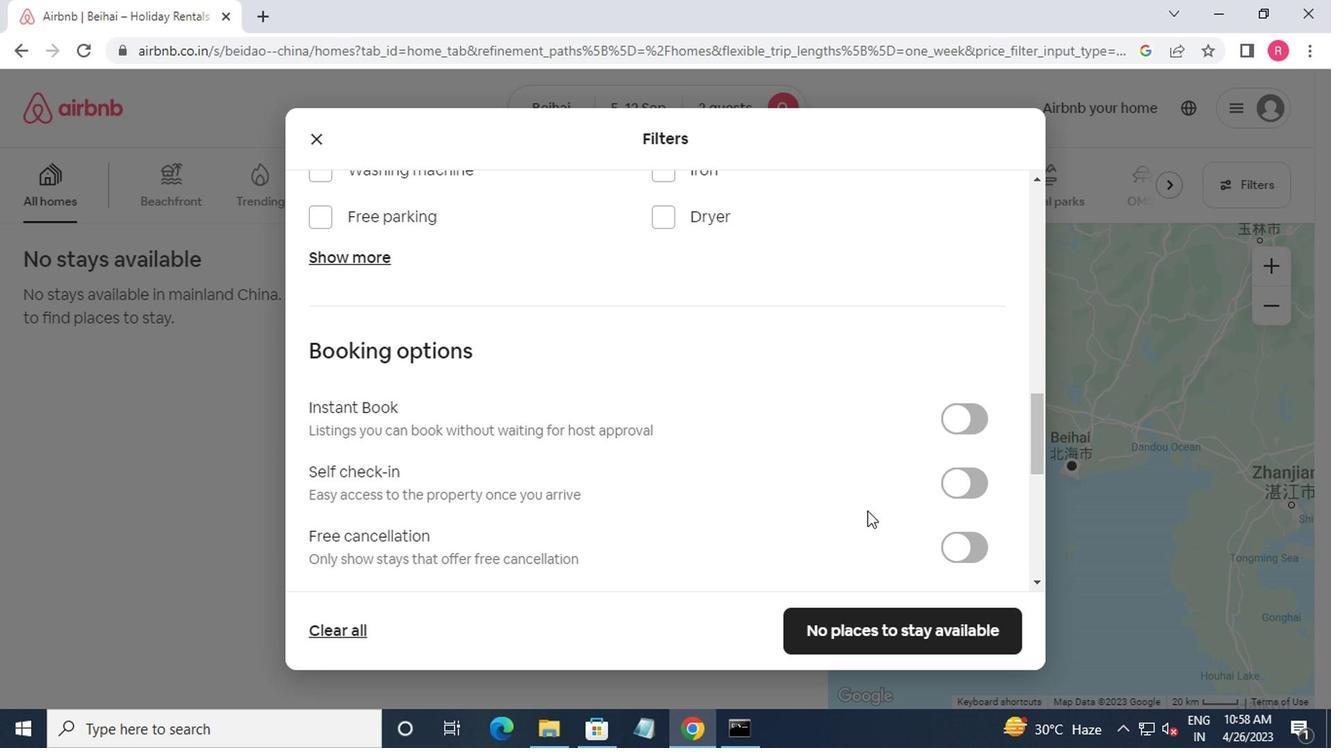 
Action: Mouse scrolled (717, 486) with delta (0, 0)
Screenshot: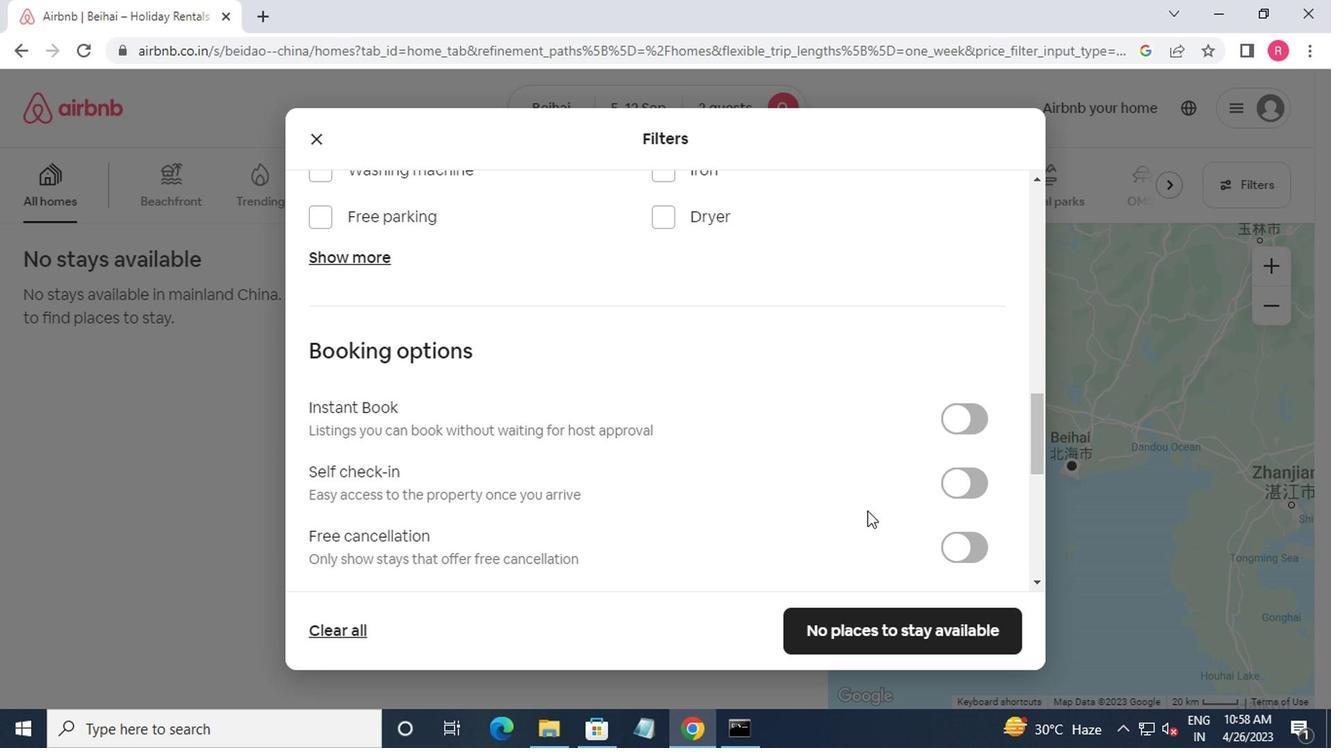 
Action: Mouse moved to (778, 241)
Screenshot: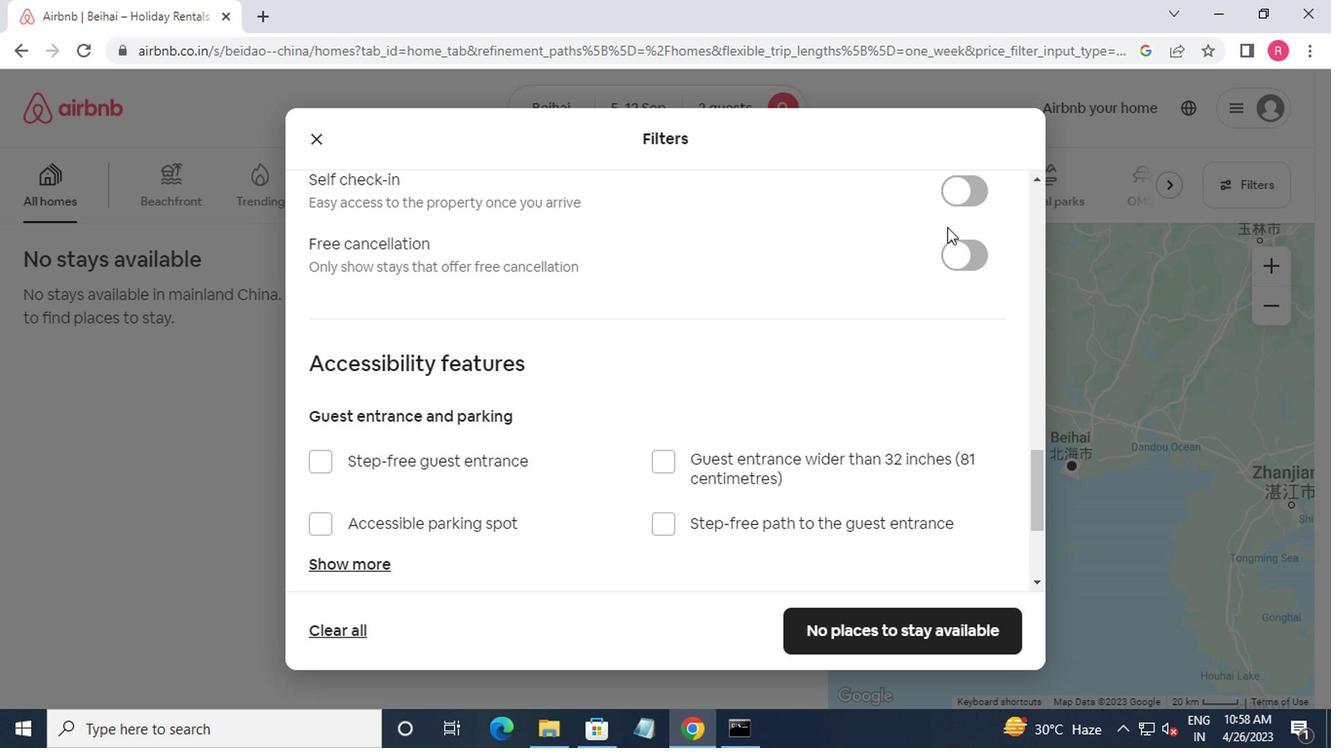 
Action: Mouse pressed left at (778, 241)
Screenshot: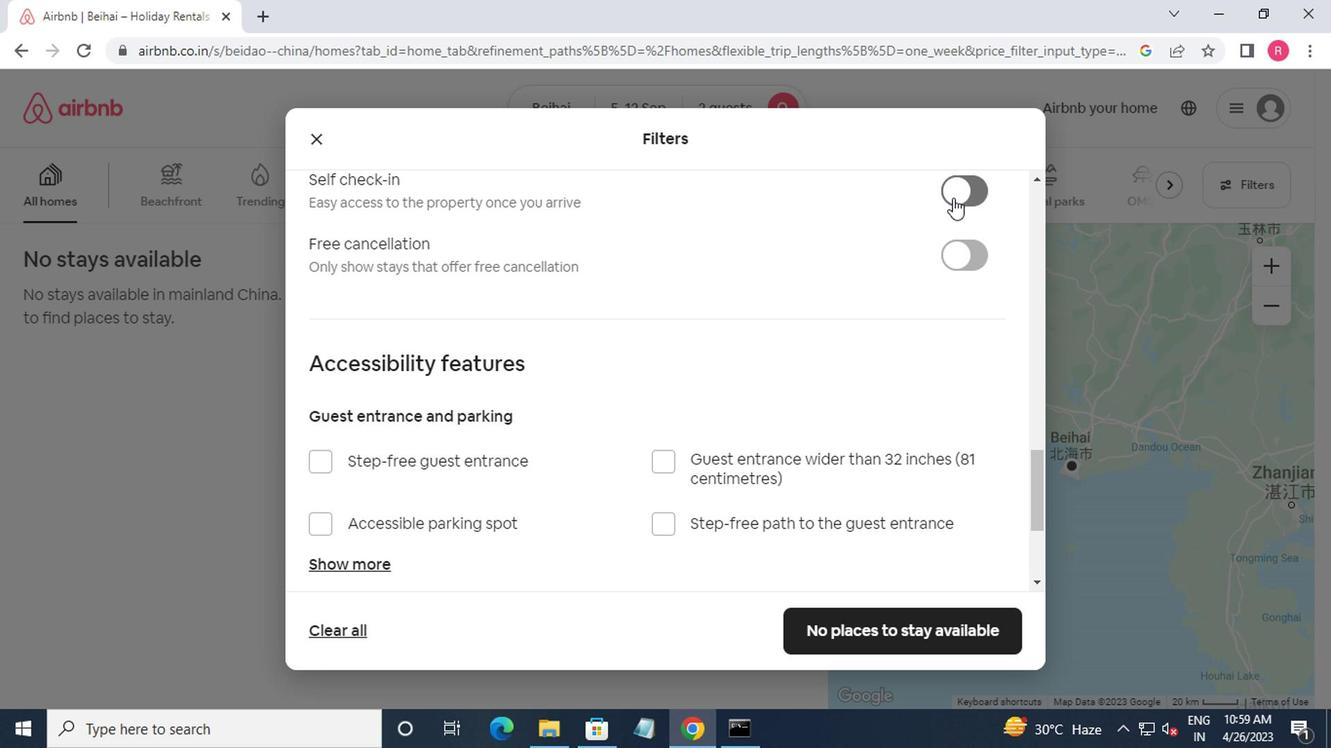 
Action: Mouse moved to (740, 559)
Screenshot: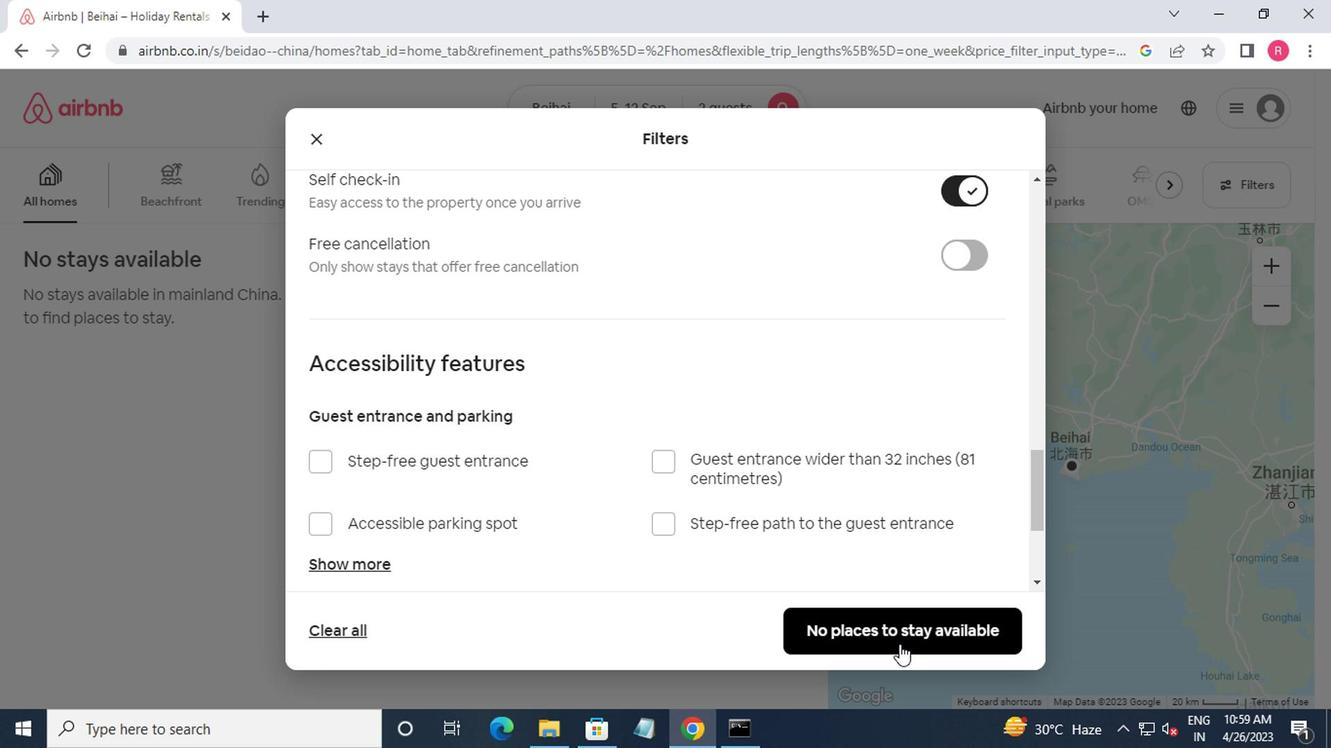 
Action: Mouse scrolled (740, 558) with delta (0, 0)
Screenshot: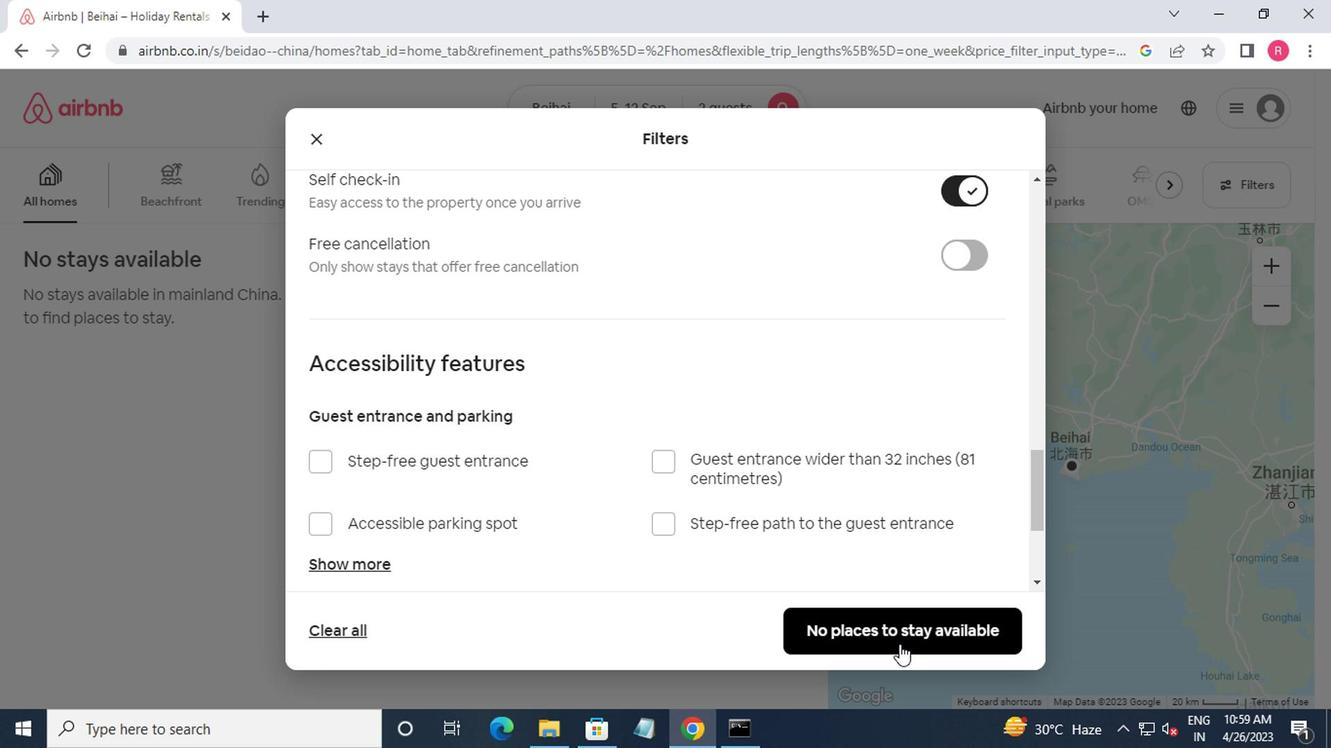 
Action: Mouse moved to (740, 558)
Screenshot: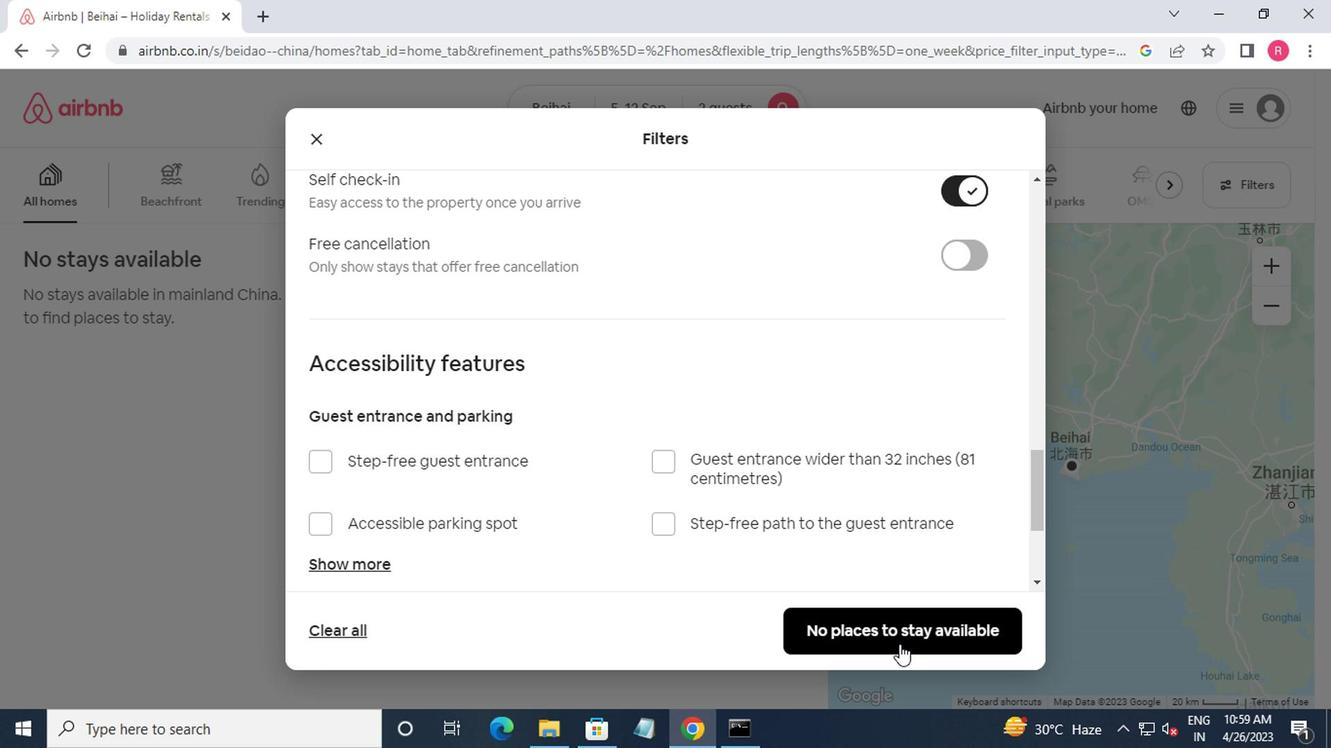 
Action: Mouse scrolled (740, 558) with delta (0, 0)
Screenshot: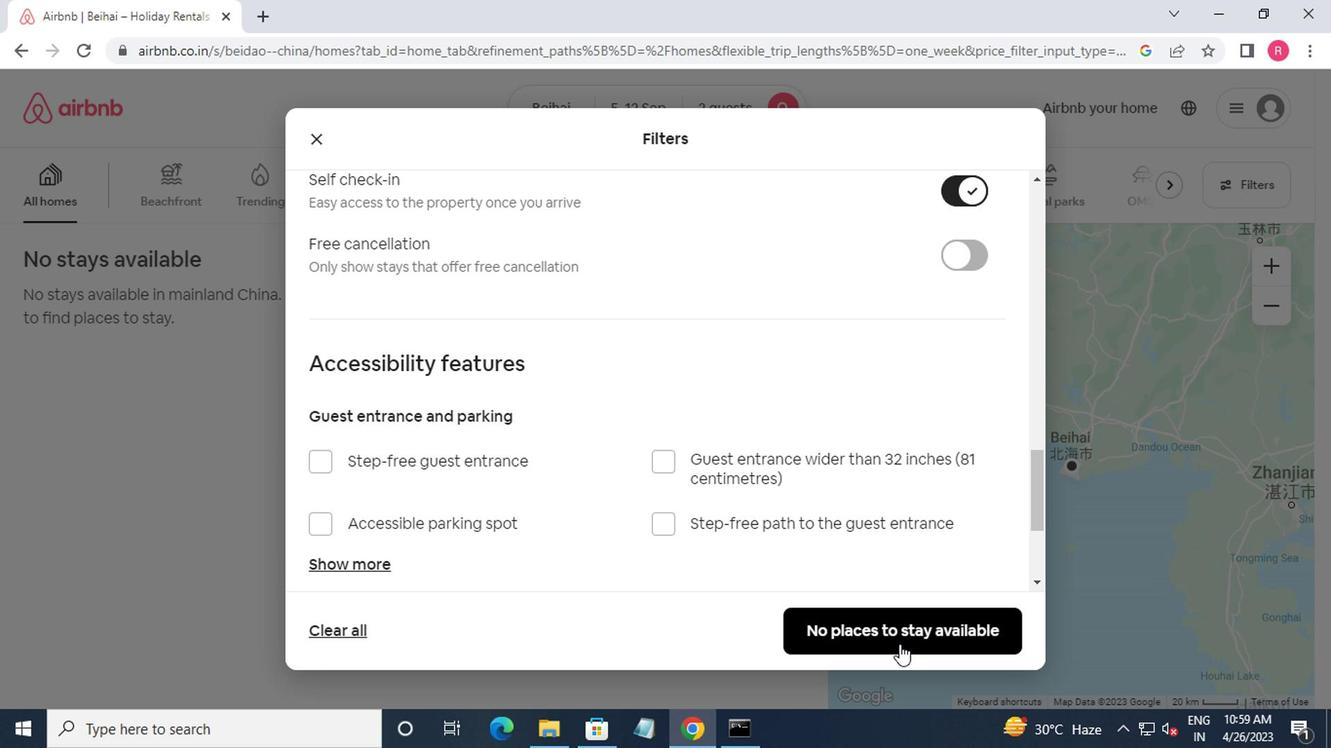 
Action: Mouse moved to (735, 549)
Screenshot: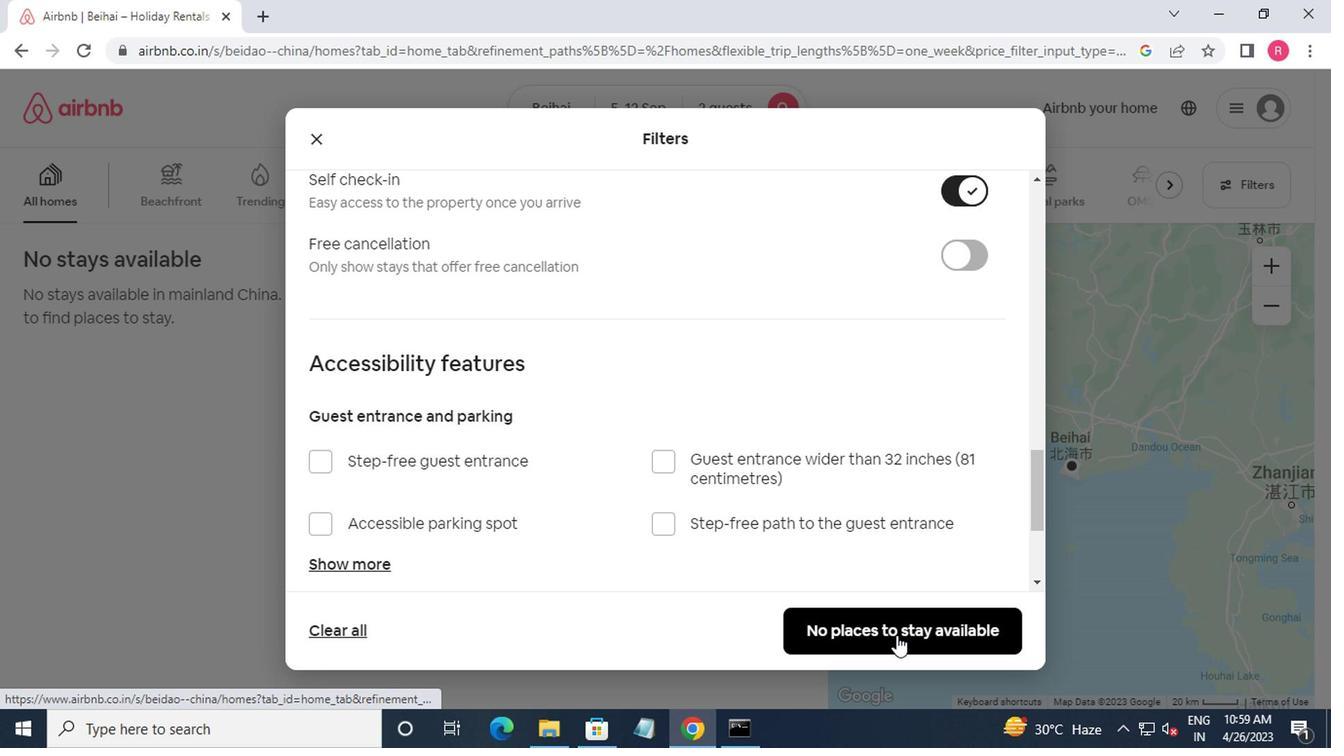 
Action: Mouse pressed left at (735, 549)
Screenshot: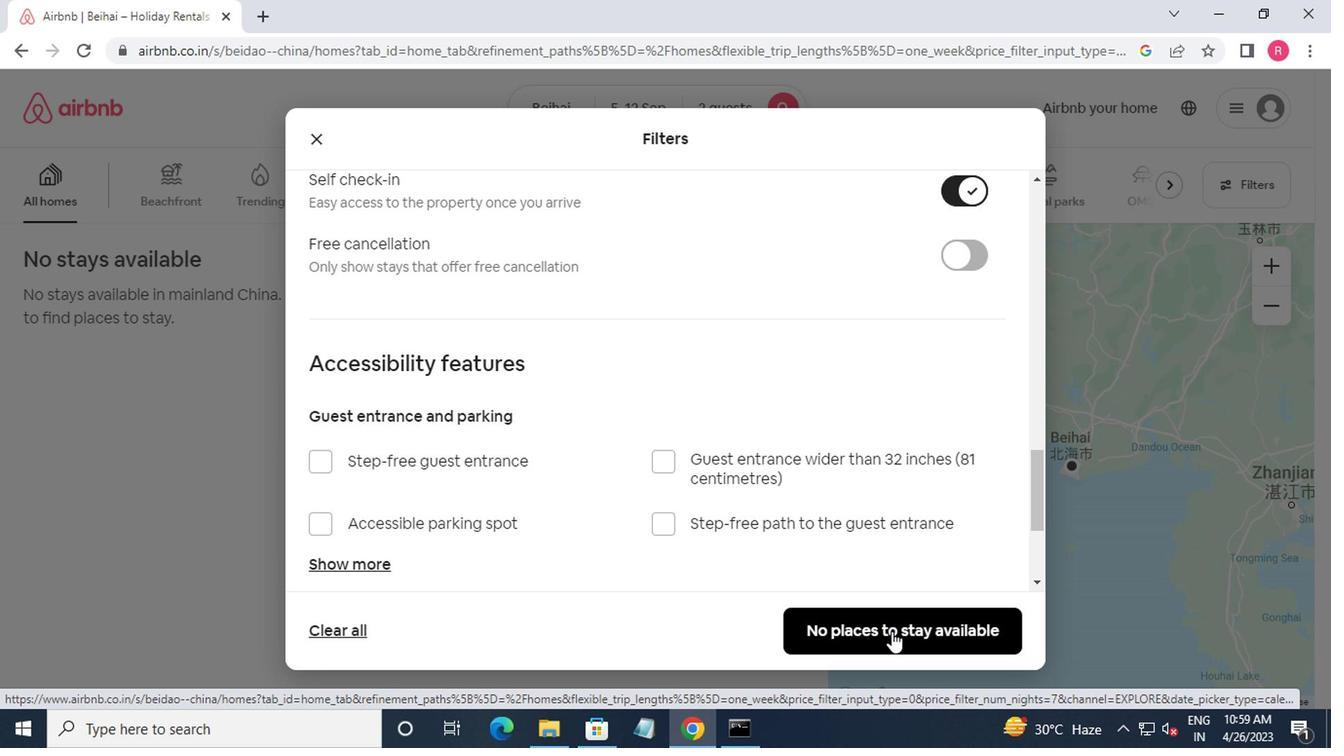 
